 Task: Compose an email with the signature Julia Brown with the subject Request for a job offer acceptance and the message Can you please provide me with the contact information for the IT department? from softage.8@softage.net to softage.7@softage.net Select the bulleted list and change the font typography to strikethroughSelect the bulleted list and remove the font typography strikethrough Send the email. Finally, move the email from Sent Items to the label Cloud computing
Action: Mouse moved to (1129, 69)
Screenshot: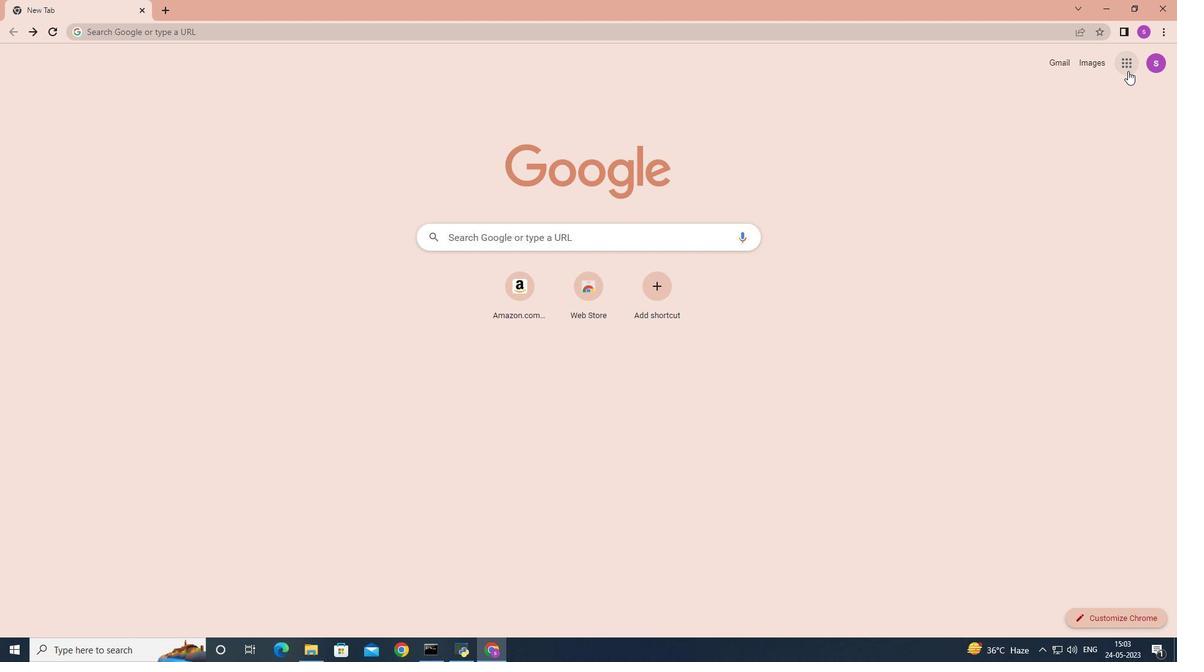 
Action: Mouse pressed left at (1128, 69)
Screenshot: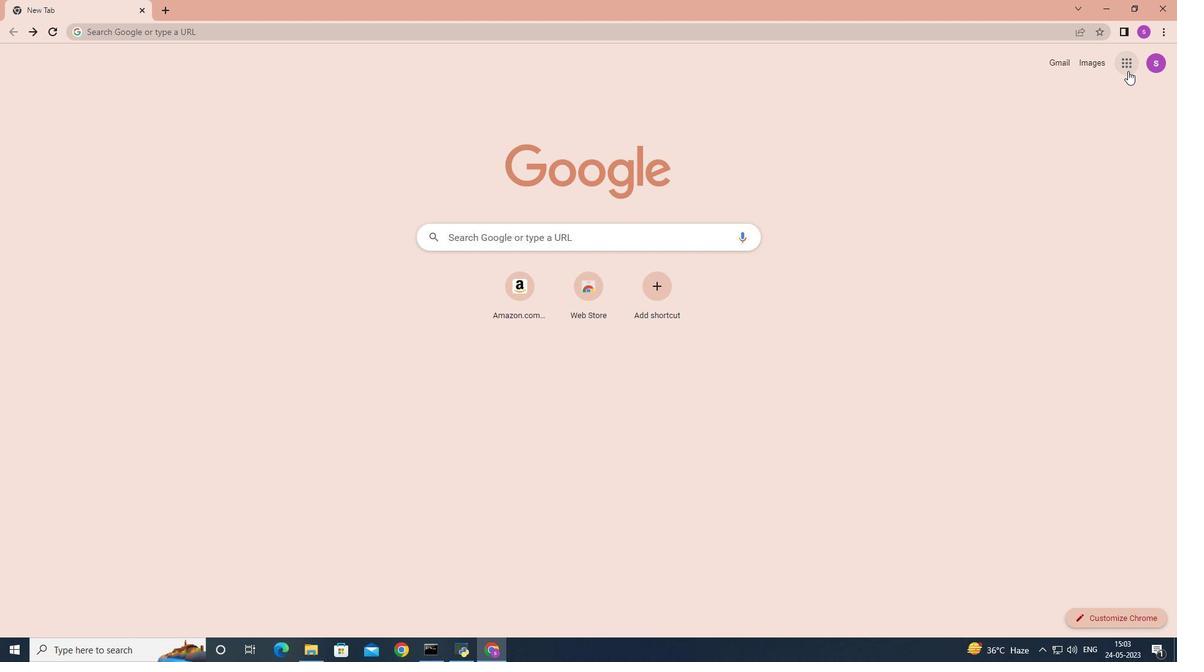
Action: Mouse moved to (1090, 111)
Screenshot: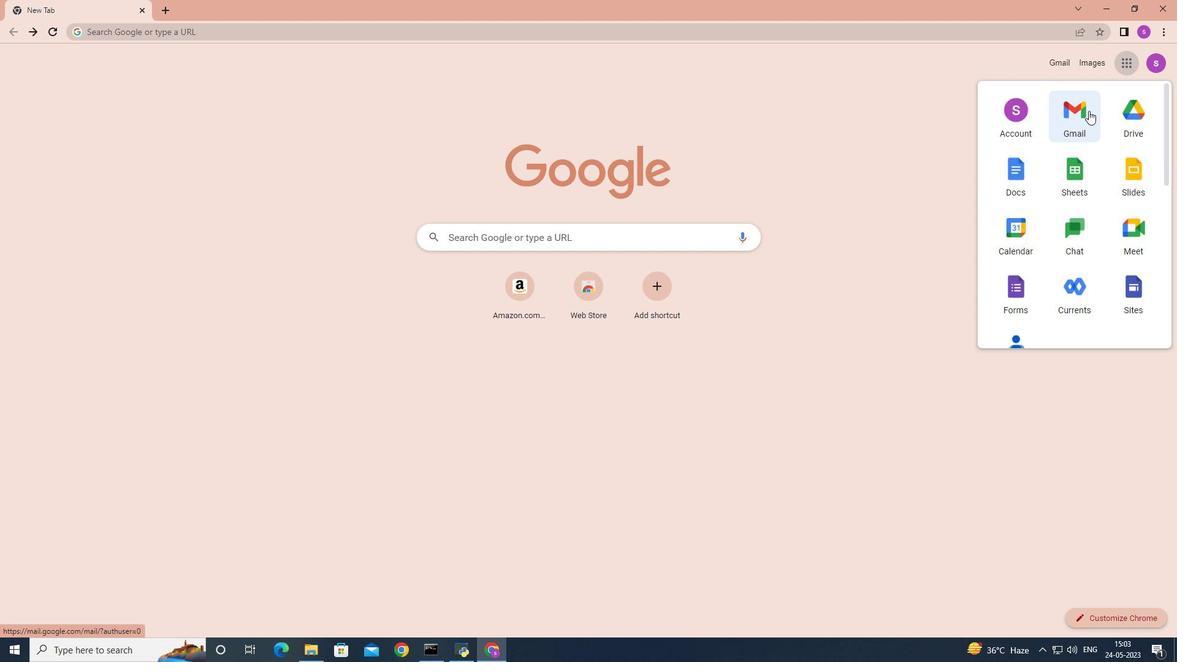 
Action: Mouse pressed left at (1090, 111)
Screenshot: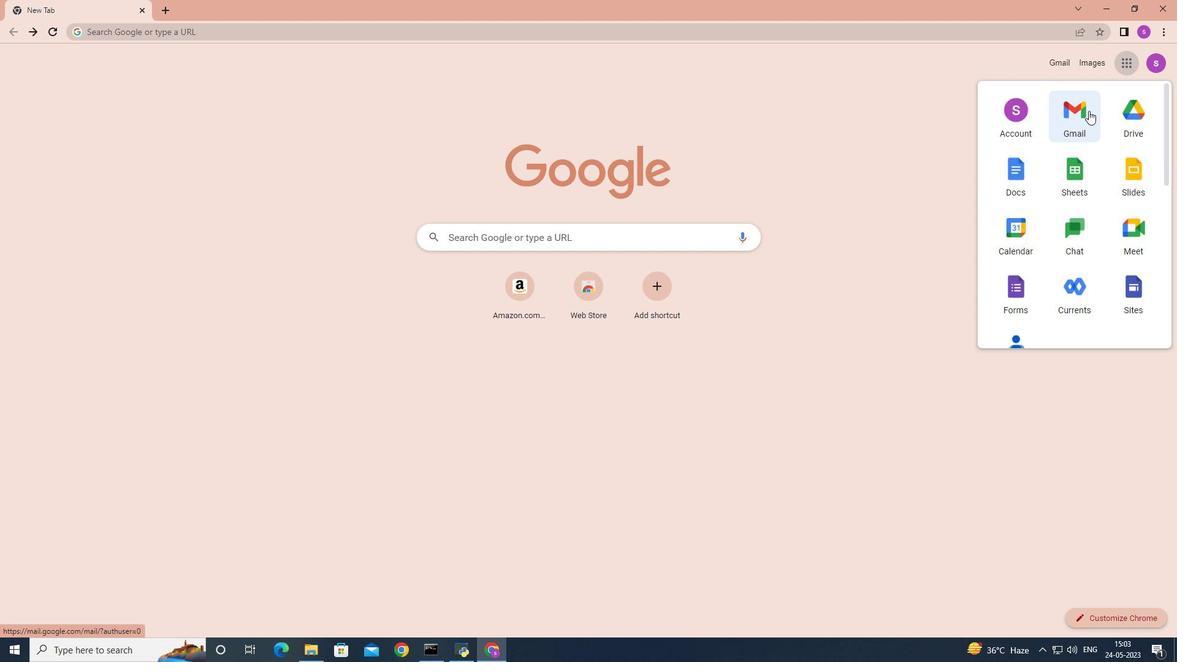 
Action: Mouse moved to (1041, 69)
Screenshot: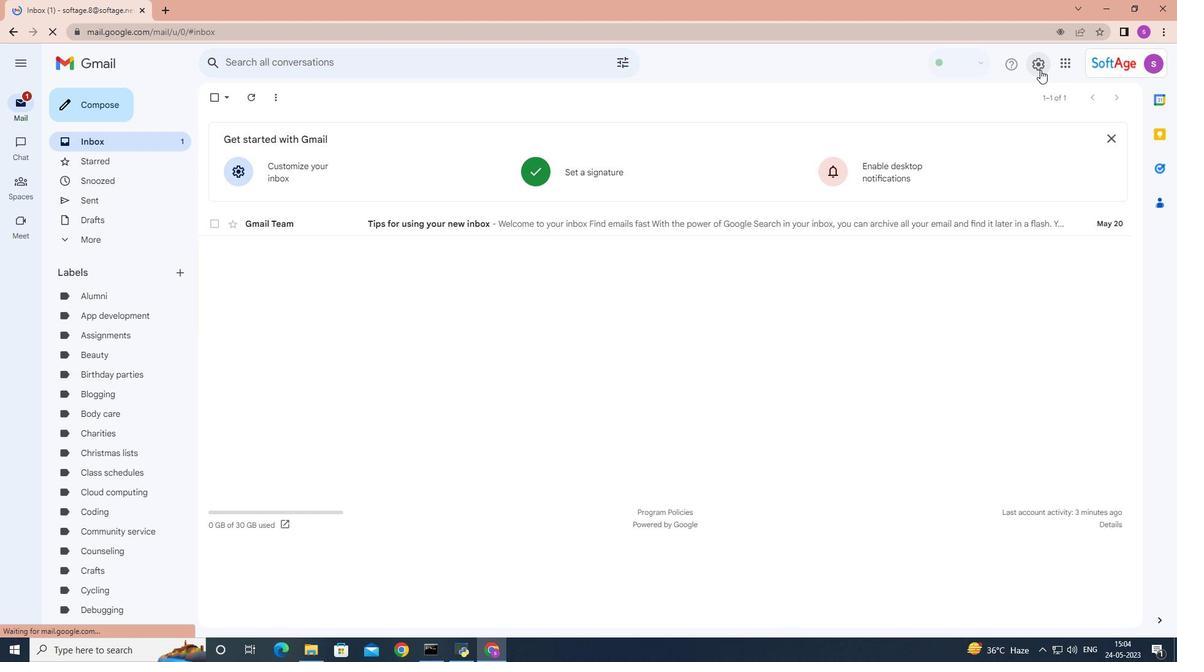 
Action: Mouse pressed left at (1041, 69)
Screenshot: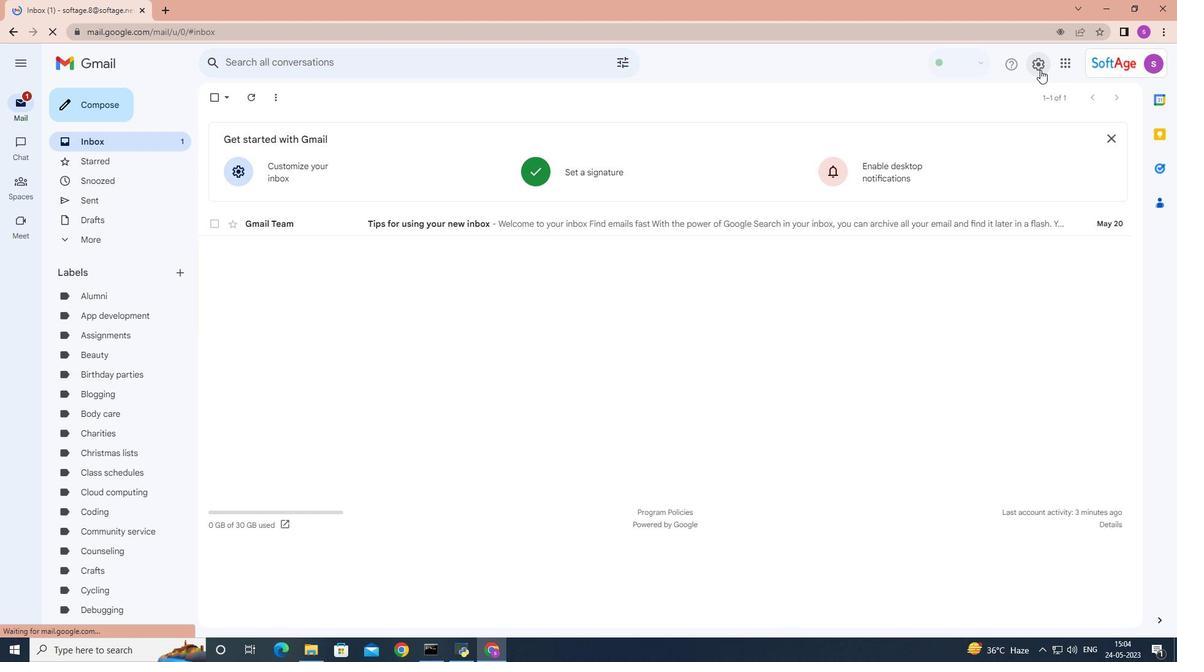 
Action: Mouse moved to (1028, 126)
Screenshot: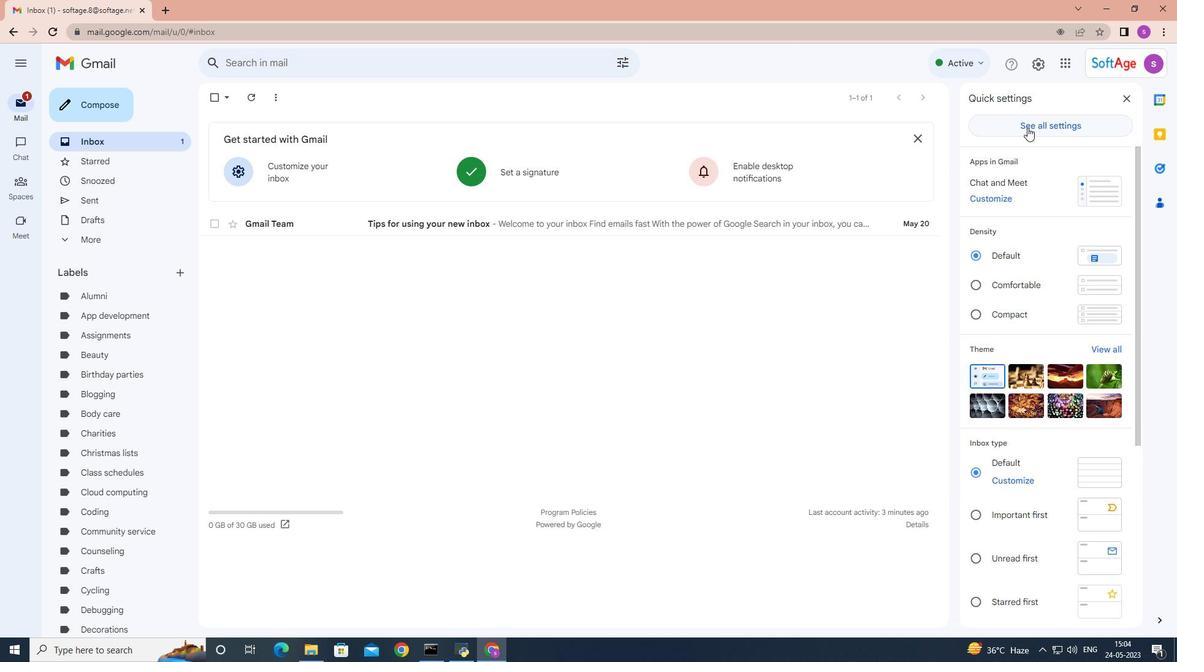 
Action: Mouse pressed left at (1028, 126)
Screenshot: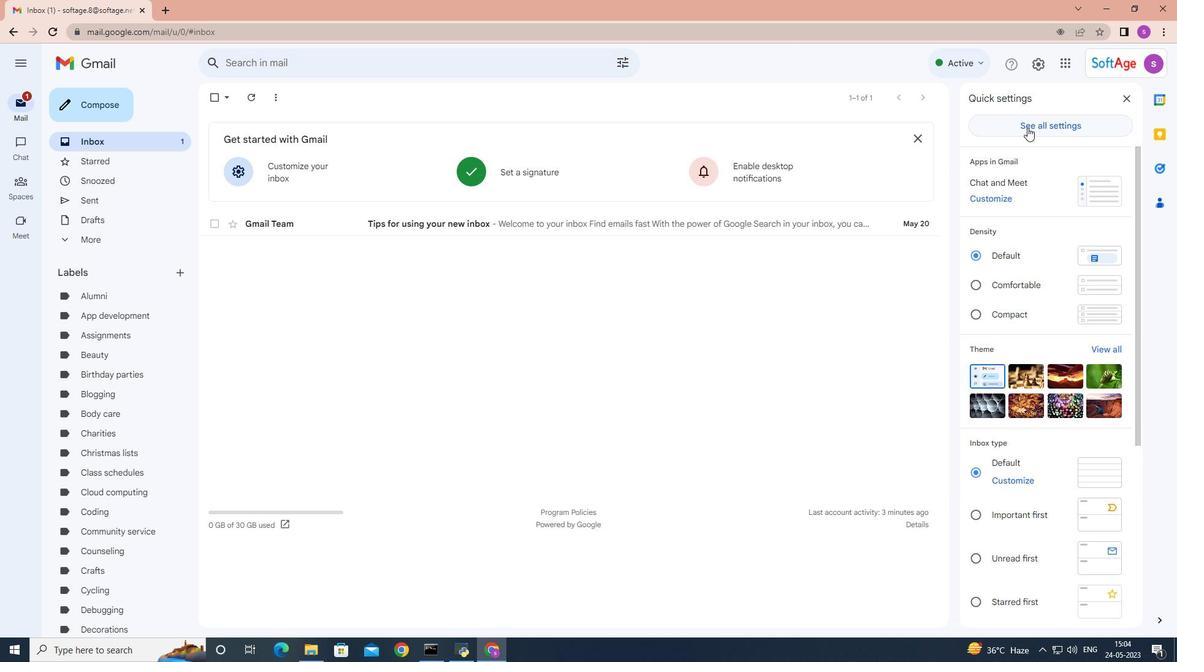 
Action: Mouse moved to (809, 258)
Screenshot: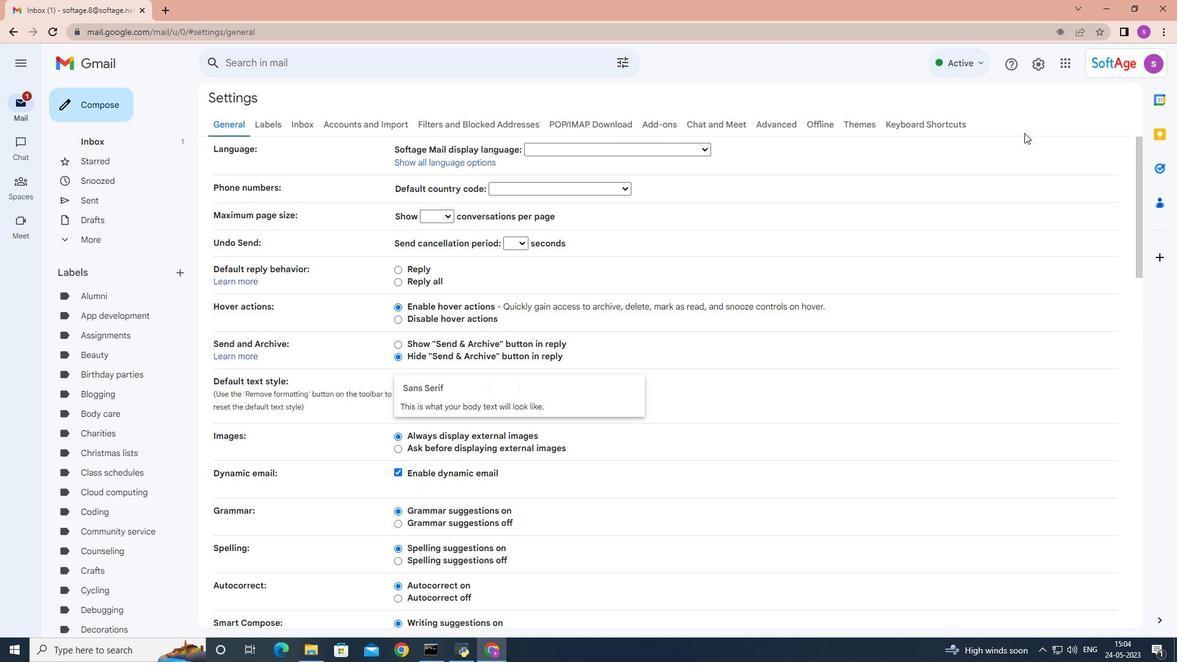 
Action: Mouse scrolled (809, 258) with delta (0, 0)
Screenshot: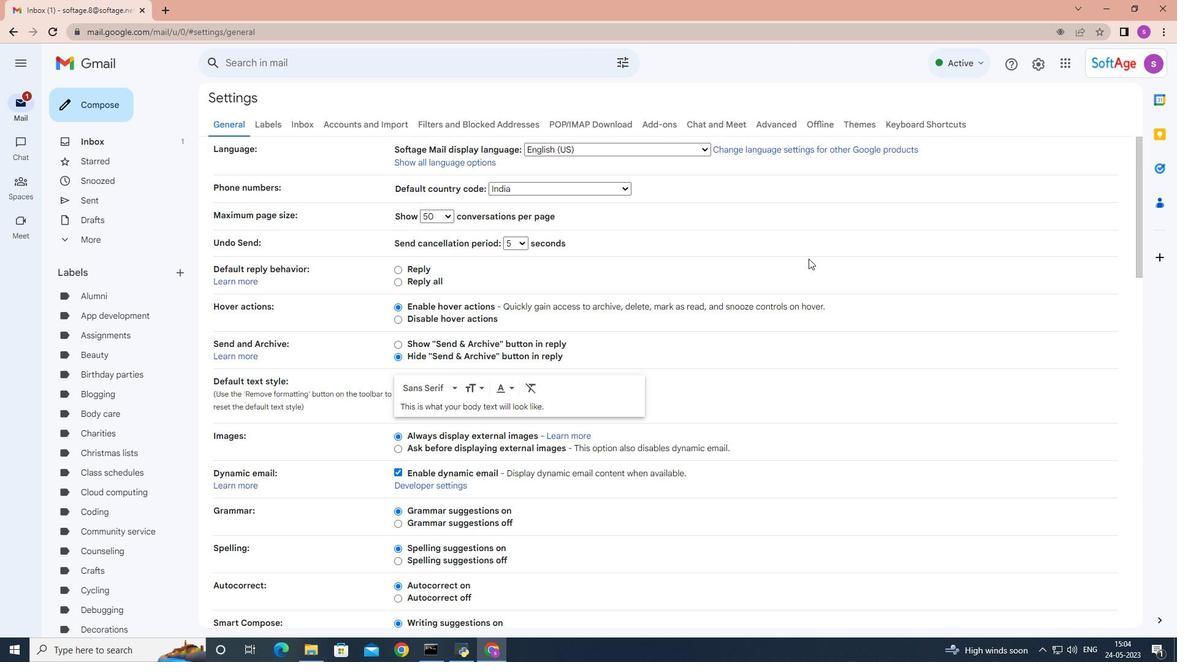 
Action: Mouse moved to (809, 258)
Screenshot: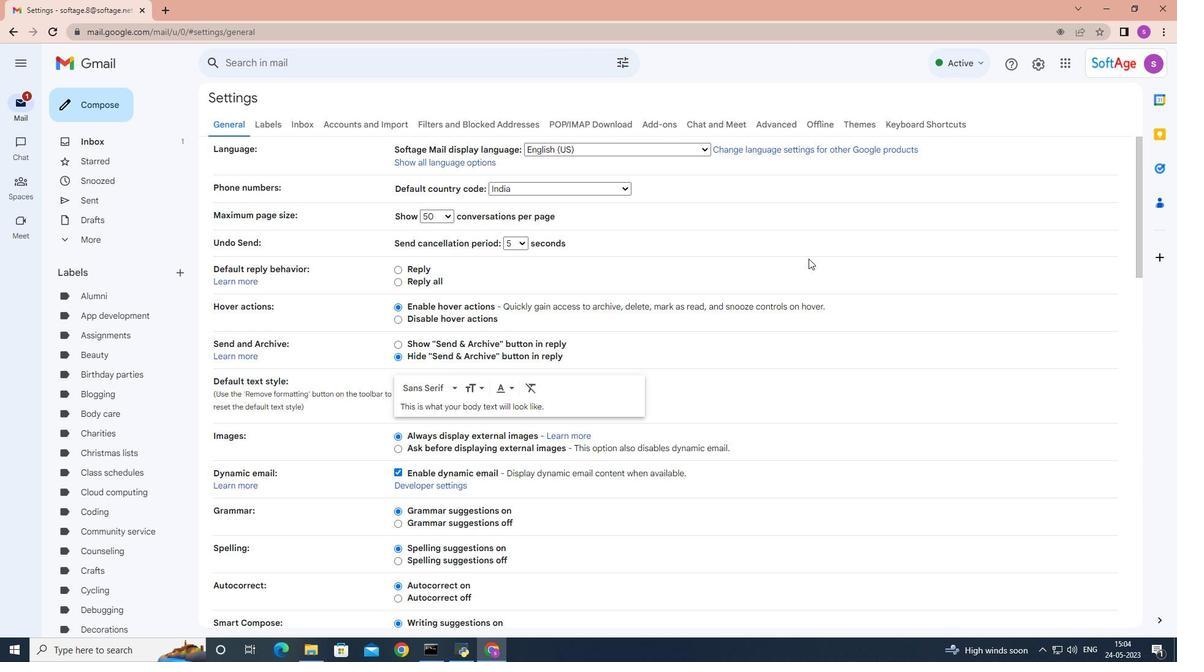 
Action: Mouse scrolled (809, 258) with delta (0, 0)
Screenshot: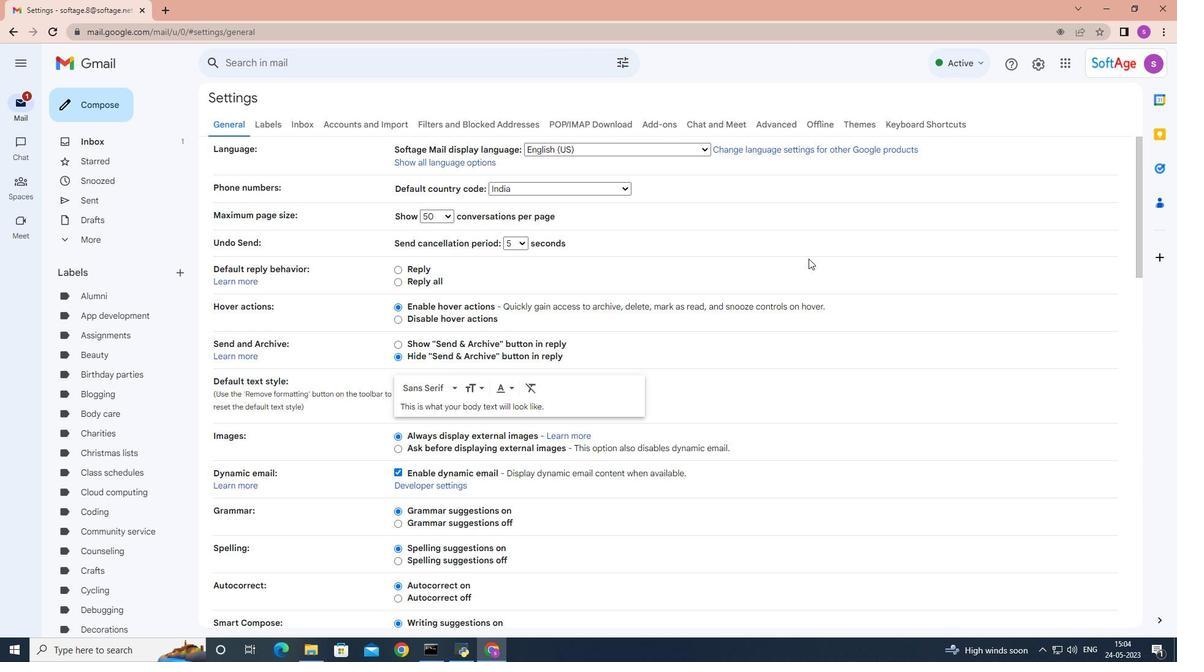 
Action: Mouse moved to (809, 258)
Screenshot: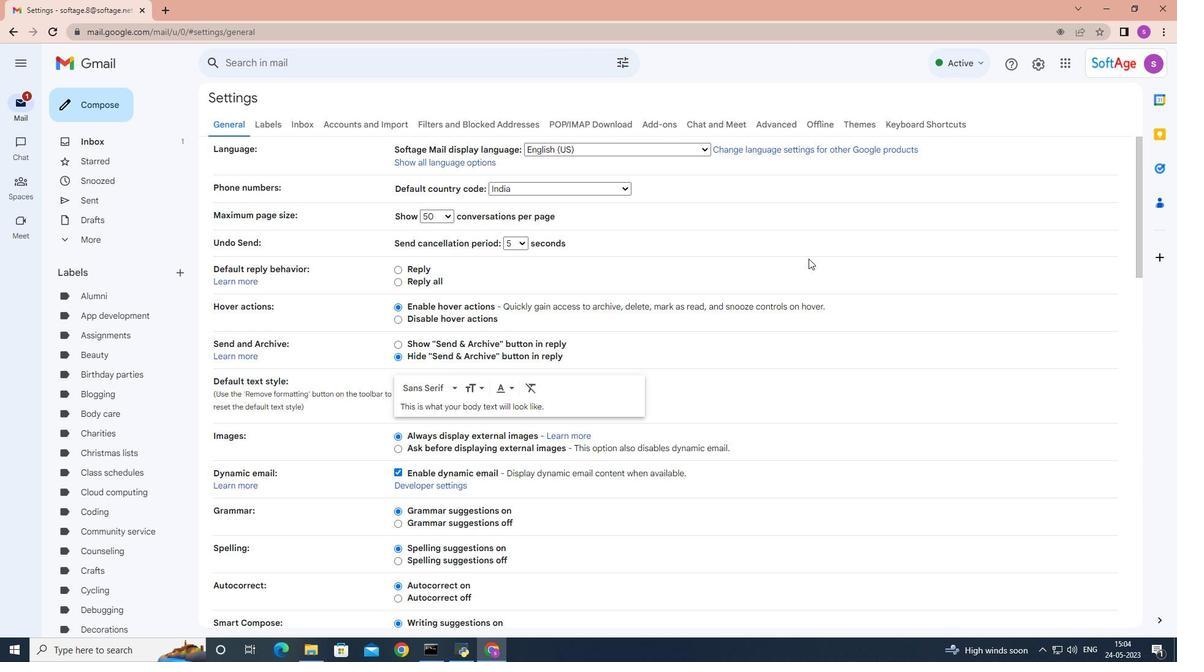 
Action: Mouse scrolled (809, 258) with delta (0, 0)
Screenshot: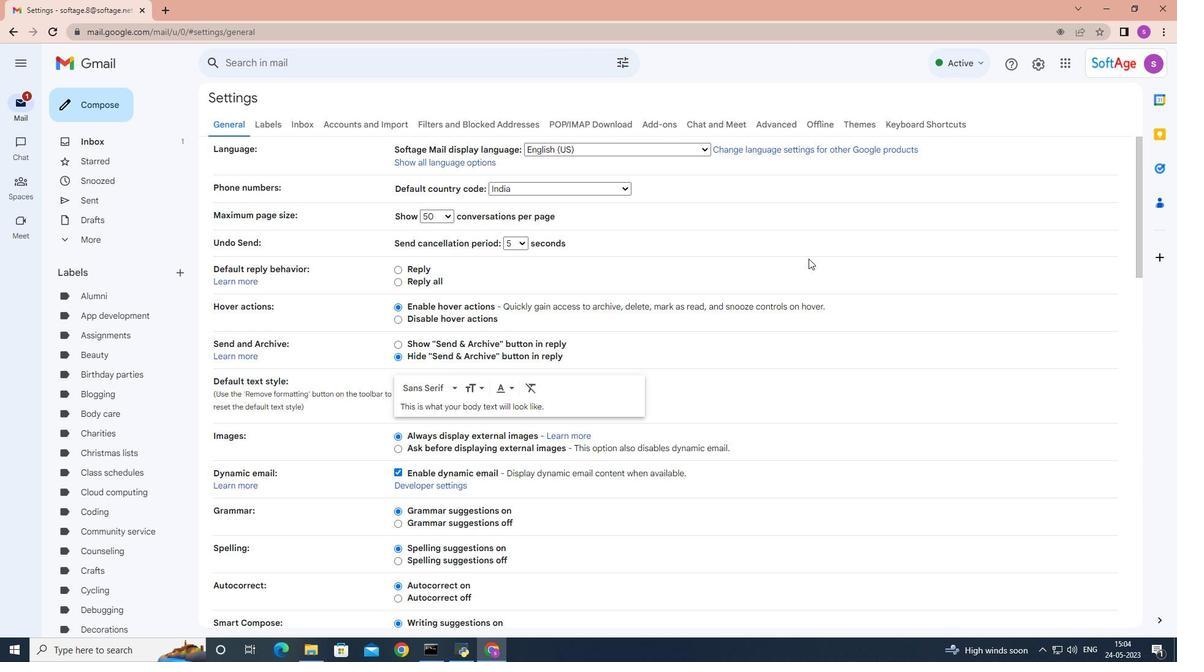 
Action: Mouse moved to (808, 258)
Screenshot: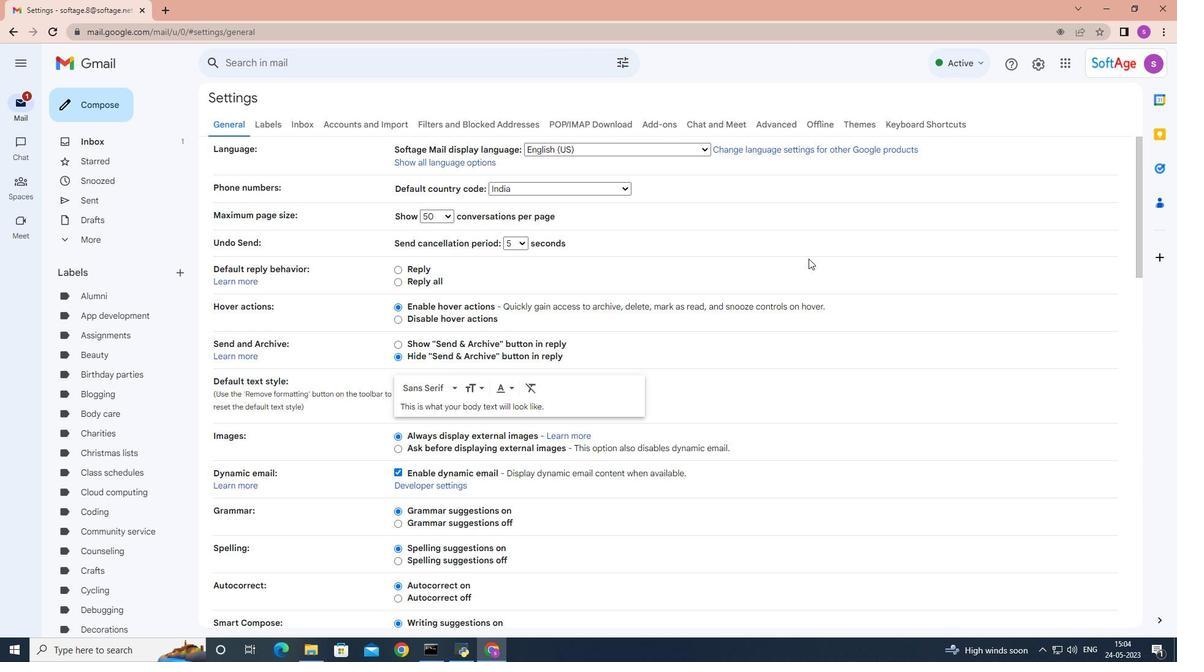 
Action: Mouse scrolled (809, 258) with delta (0, 0)
Screenshot: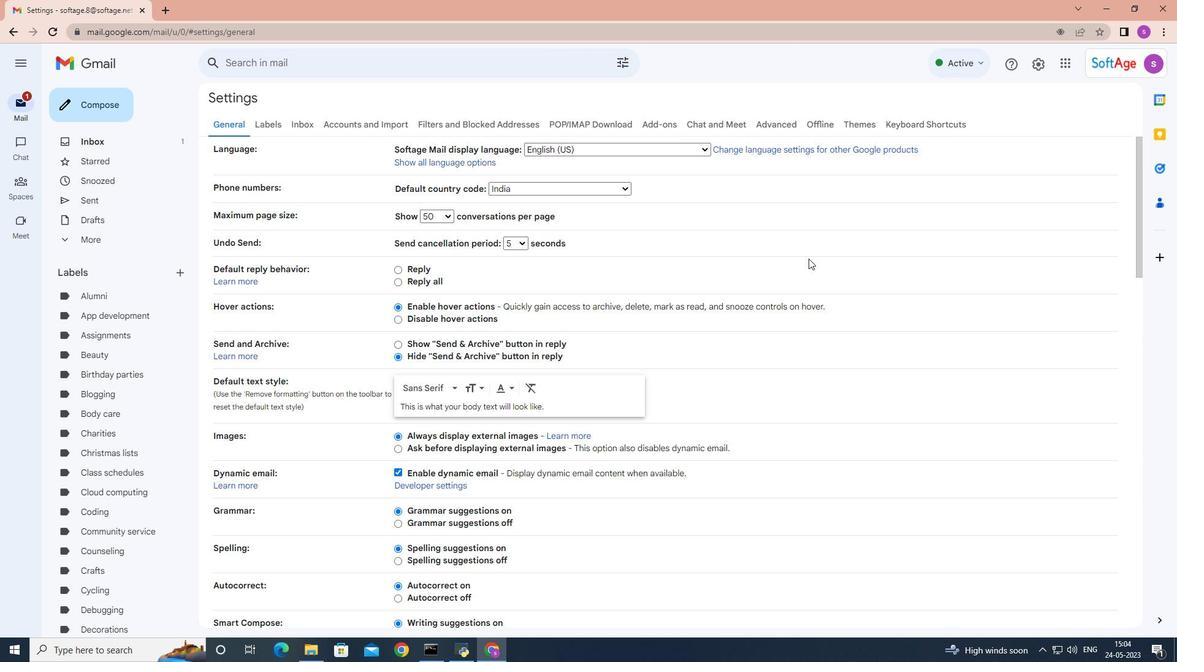 
Action: Mouse moved to (808, 257)
Screenshot: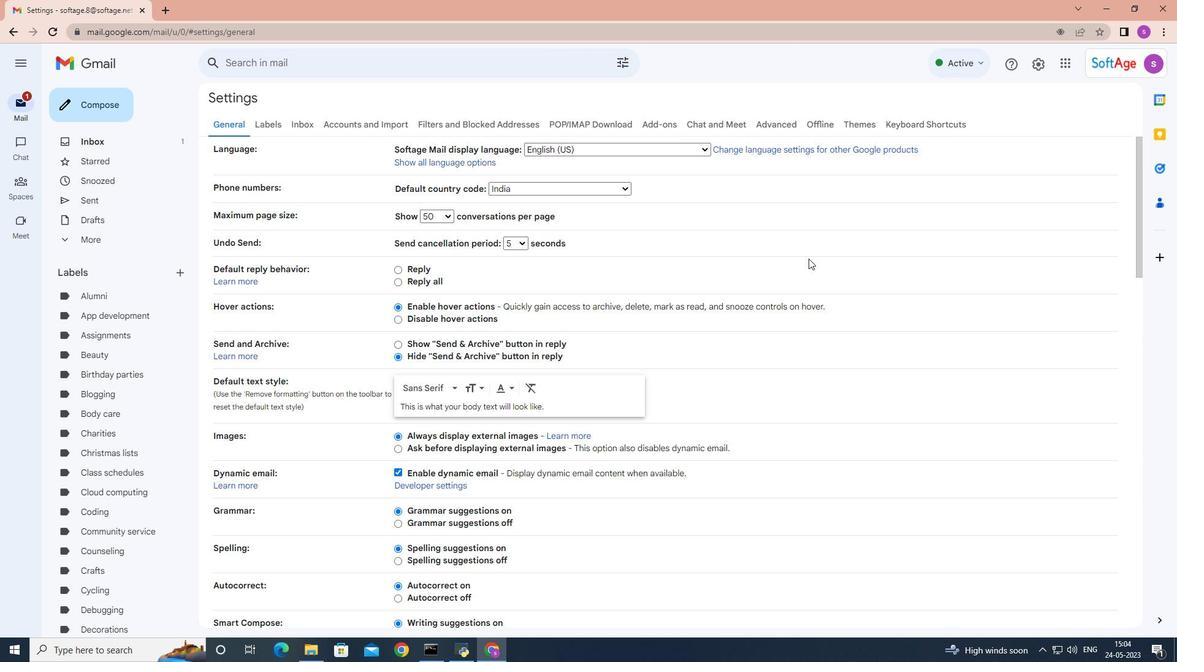 
Action: Mouse scrolled (809, 257) with delta (0, 0)
Screenshot: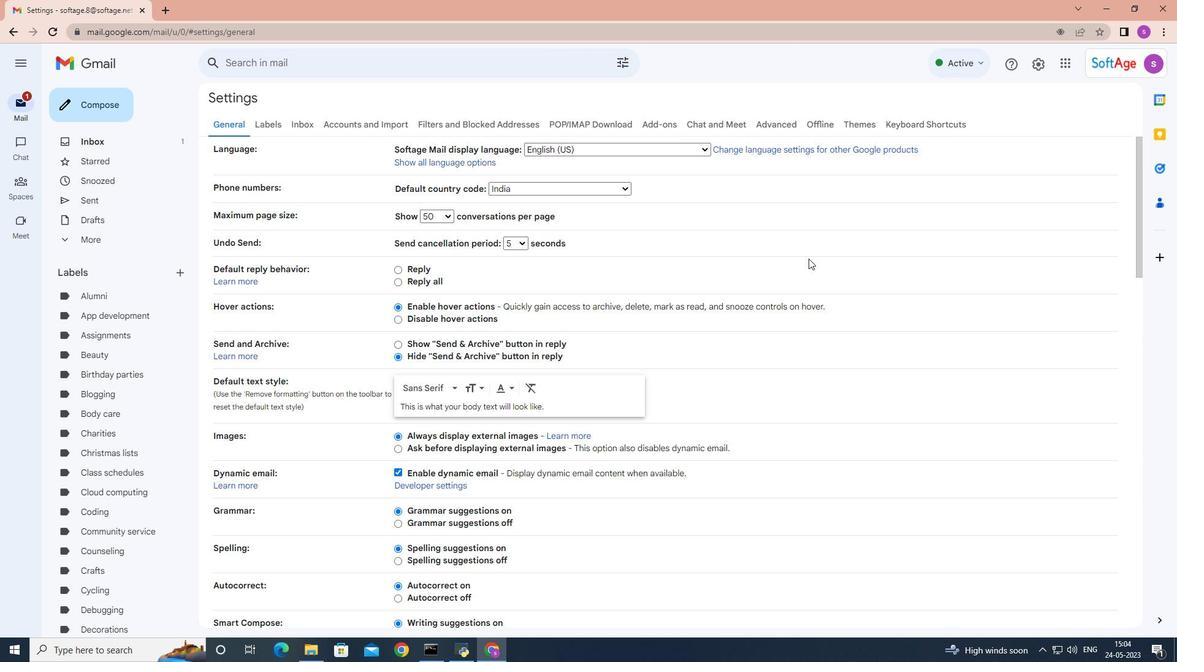 
Action: Mouse moved to (808, 257)
Screenshot: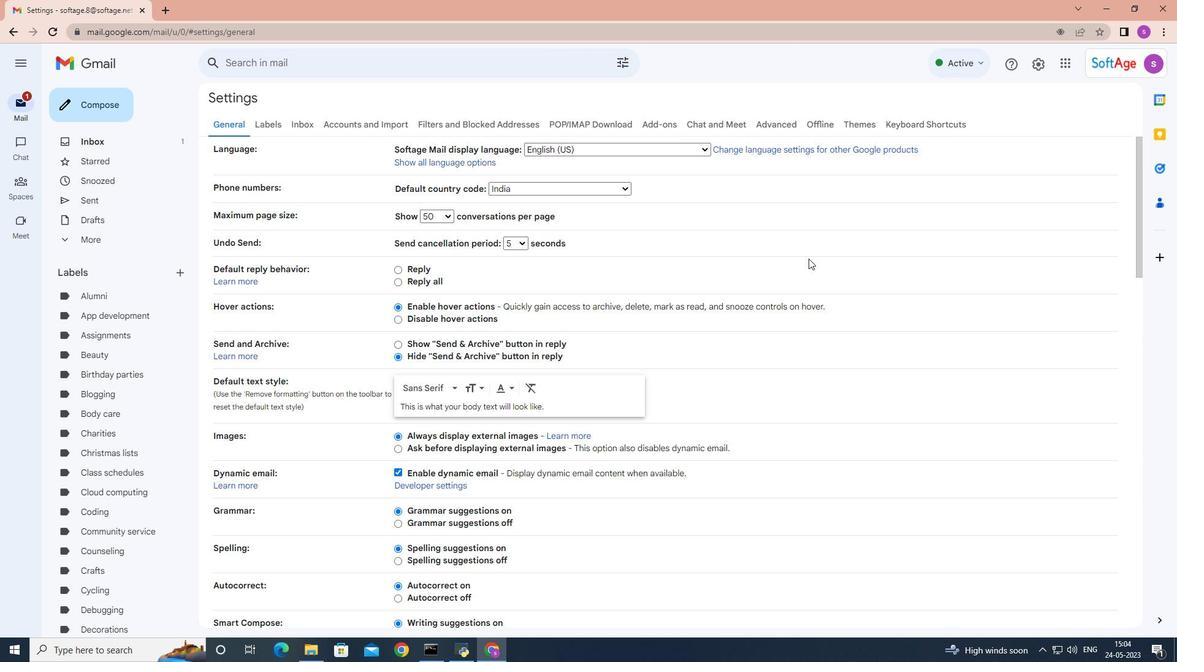 
Action: Mouse scrolled (808, 257) with delta (0, 0)
Screenshot: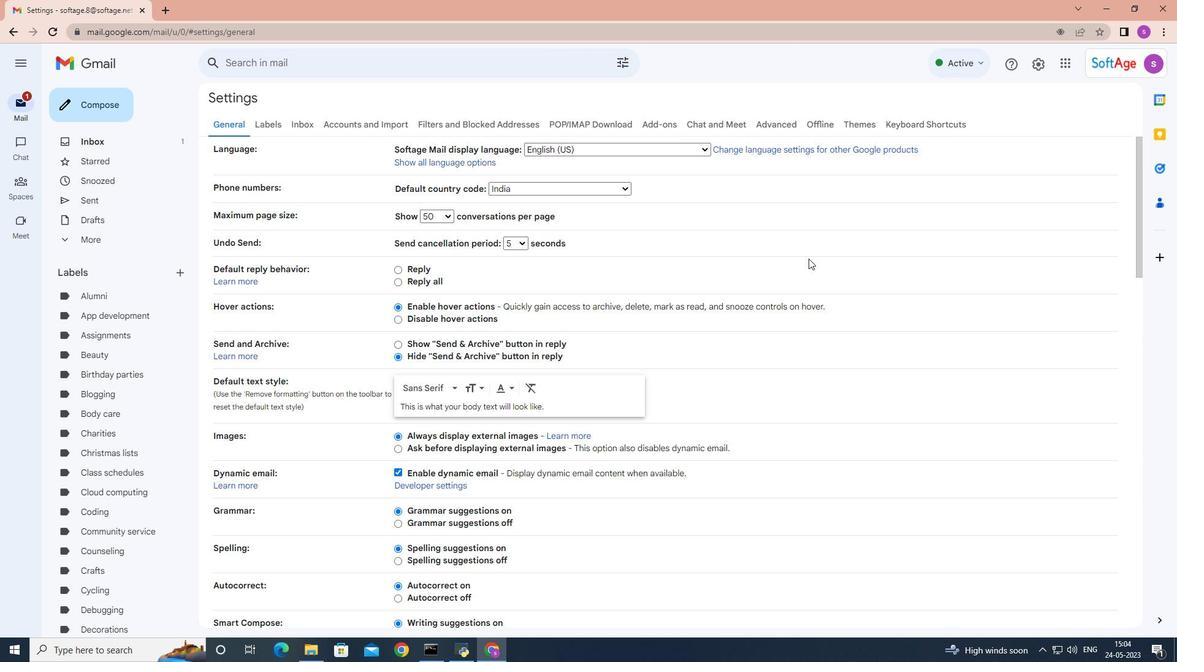 
Action: Mouse moved to (797, 252)
Screenshot: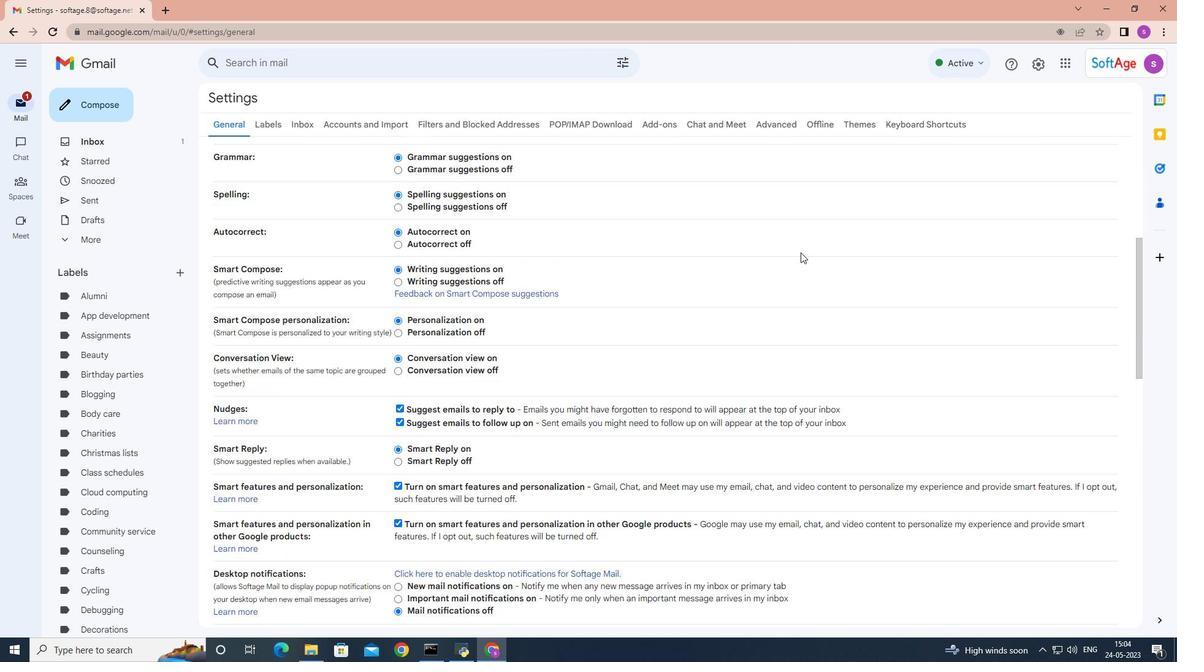 
Action: Mouse scrolled (797, 252) with delta (0, 0)
Screenshot: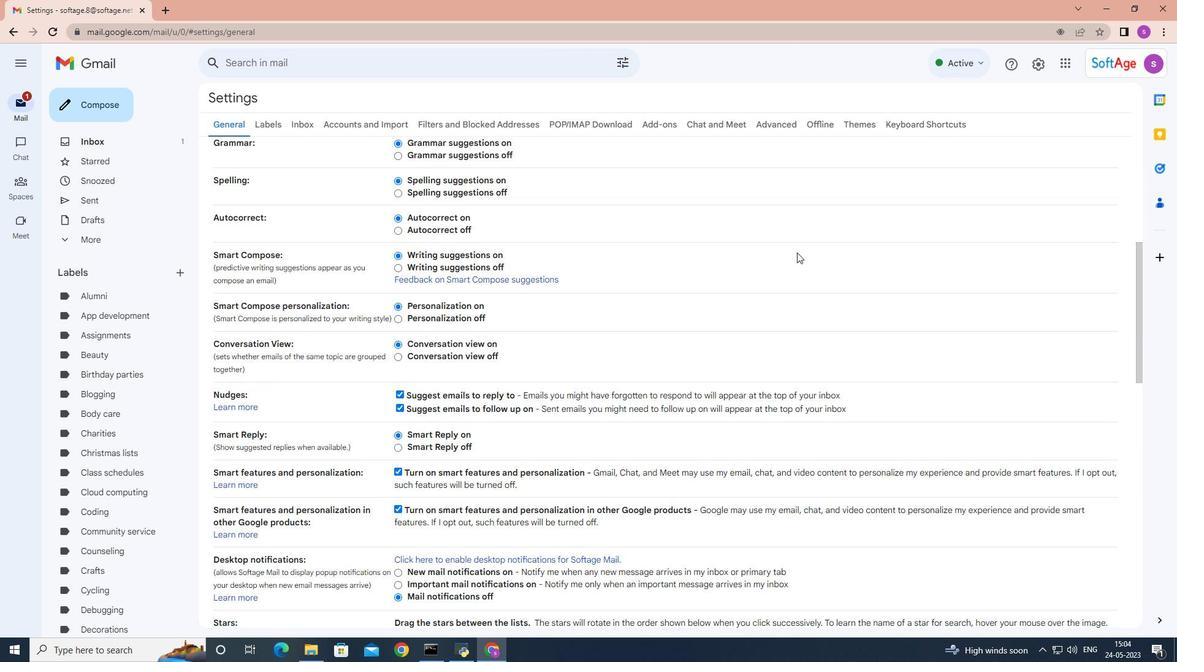 
Action: Mouse scrolled (797, 252) with delta (0, 0)
Screenshot: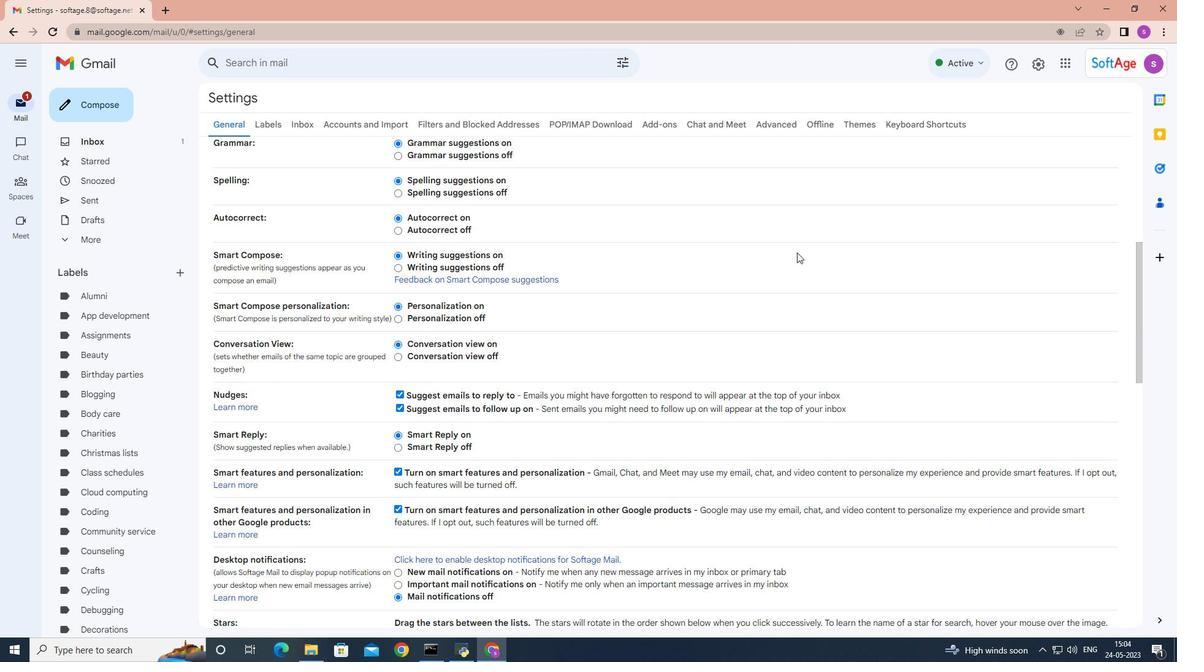 
Action: Mouse moved to (797, 253)
Screenshot: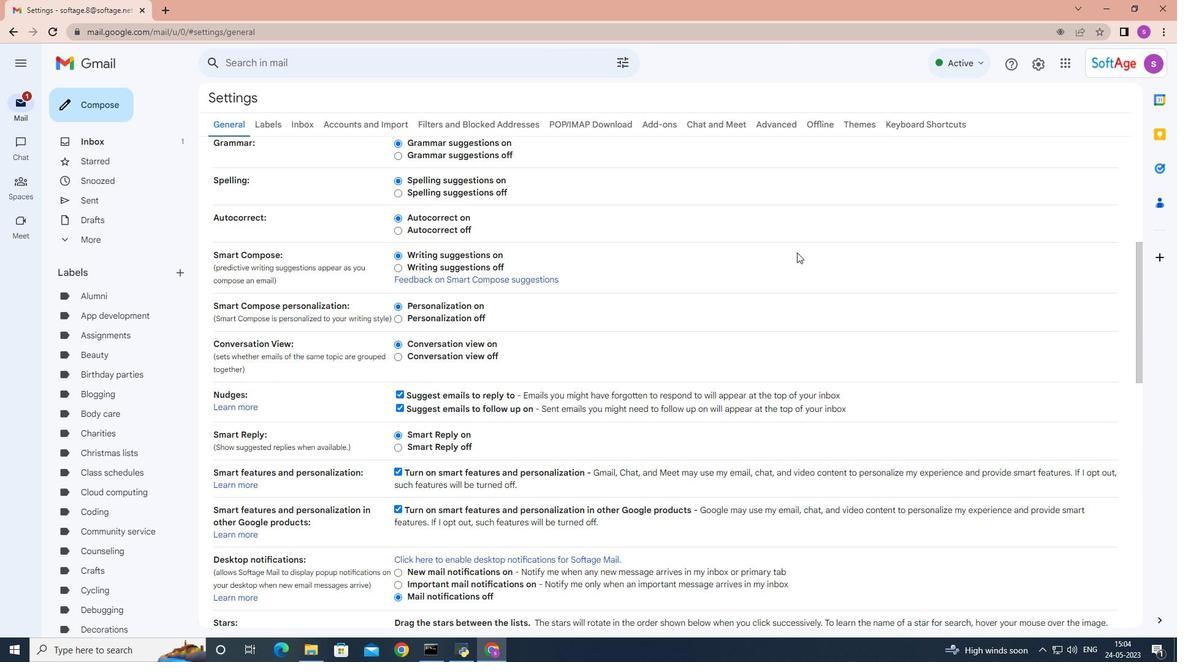 
Action: Mouse scrolled (797, 252) with delta (0, 0)
Screenshot: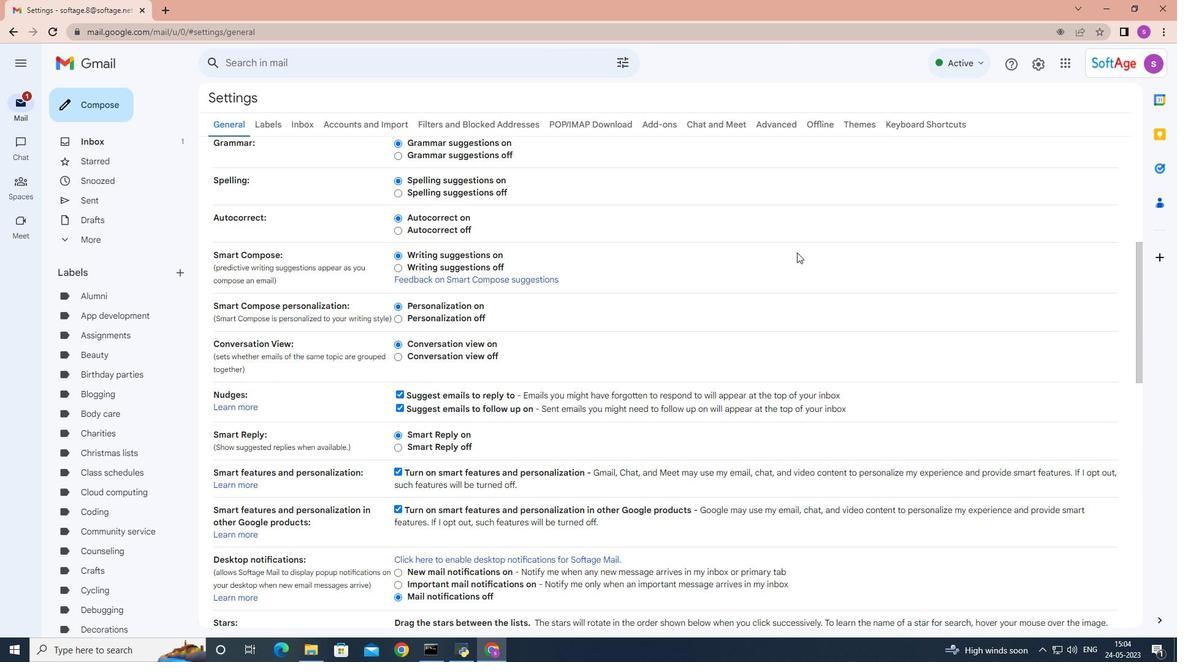 
Action: Mouse scrolled (797, 252) with delta (0, 0)
Screenshot: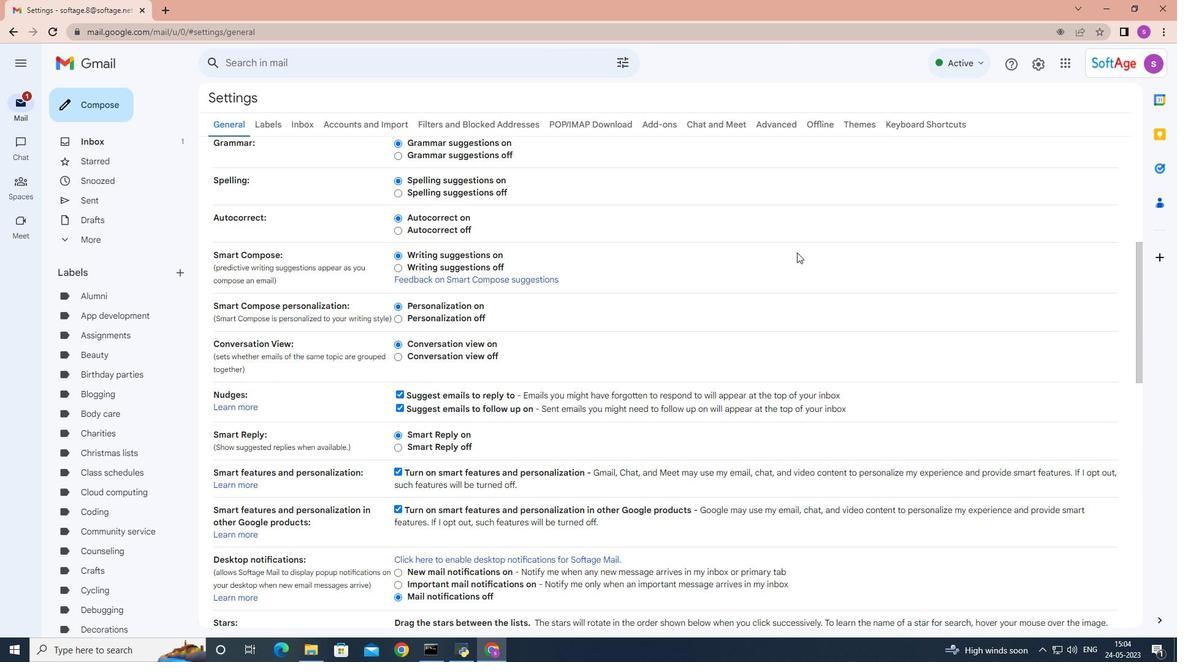 
Action: Mouse scrolled (797, 252) with delta (0, 0)
Screenshot: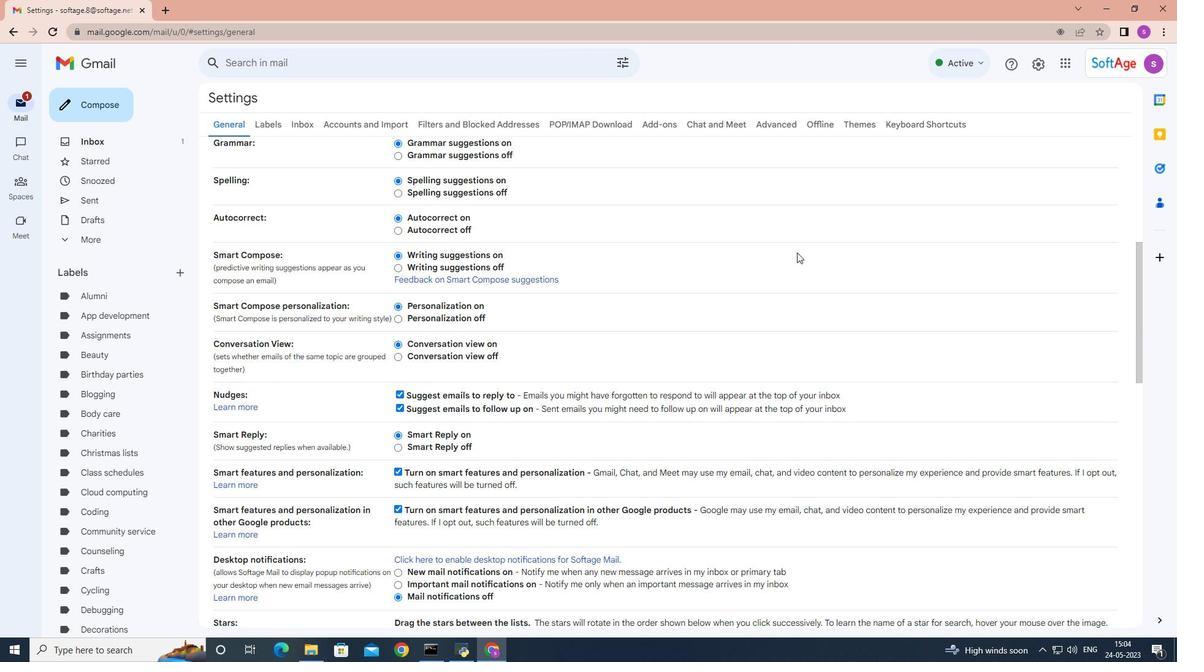 
Action: Mouse scrolled (797, 252) with delta (0, 0)
Screenshot: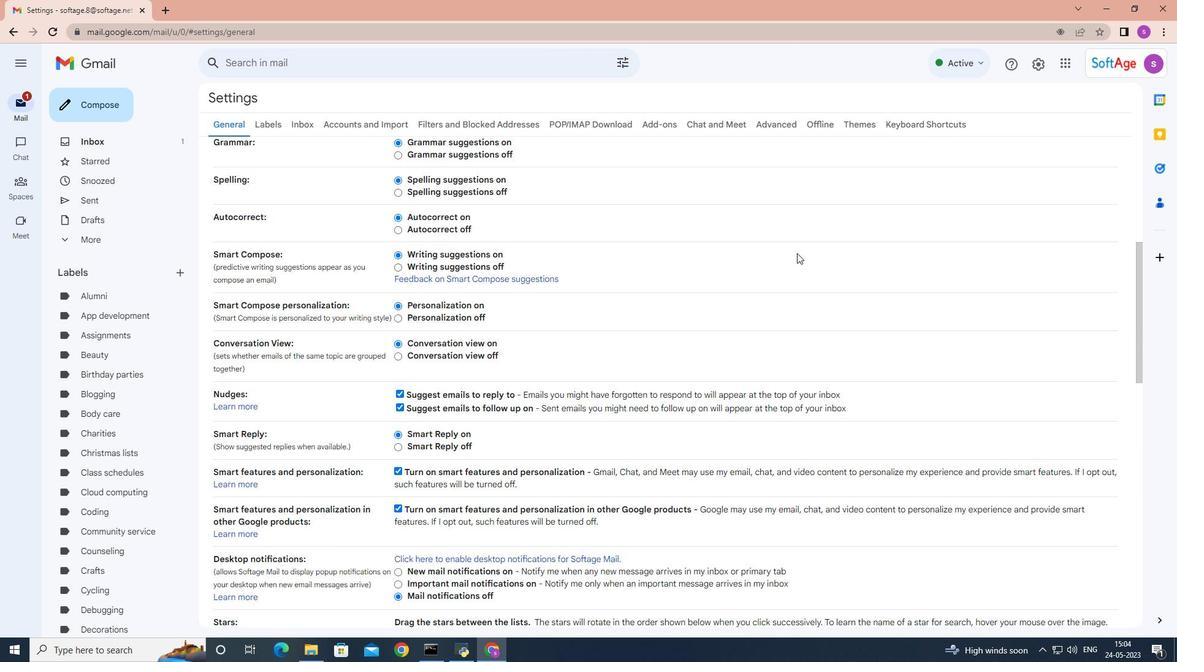 
Action: Mouse moved to (768, 243)
Screenshot: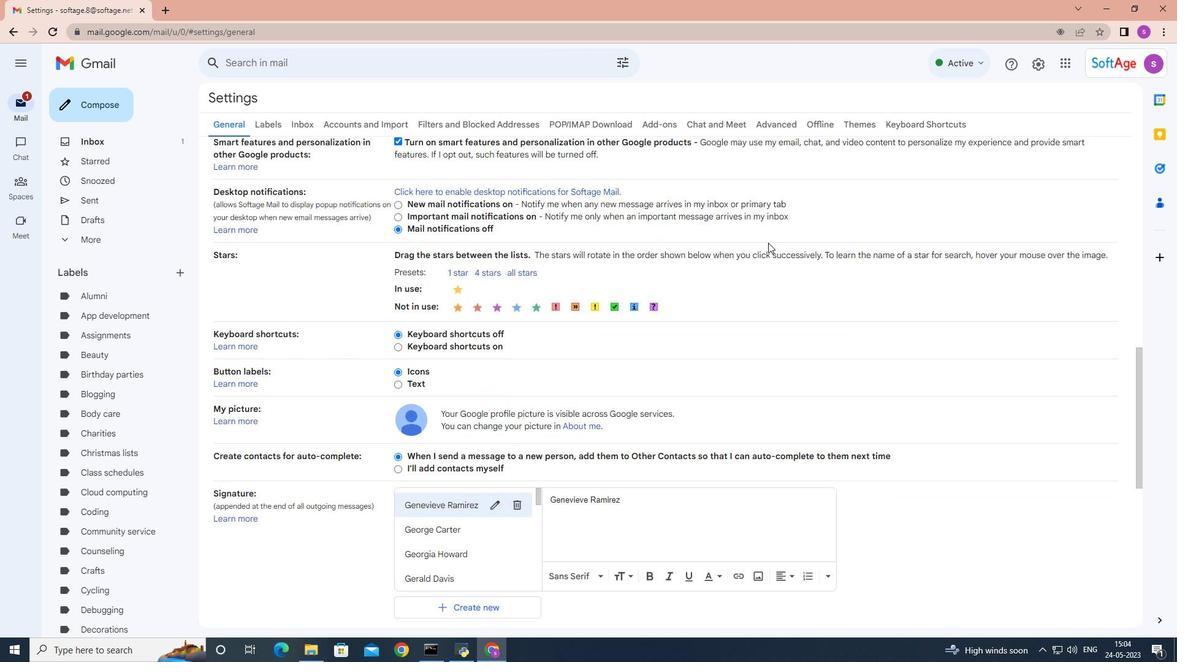 
Action: Mouse scrolled (768, 242) with delta (0, 0)
Screenshot: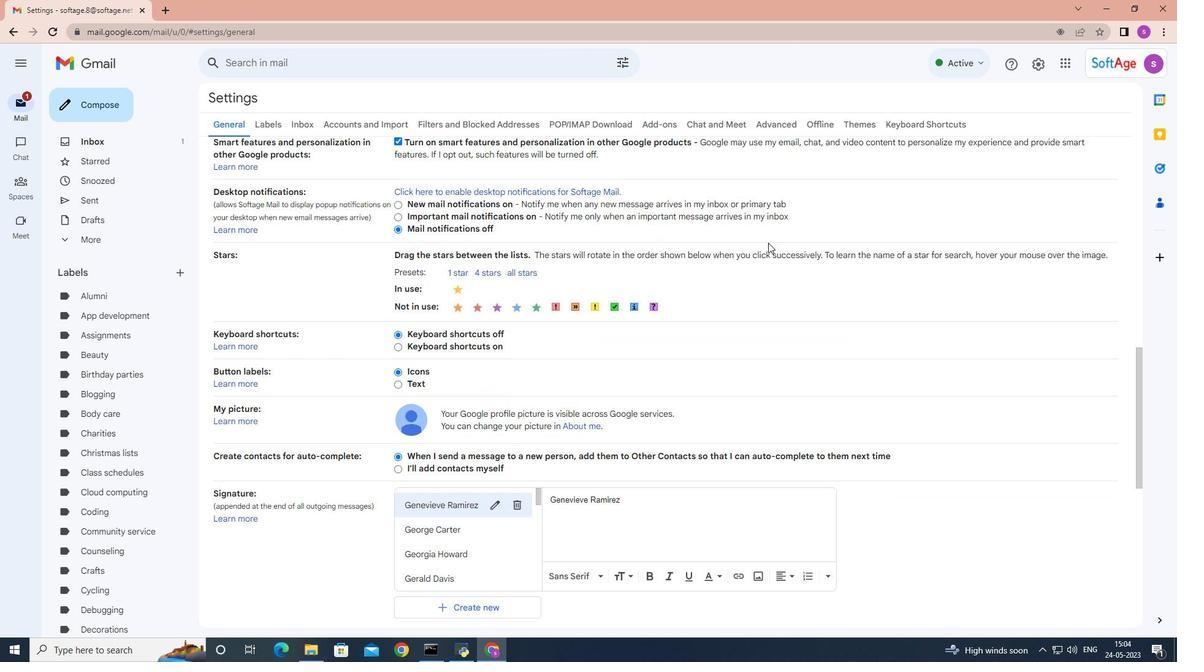 
Action: Mouse scrolled (768, 242) with delta (0, 0)
Screenshot: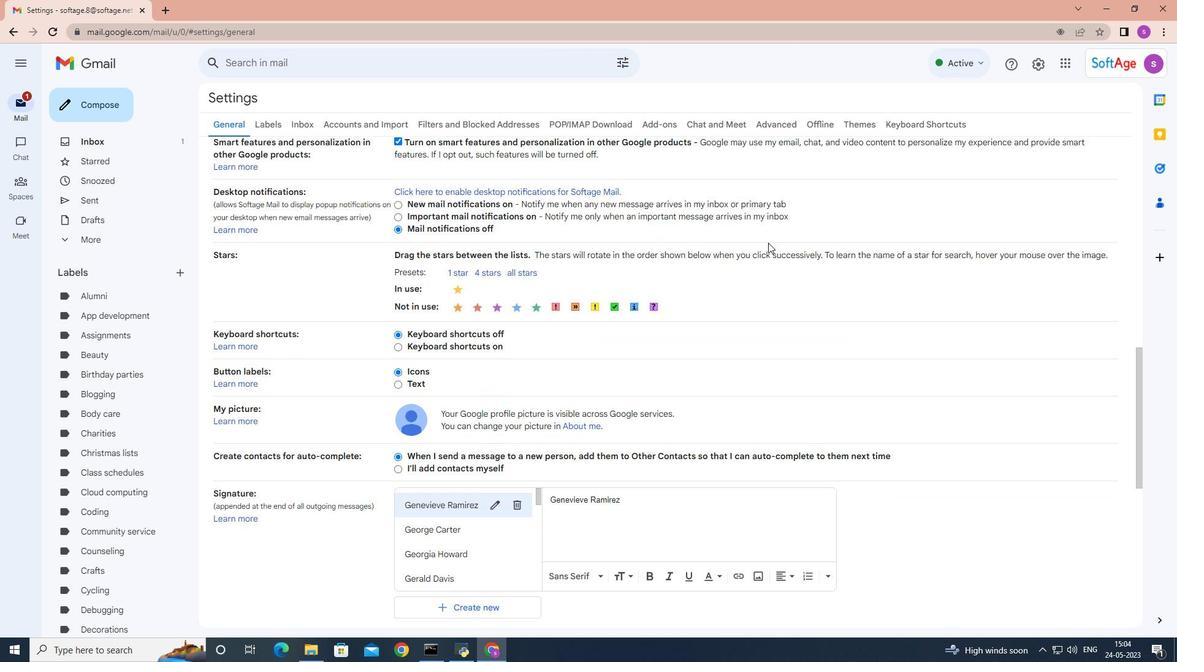 
Action: Mouse scrolled (768, 242) with delta (0, 0)
Screenshot: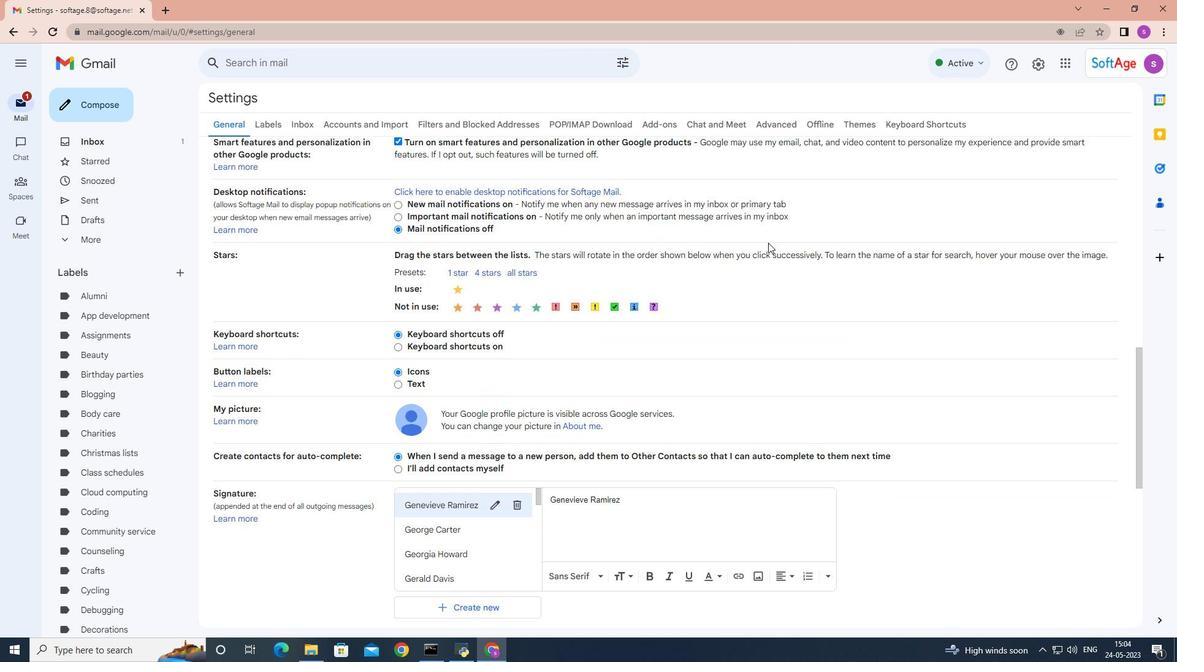 
Action: Mouse scrolled (768, 242) with delta (0, 0)
Screenshot: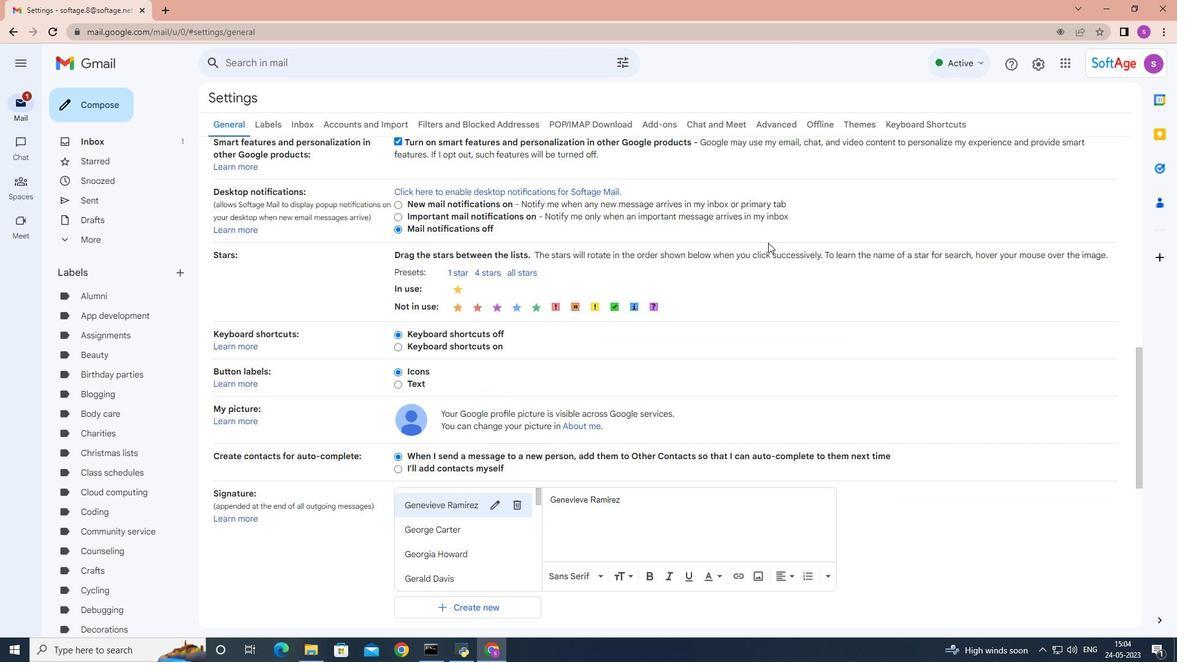 
Action: Mouse scrolled (768, 242) with delta (0, 0)
Screenshot: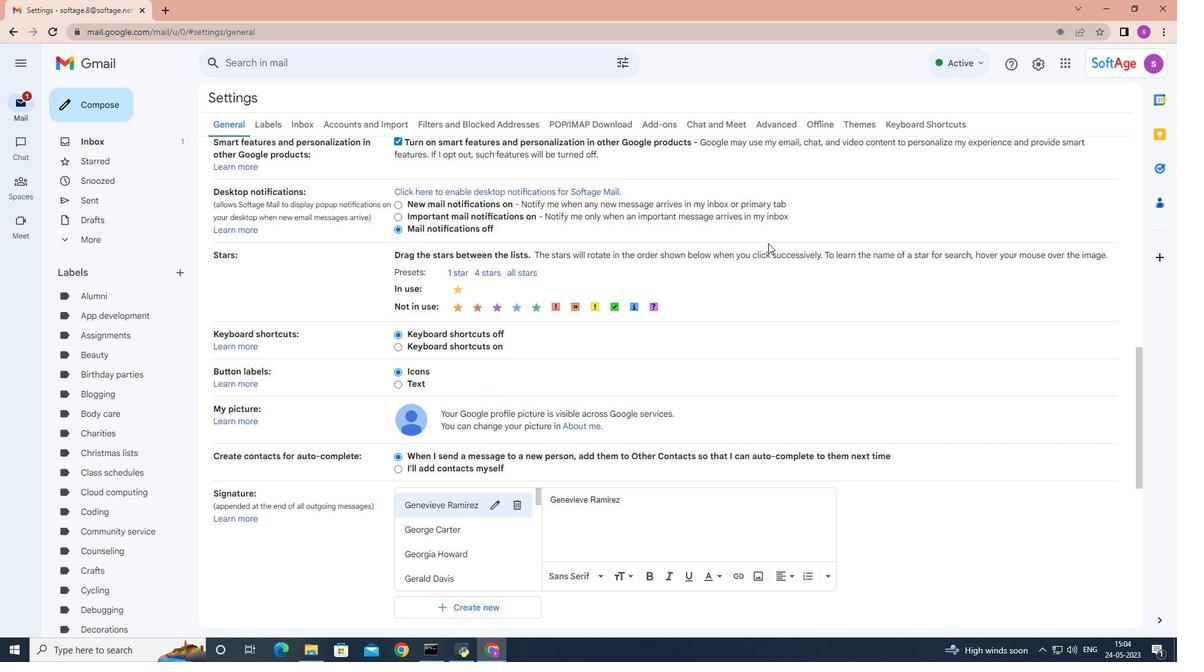 
Action: Mouse moved to (523, 296)
Screenshot: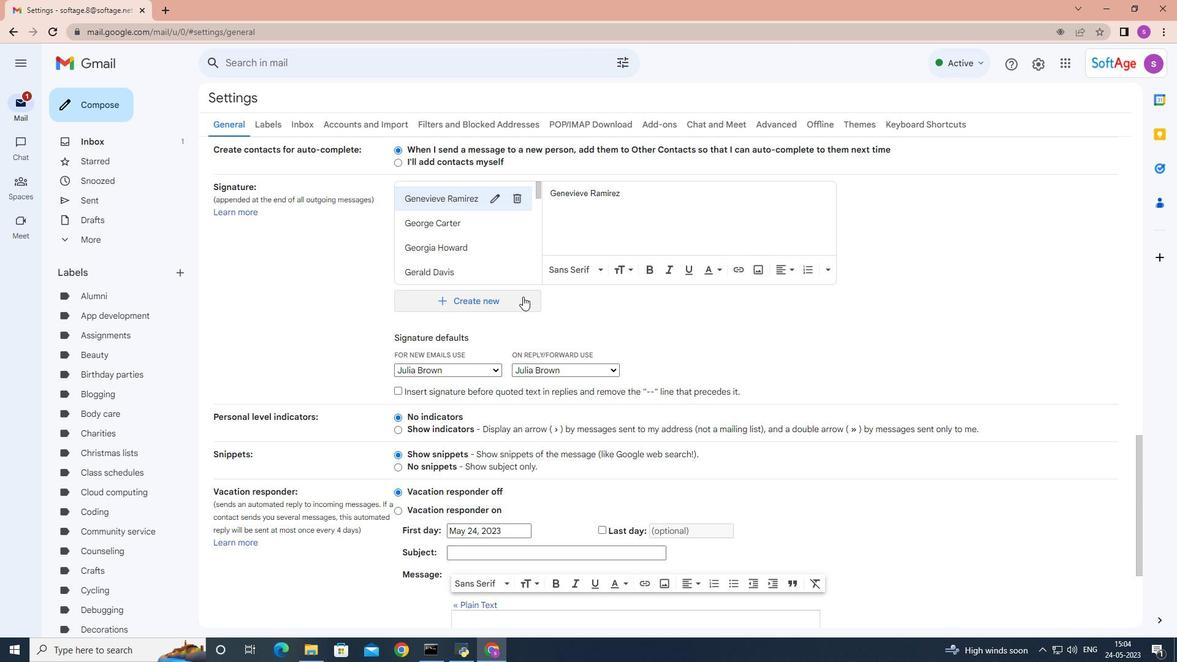 
Action: Mouse pressed left at (523, 296)
Screenshot: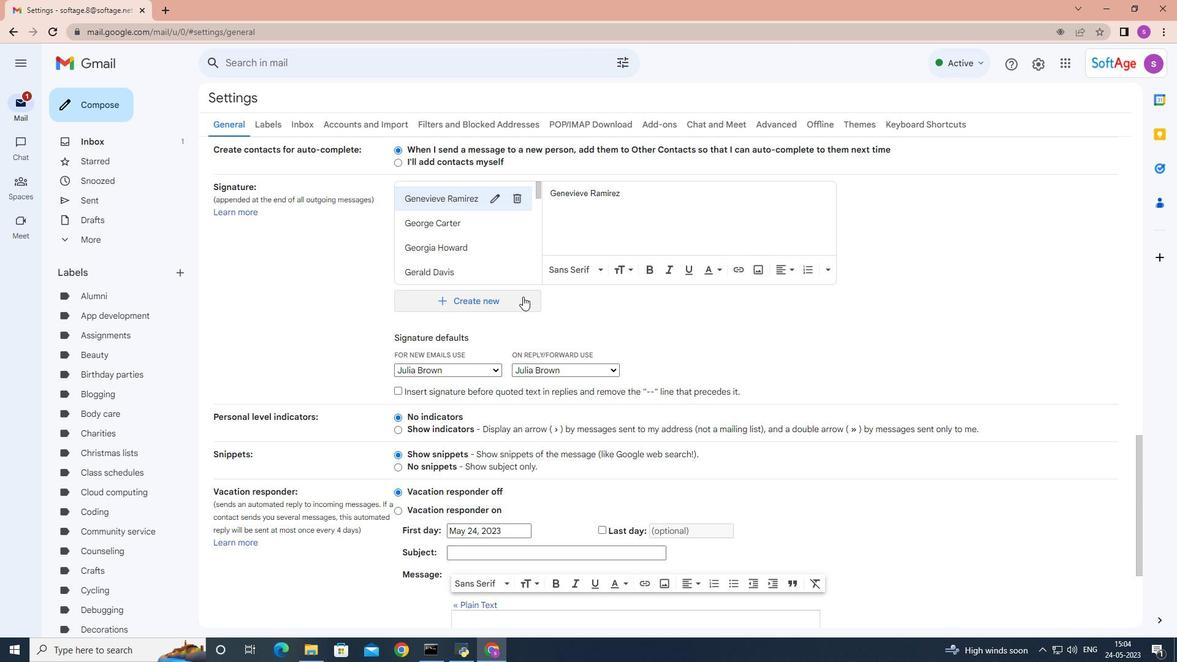
Action: Mouse moved to (522, 295)
Screenshot: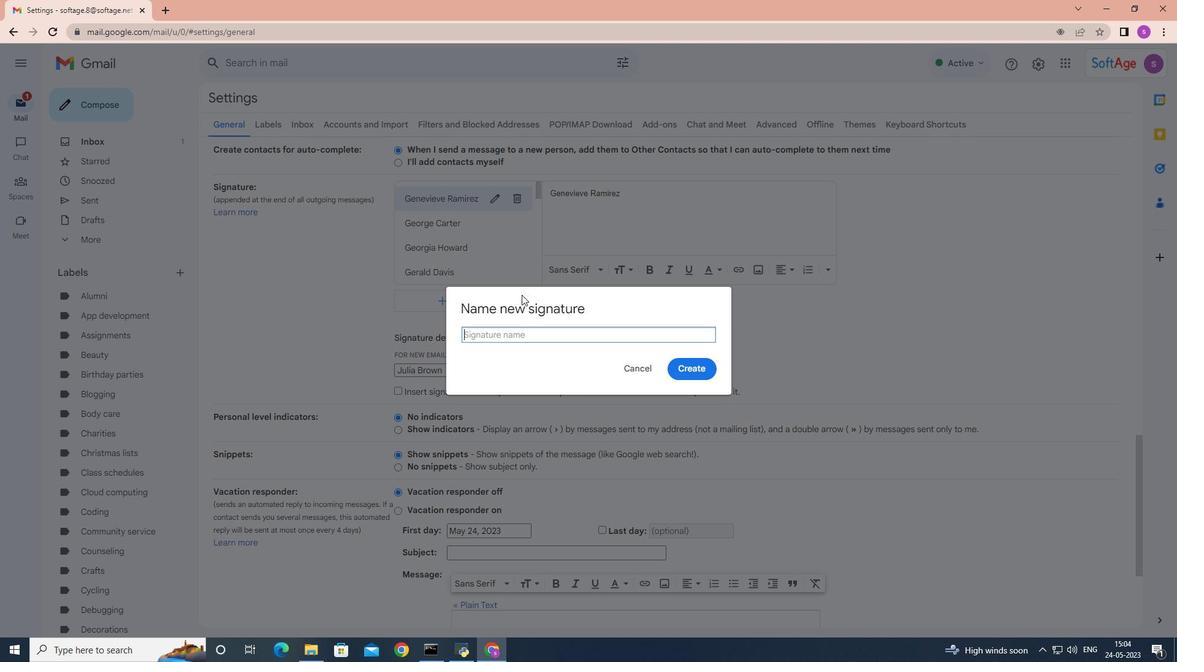 
Action: Key pressed <Key.shift>Julia<Key.space><Key.shift><Key.shift>Brown<Key.space>
Screenshot: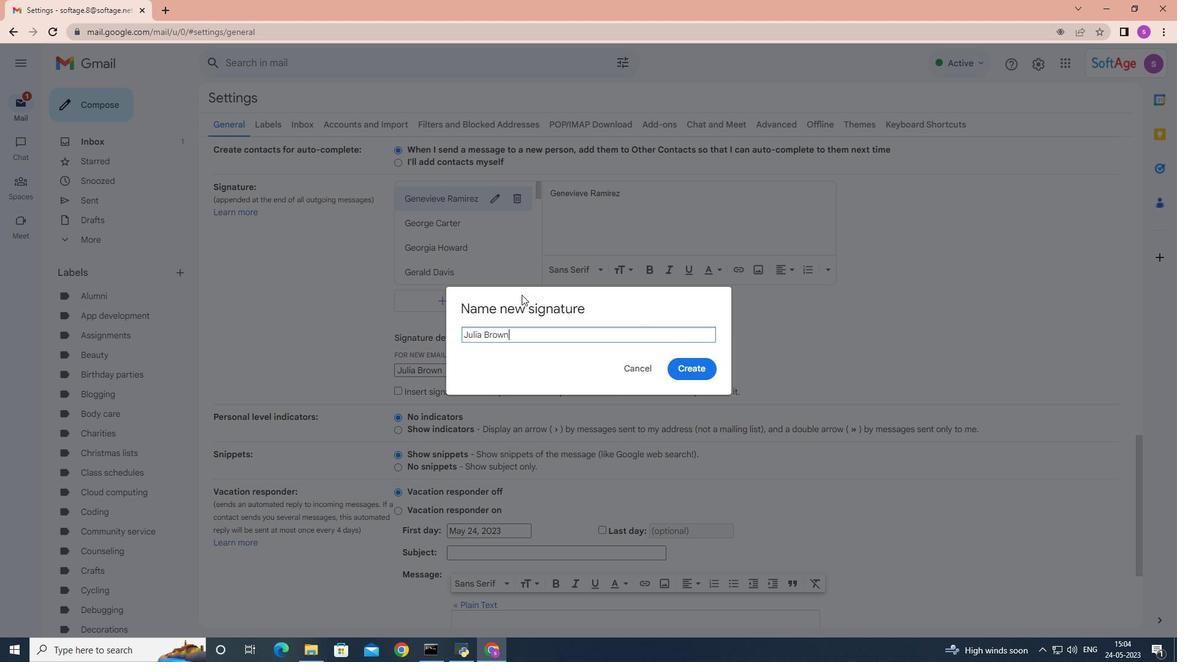 
Action: Mouse moved to (680, 374)
Screenshot: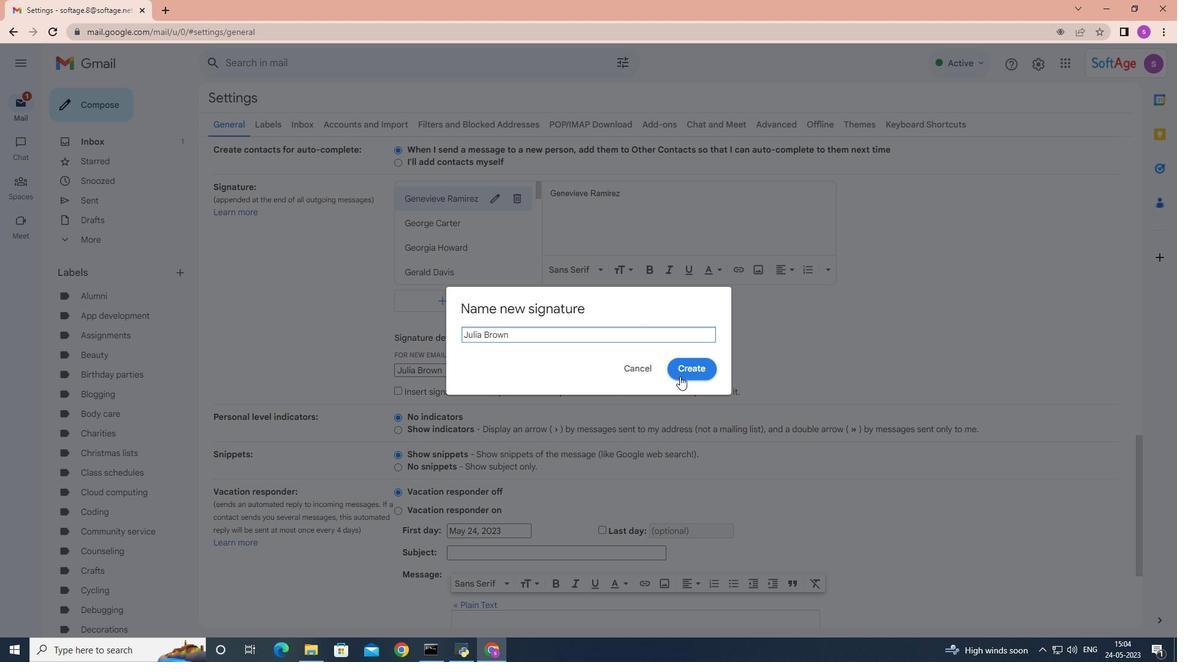 
Action: Mouse pressed left at (680, 374)
Screenshot: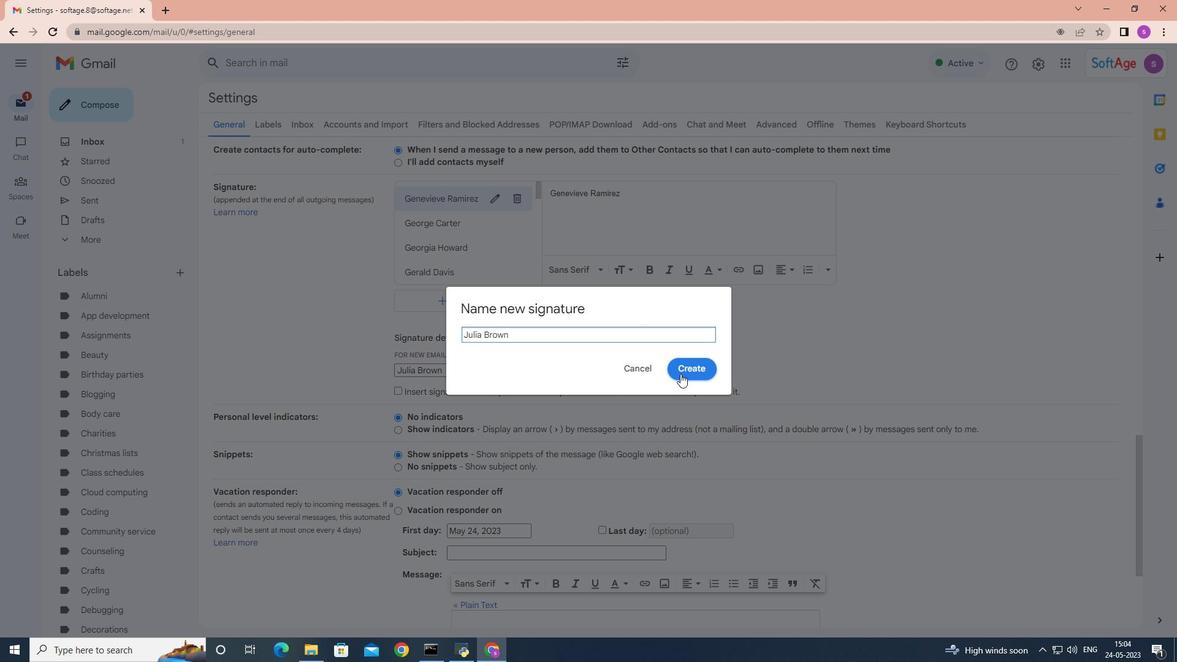 
Action: Mouse moved to (679, 375)
Screenshot: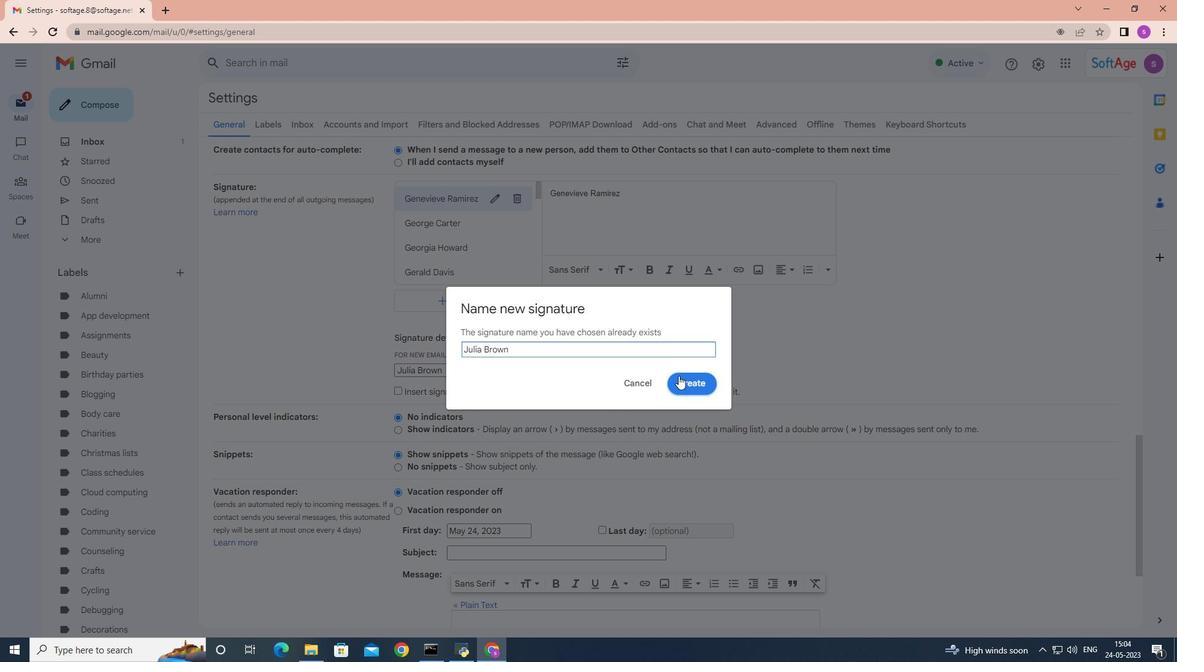 
Action: Mouse pressed left at (679, 375)
Screenshot: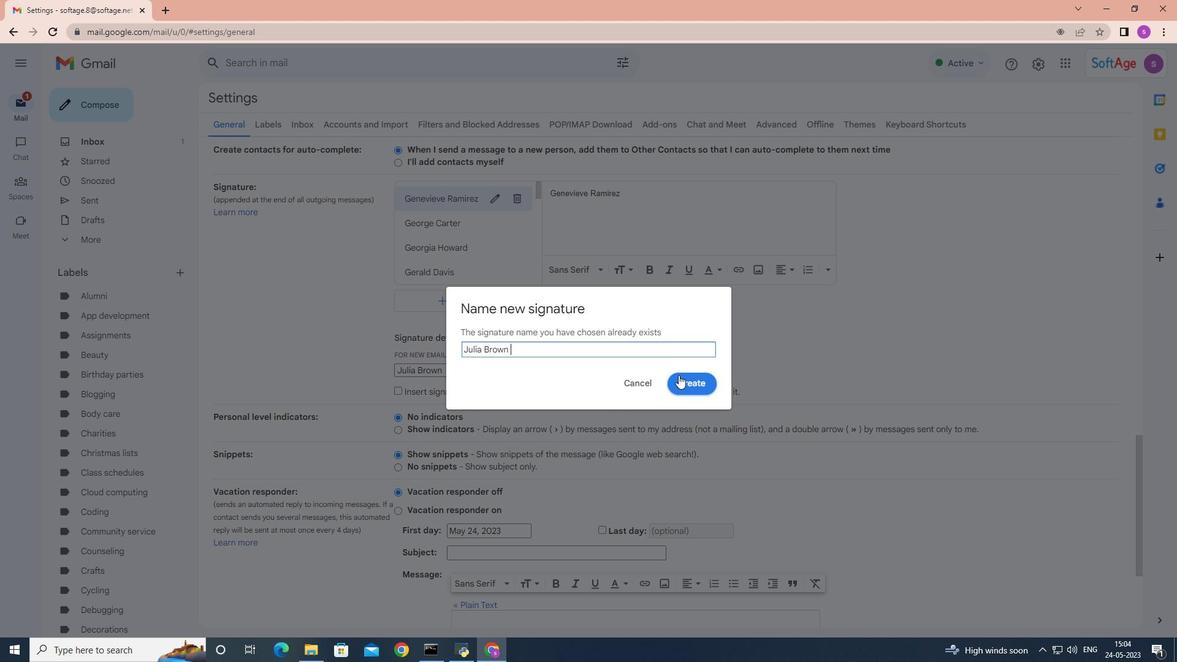 
Action: Mouse moved to (648, 382)
Screenshot: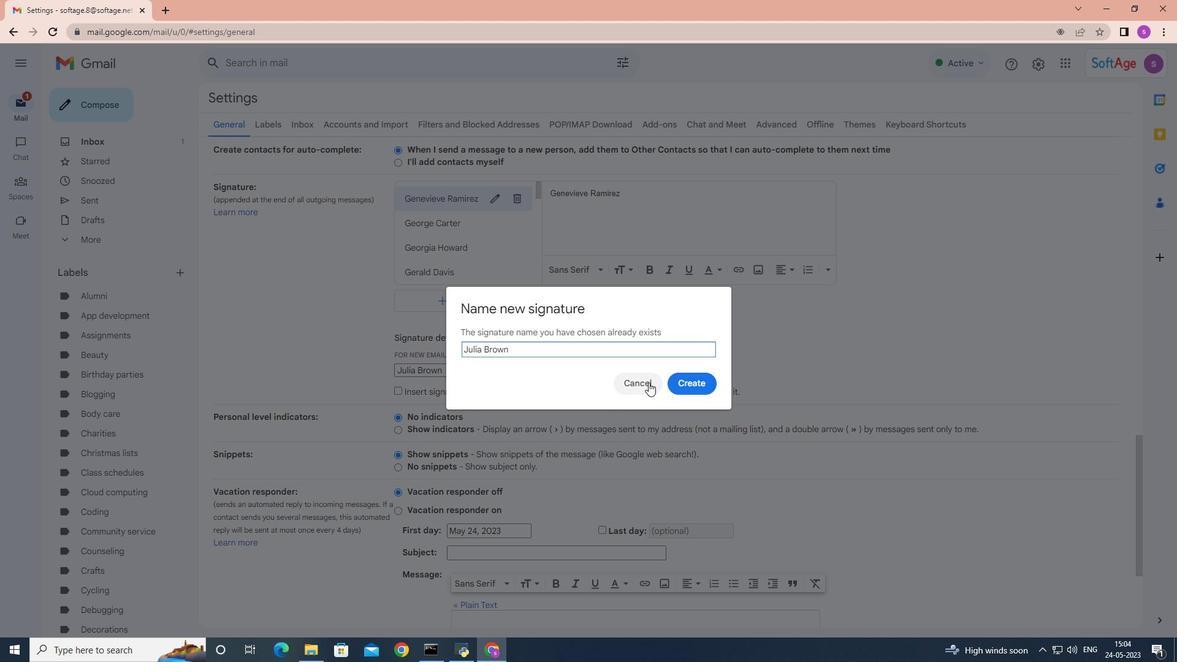 
Action: Mouse pressed left at (648, 382)
Screenshot: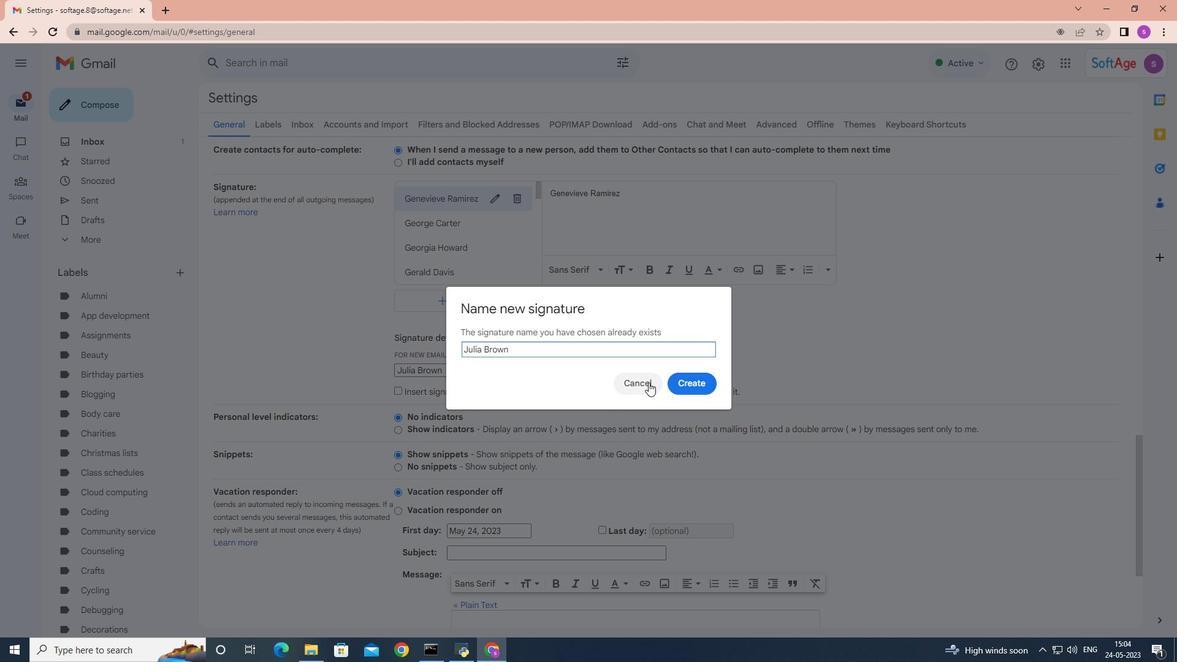 
Action: Mouse moved to (642, 200)
Screenshot: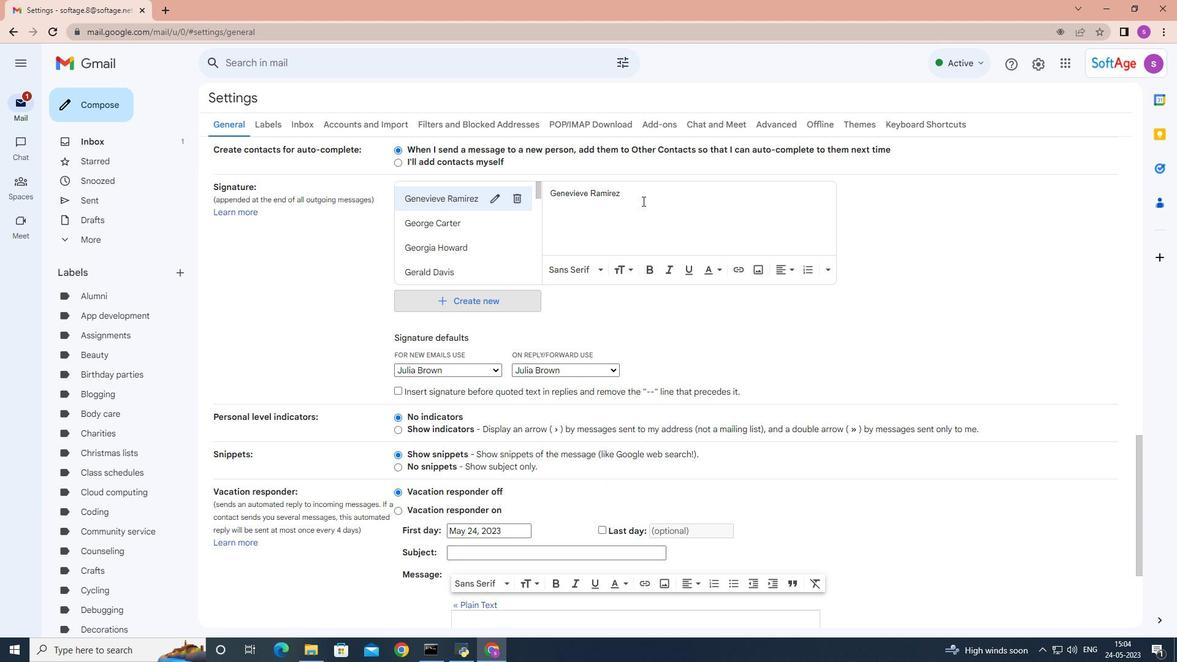 
Action: Mouse pressed left at (642, 200)
Screenshot: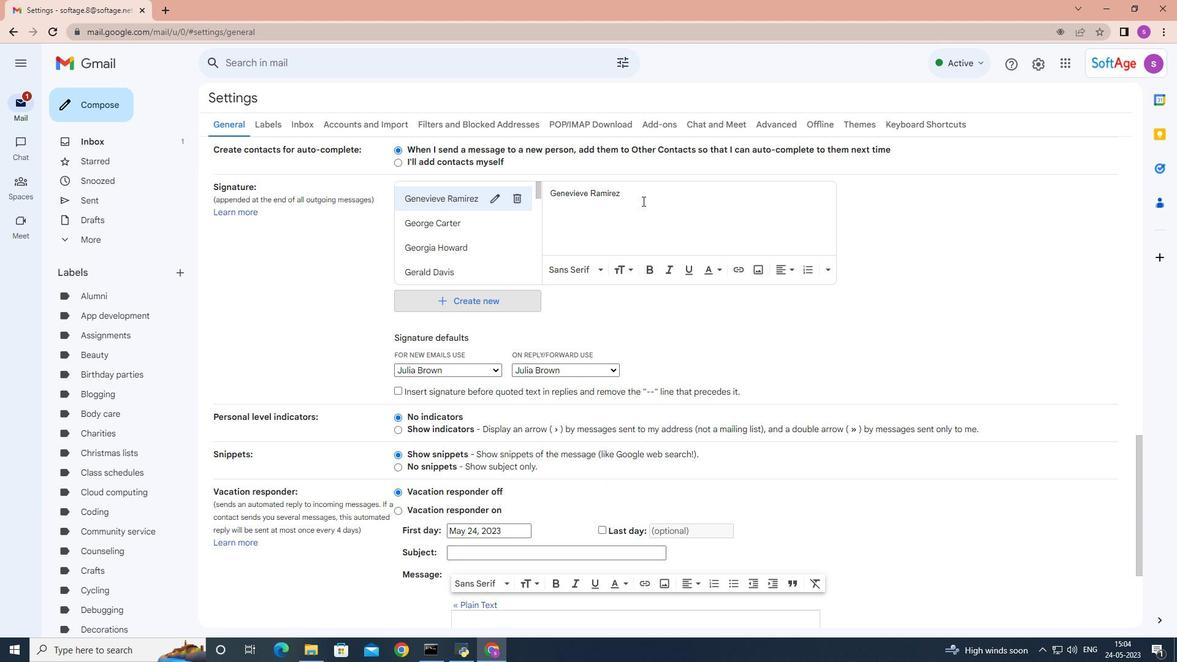 
Action: Mouse moved to (644, 199)
Screenshot: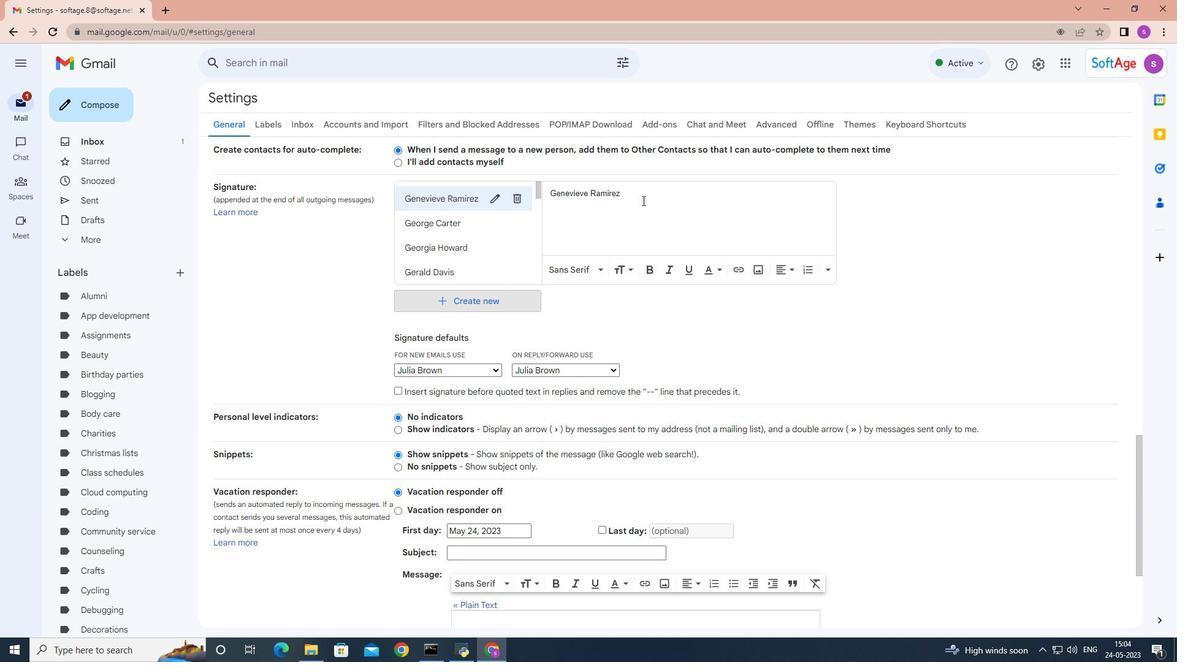 
Action: Key pressed <Key.backspace><Key.backspace><Key.backspace><Key.backspace><Key.backspace><Key.backspace><Key.backspace><Key.backspace><Key.backspace><Key.backspace><Key.backspace><Key.backspace><Key.backspace><Key.backspace><Key.backspace><Key.backspace><Key.backspace><Key.backspace><Key.backspace><Key.backspace><Key.backspace><Key.backspace><Key.backspace><Key.backspace><Key.backspace><Key.backspace><Key.shift>Julia<Key.space><Key.shift><Key.shift><Key.shift><Key.shift><Key.shift>Brown
Screenshot: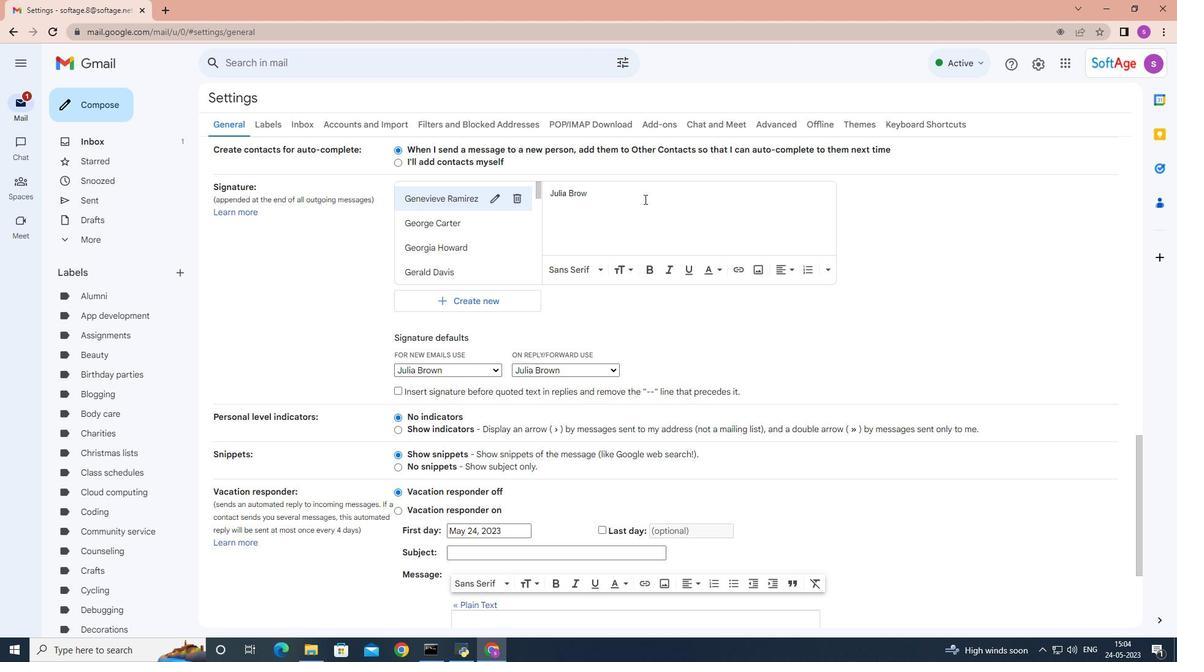 
Action: Mouse moved to (484, 373)
Screenshot: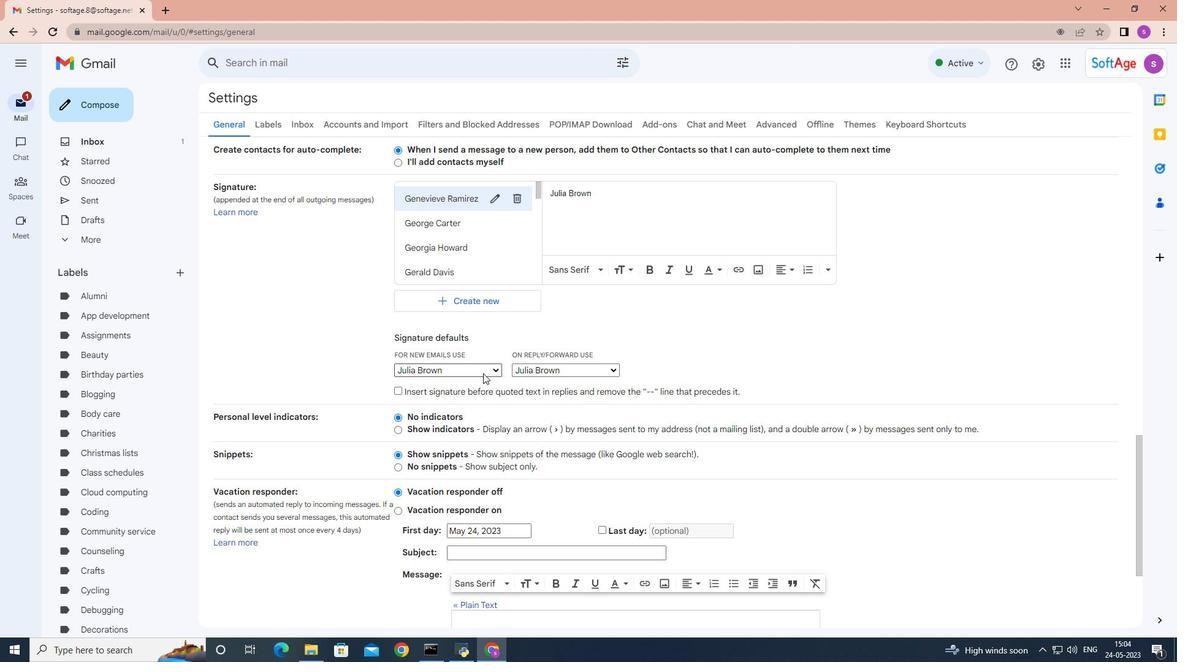 
Action: Mouse pressed left at (484, 373)
Screenshot: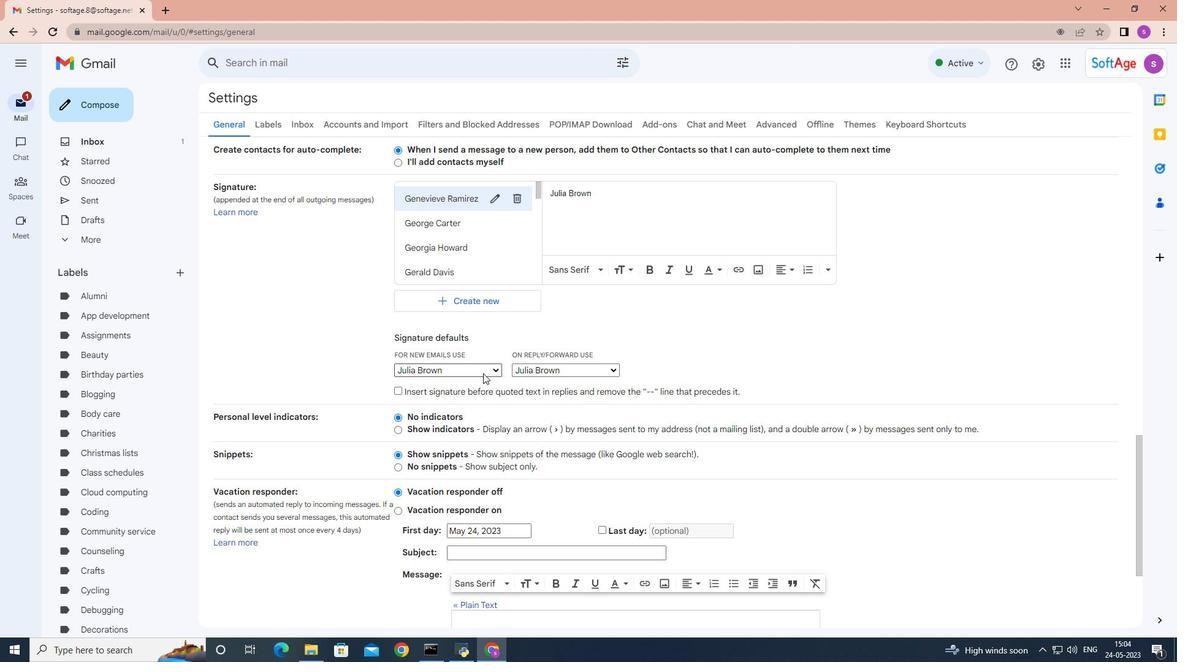 
Action: Mouse moved to (468, 435)
Screenshot: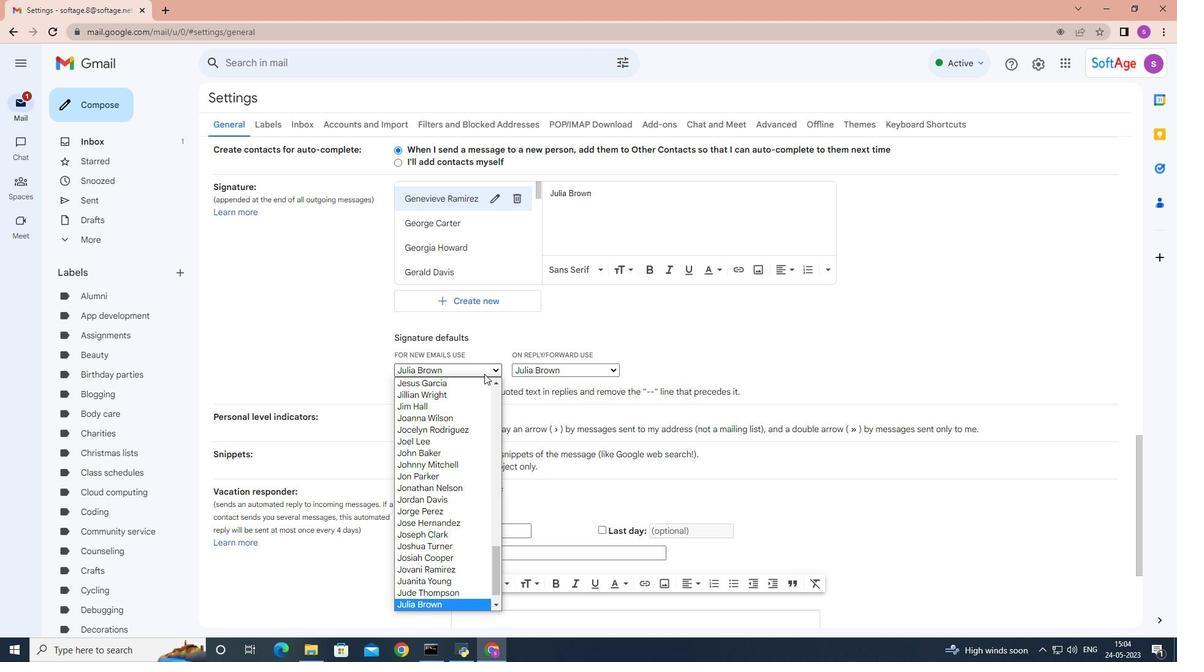 
Action: Mouse scrolled (468, 434) with delta (0, 0)
Screenshot: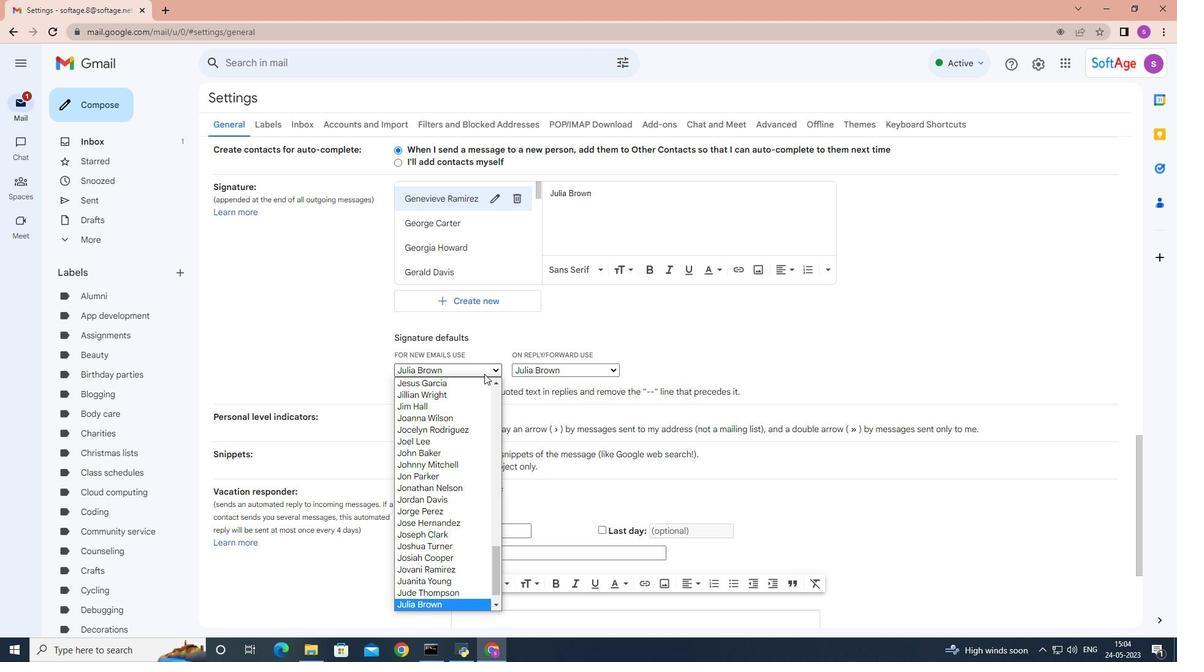 
Action: Mouse moved to (466, 443)
Screenshot: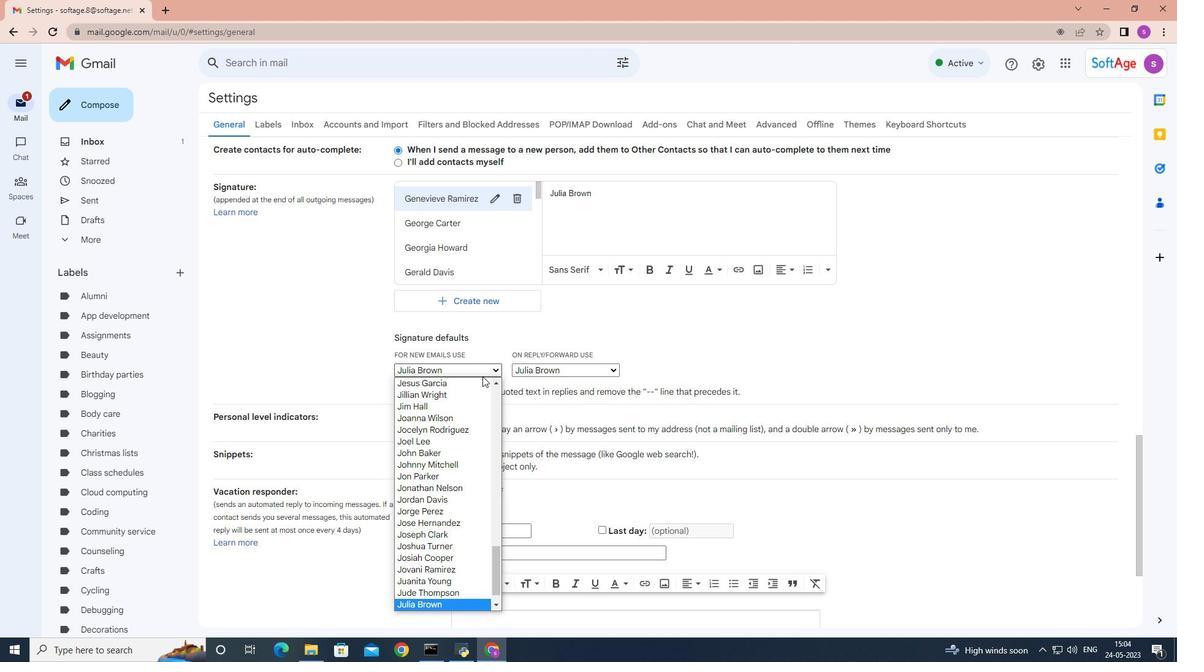 
Action: Mouse scrolled (466, 442) with delta (0, 0)
Screenshot: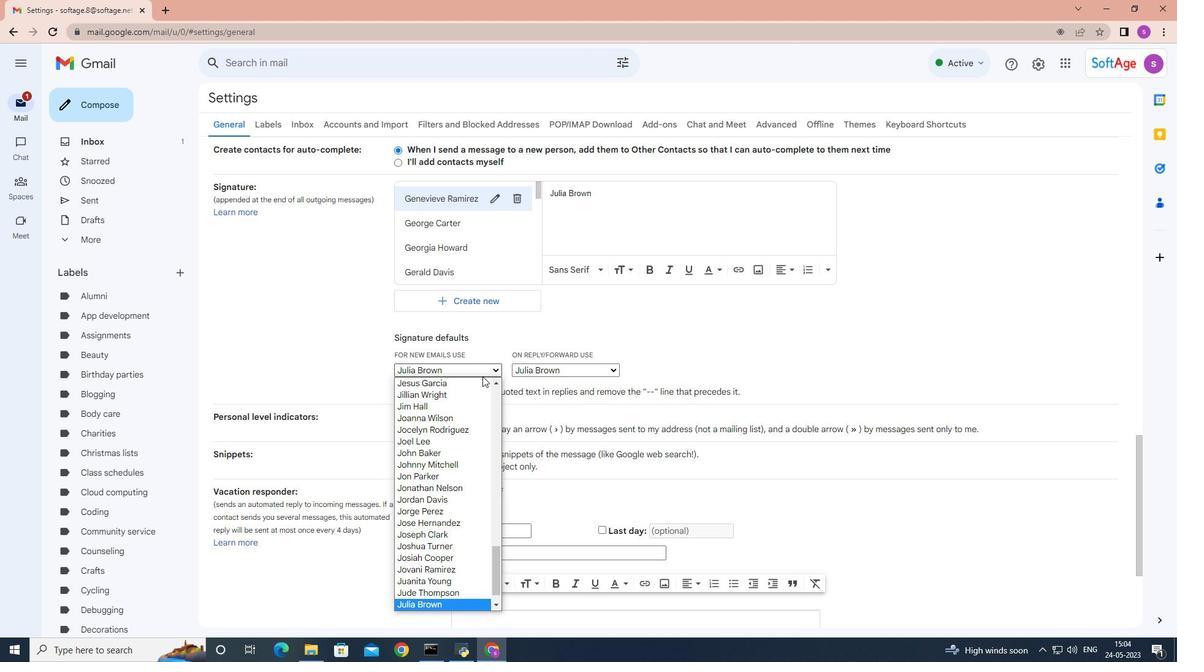 
Action: Mouse moved to (466, 443)
Screenshot: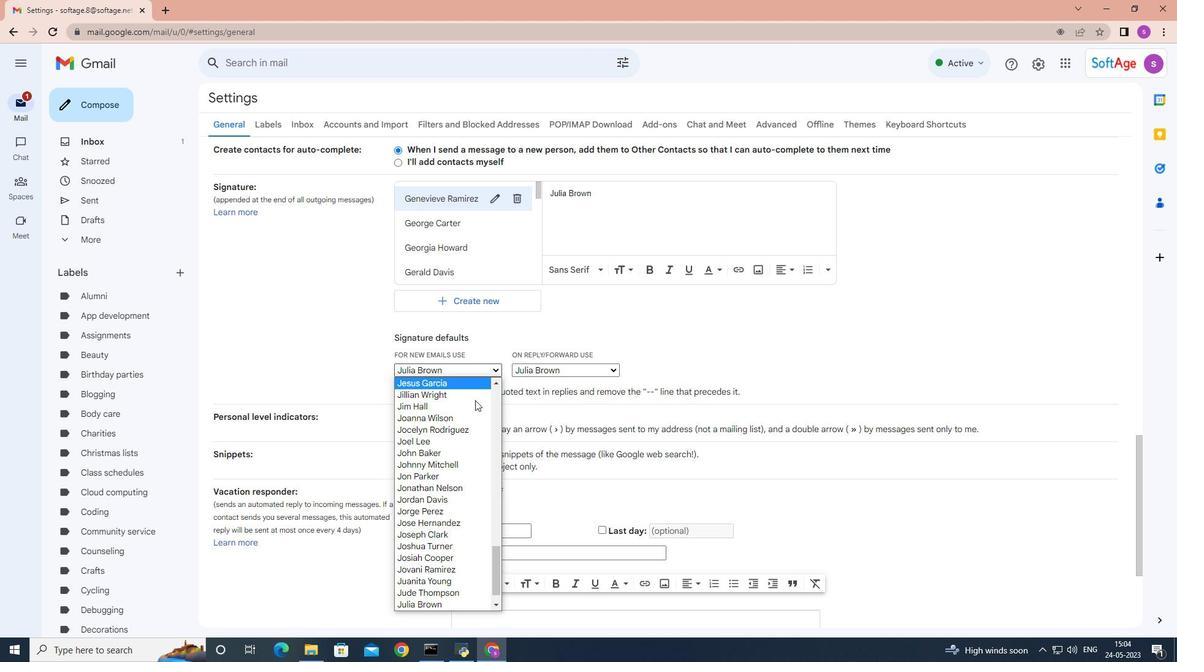 
Action: Mouse scrolled (466, 442) with delta (0, 0)
Screenshot: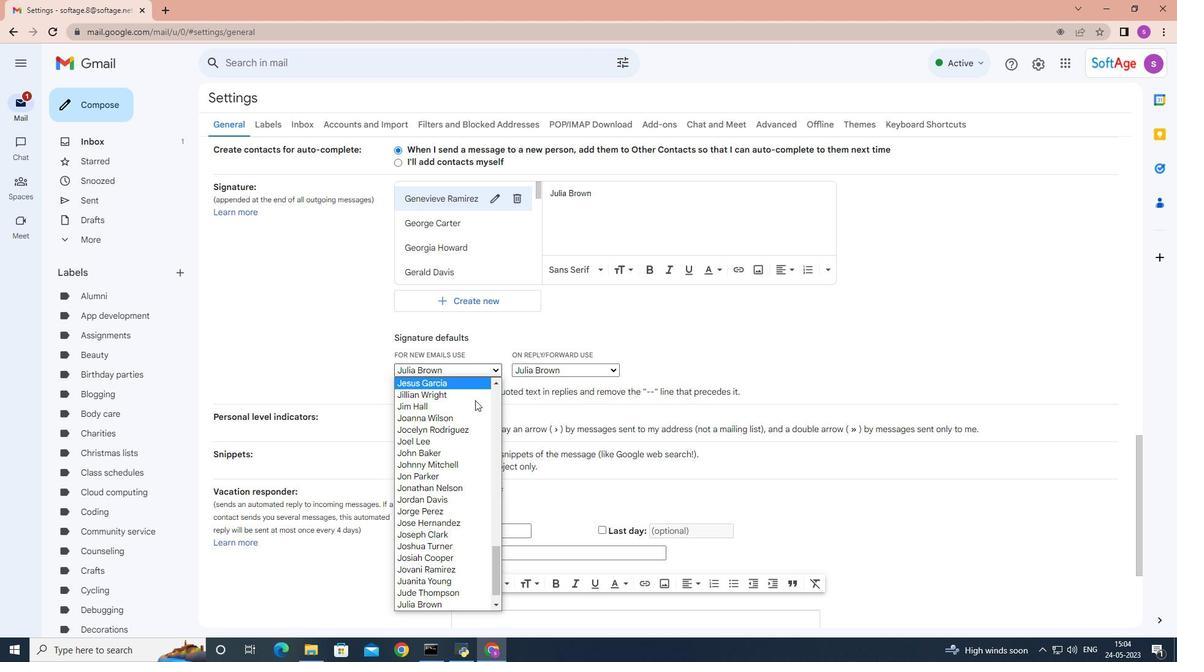 
Action: Mouse moved to (465, 444)
Screenshot: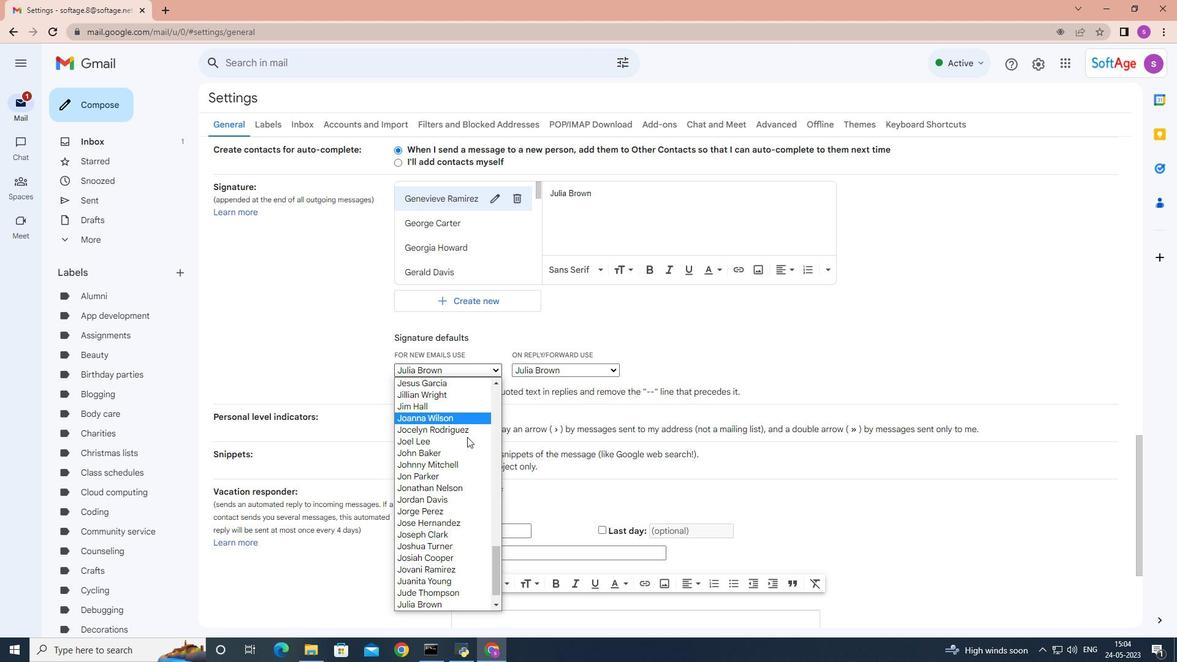 
Action: Mouse scrolled (465, 443) with delta (0, 0)
Screenshot: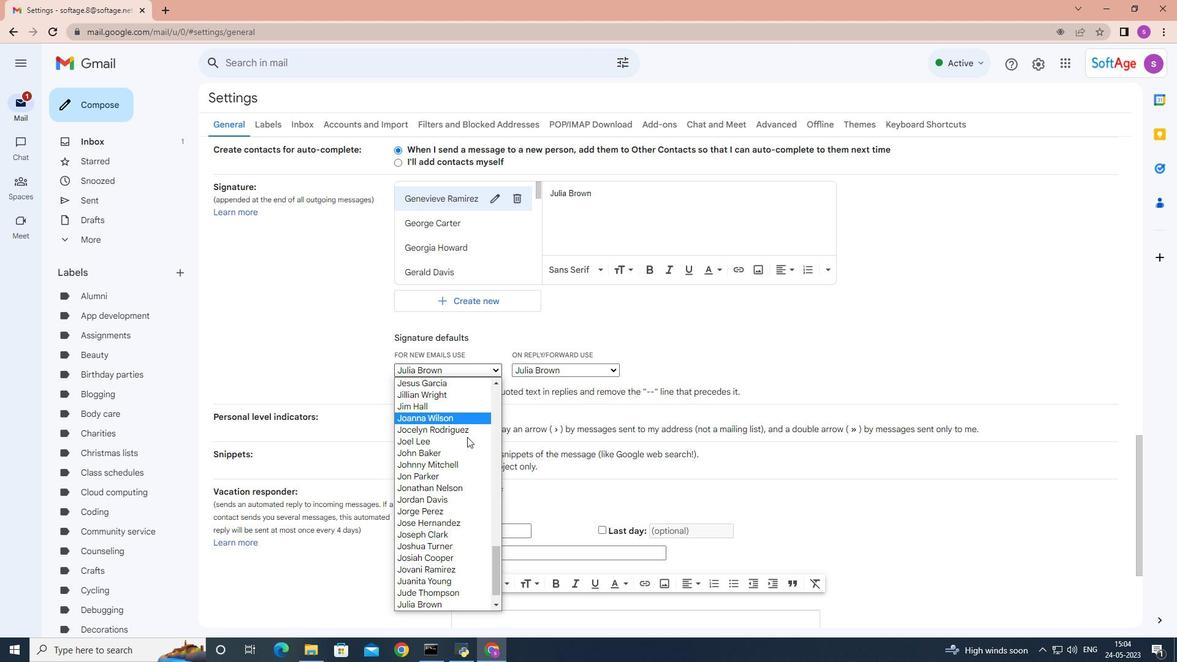 
Action: Mouse moved to (464, 448)
Screenshot: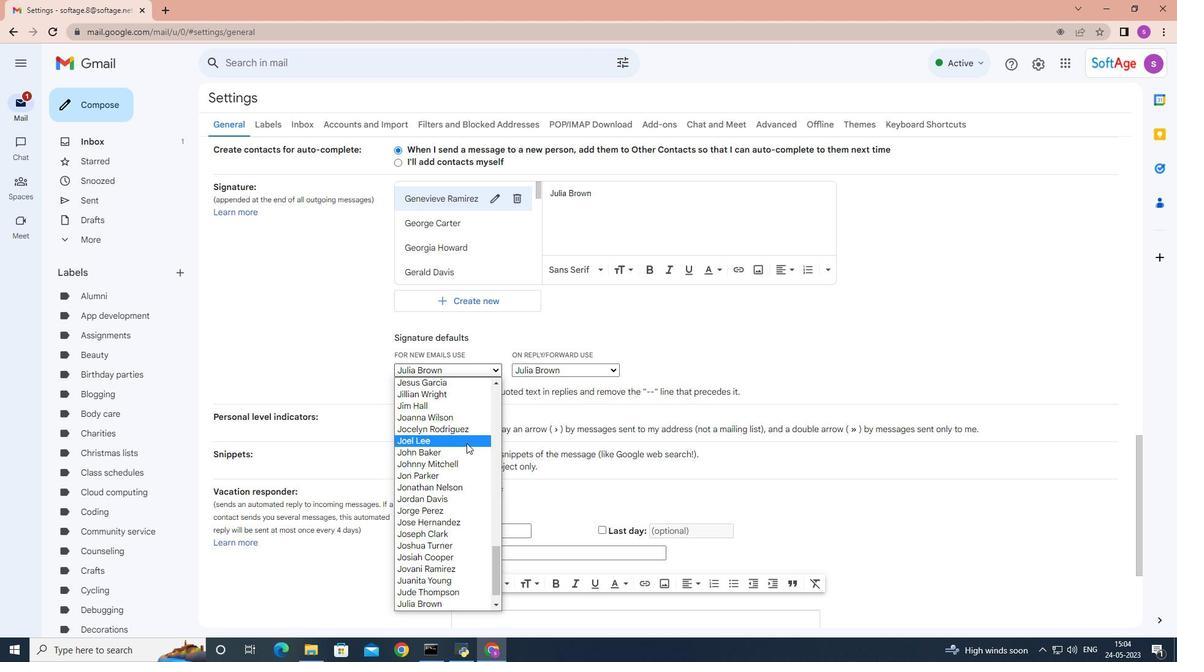 
Action: Mouse scrolled (464, 447) with delta (0, 0)
Screenshot: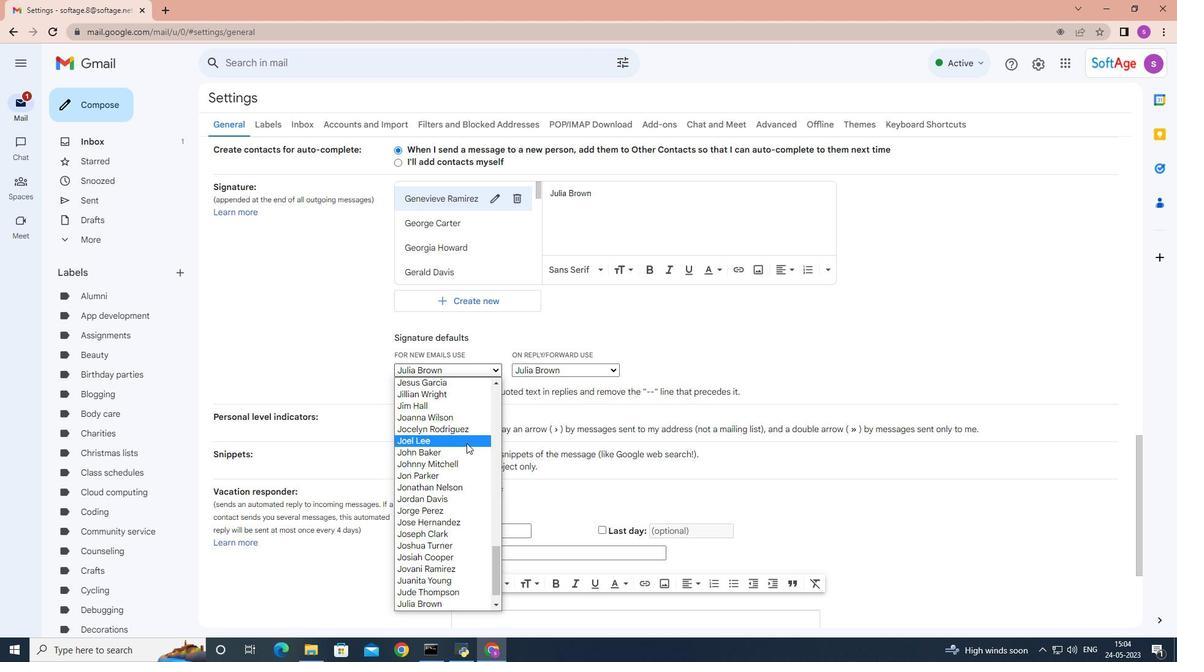 
Action: Mouse moved to (463, 450)
Screenshot: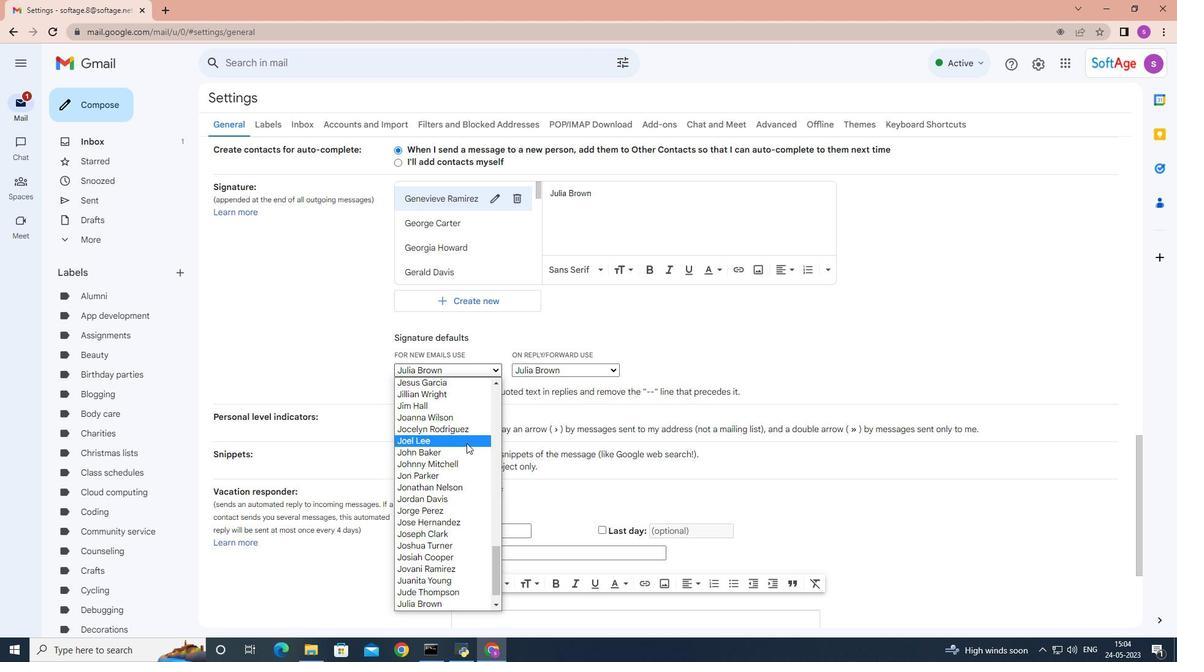 
Action: Mouse scrolled (463, 449) with delta (0, 0)
Screenshot: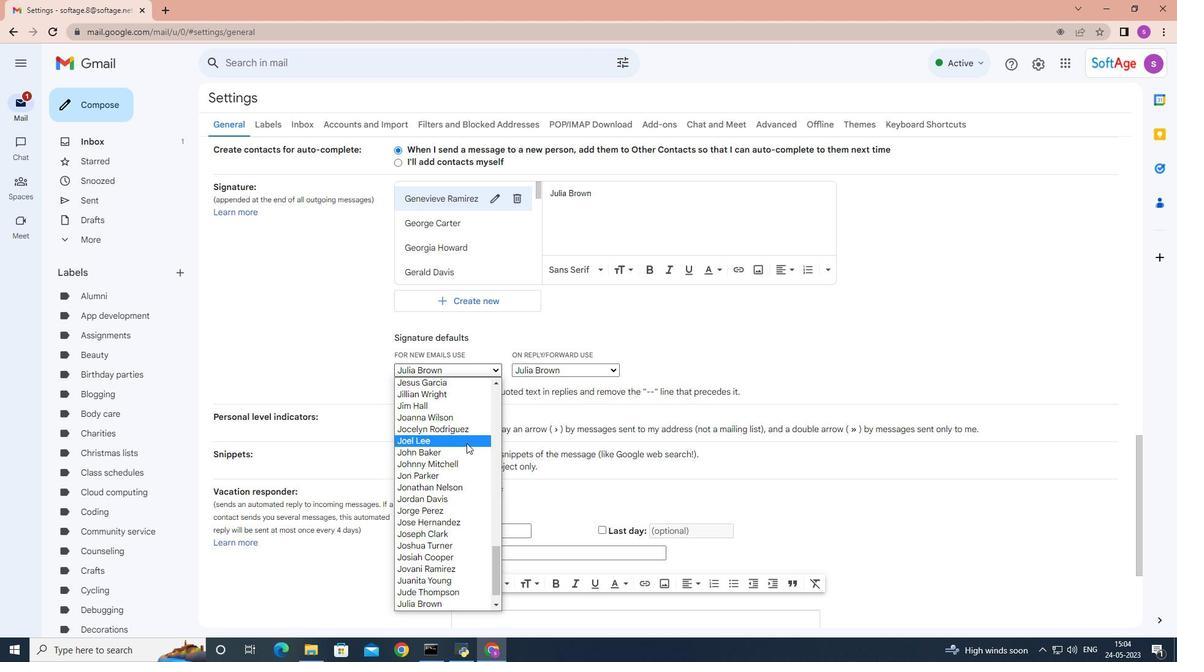 
Action: Mouse moved to (460, 456)
Screenshot: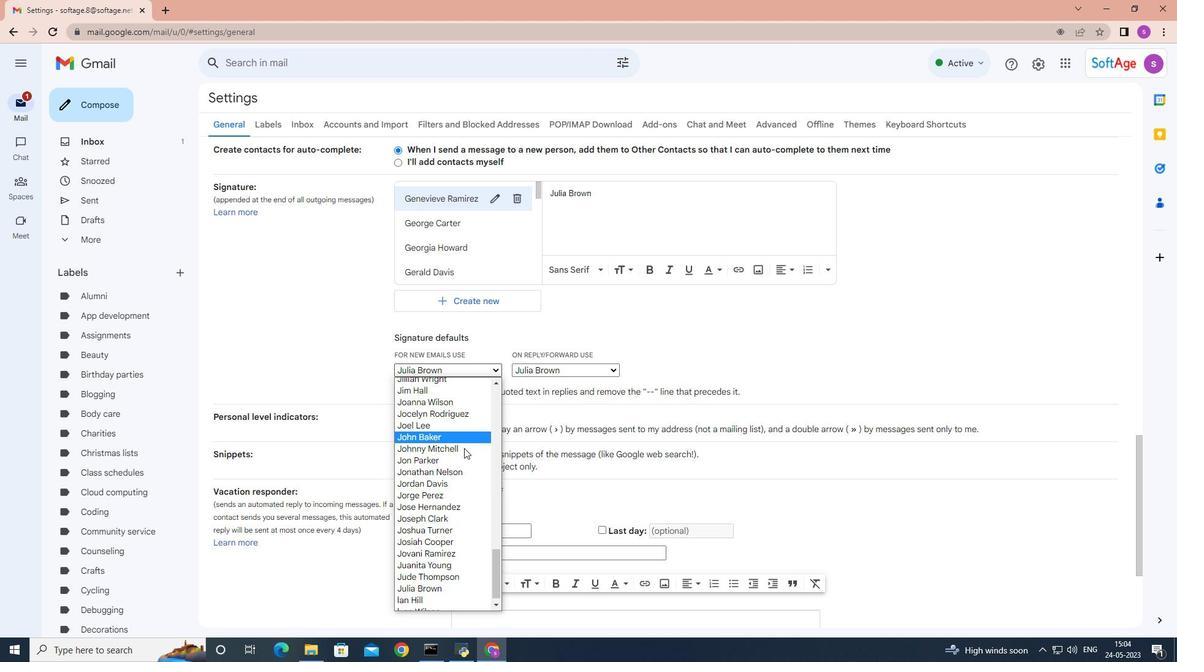 
Action: Mouse scrolled (460, 455) with delta (0, 0)
Screenshot: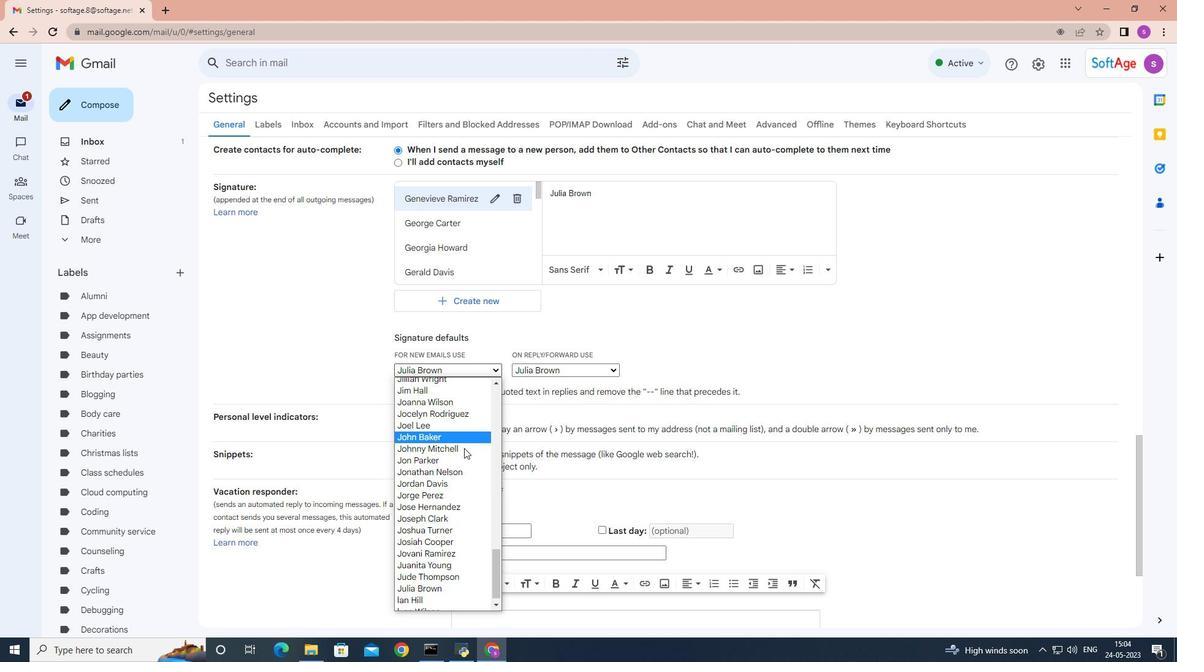 
Action: Mouse moved to (441, 577)
Screenshot: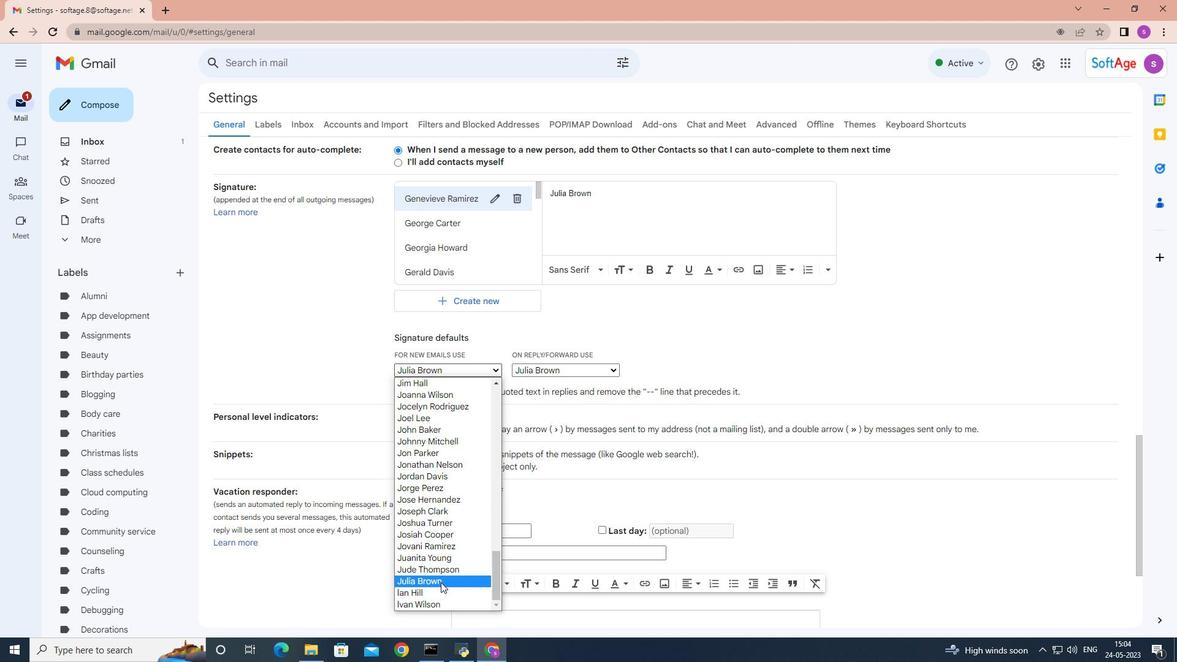 
Action: Mouse pressed left at (441, 577)
Screenshot: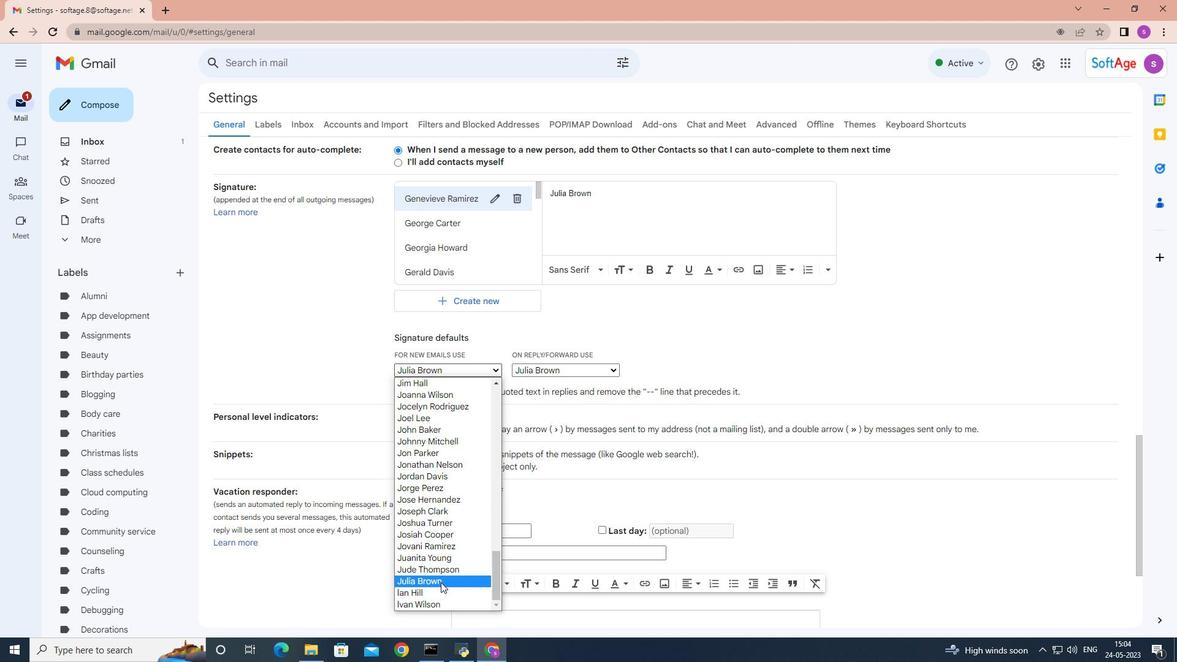 
Action: Mouse moved to (603, 369)
Screenshot: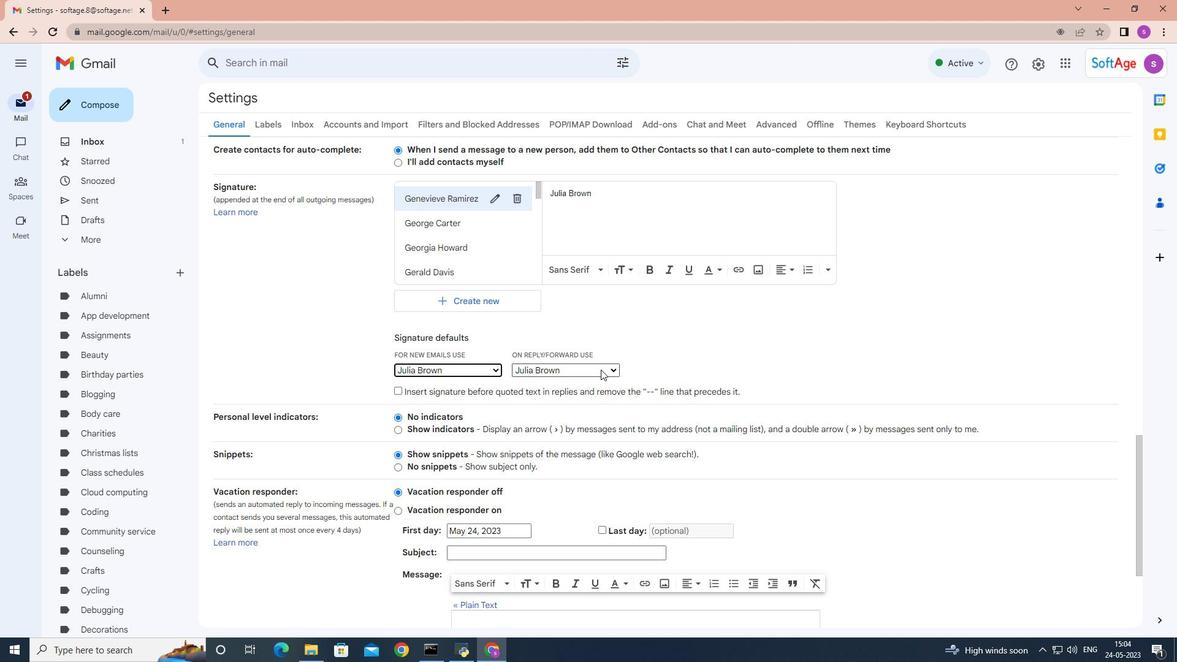 
Action: Mouse pressed left at (603, 369)
Screenshot: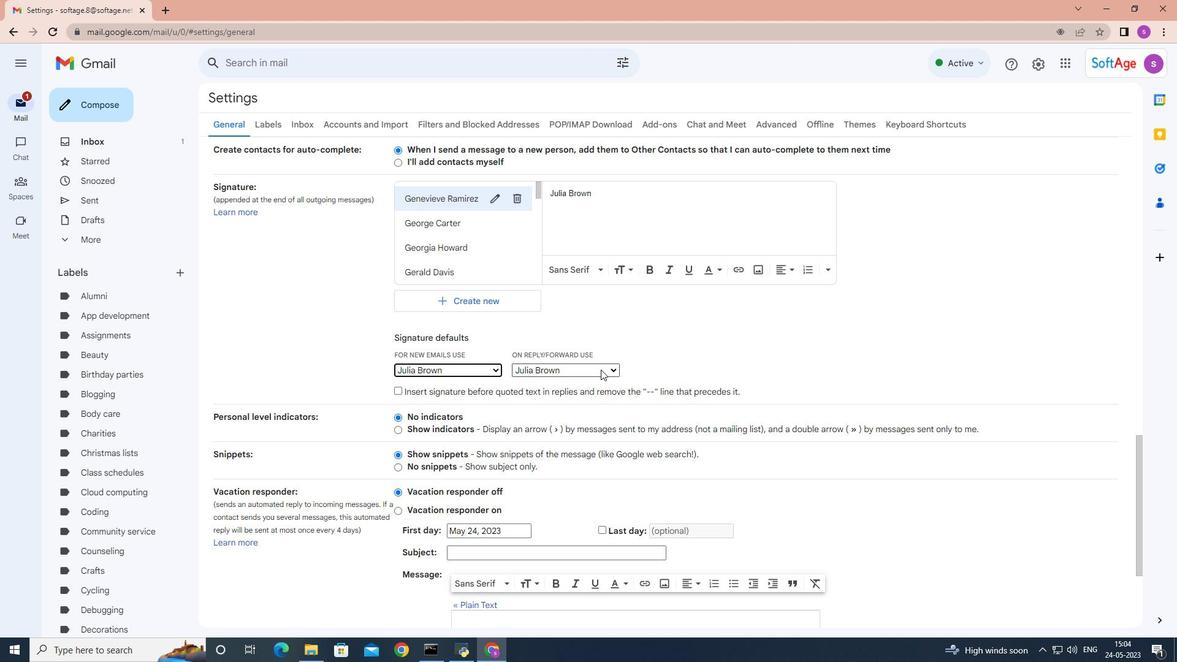 
Action: Mouse moved to (561, 523)
Screenshot: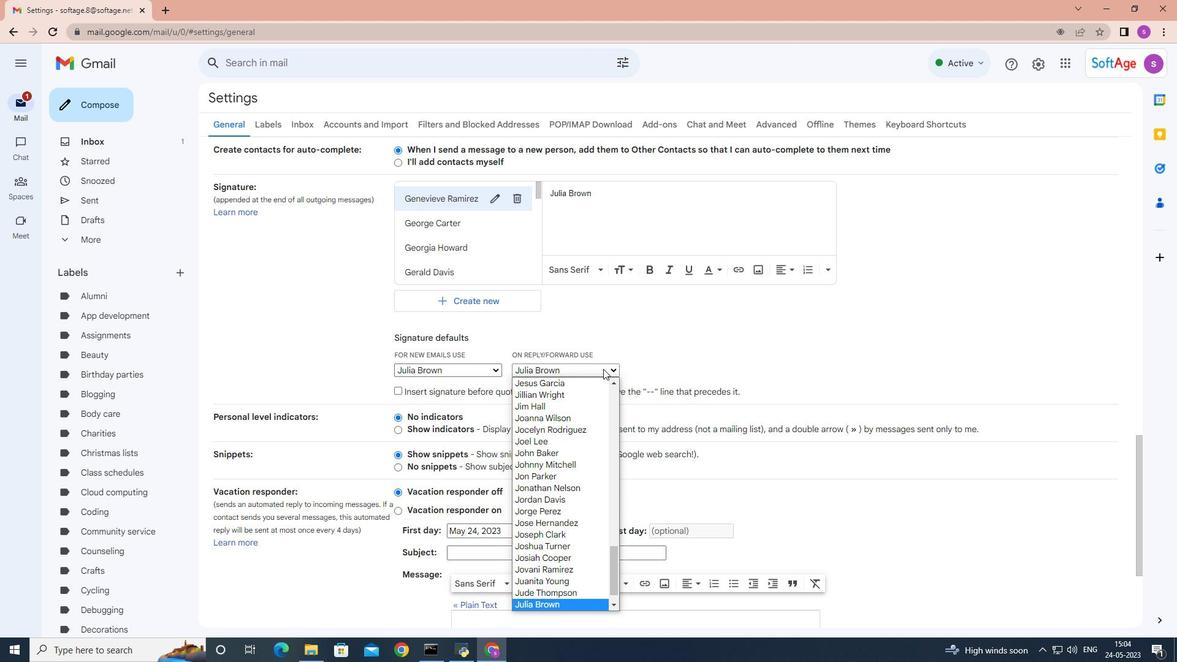 
Action: Mouse scrolled (561, 522) with delta (0, 0)
Screenshot: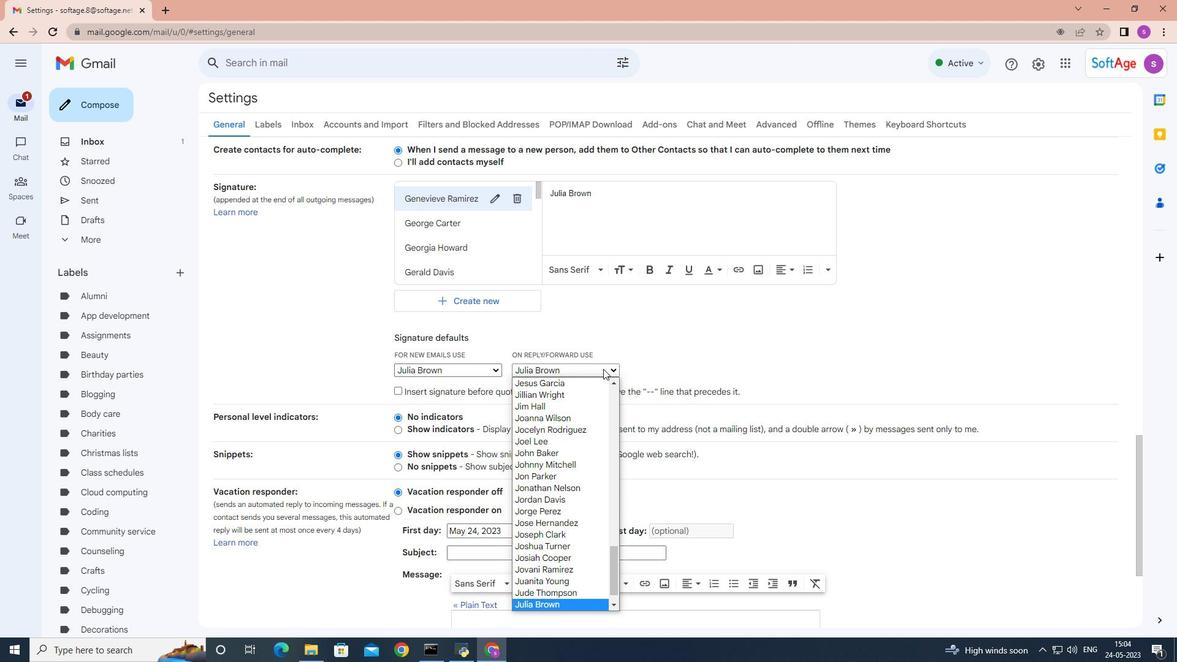 
Action: Mouse moved to (561, 526)
Screenshot: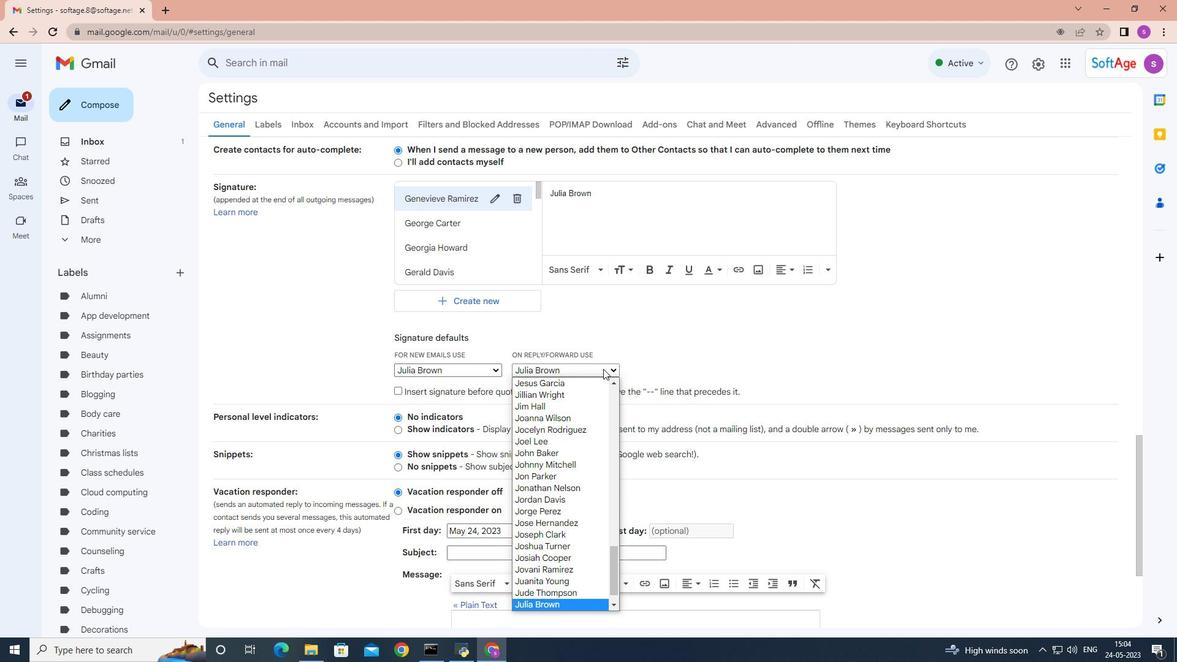
Action: Mouse scrolled (561, 526) with delta (0, 0)
Screenshot: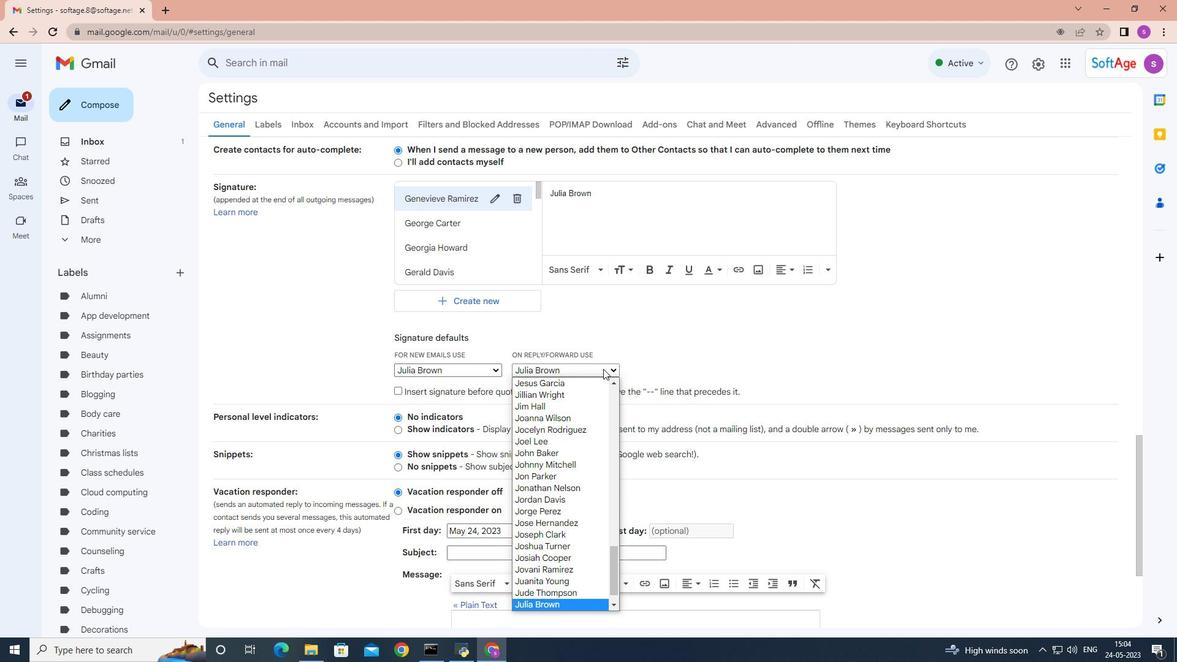 
Action: Mouse moved to (561, 527)
Screenshot: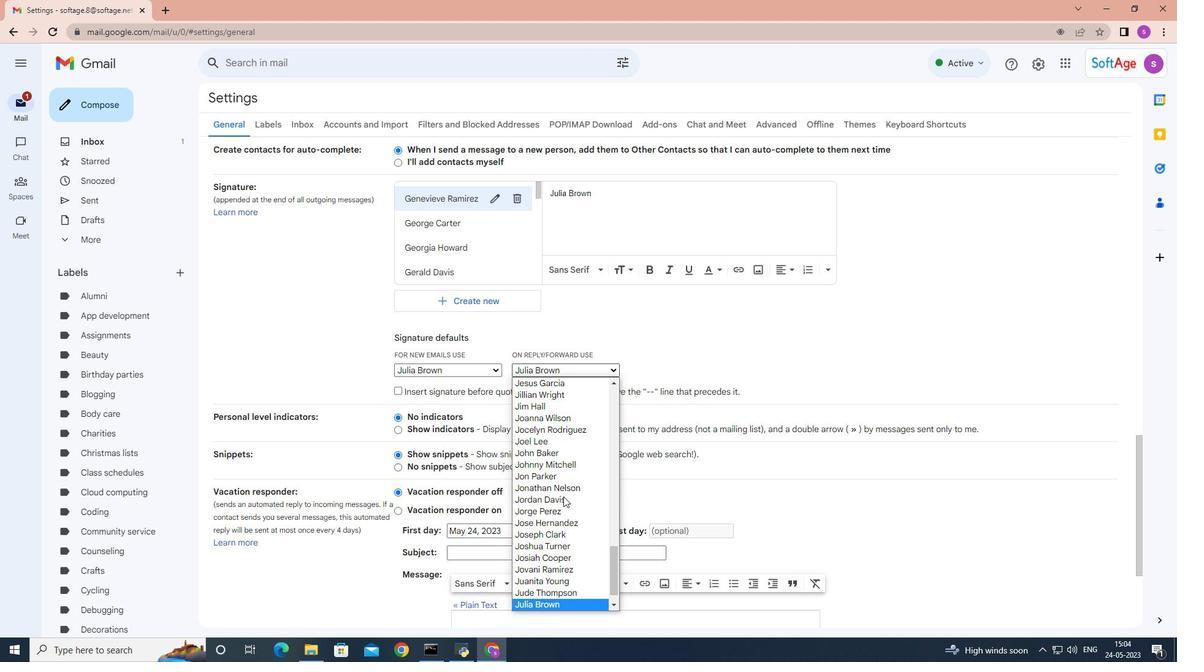 
Action: Mouse scrolled (561, 526) with delta (0, 0)
Screenshot: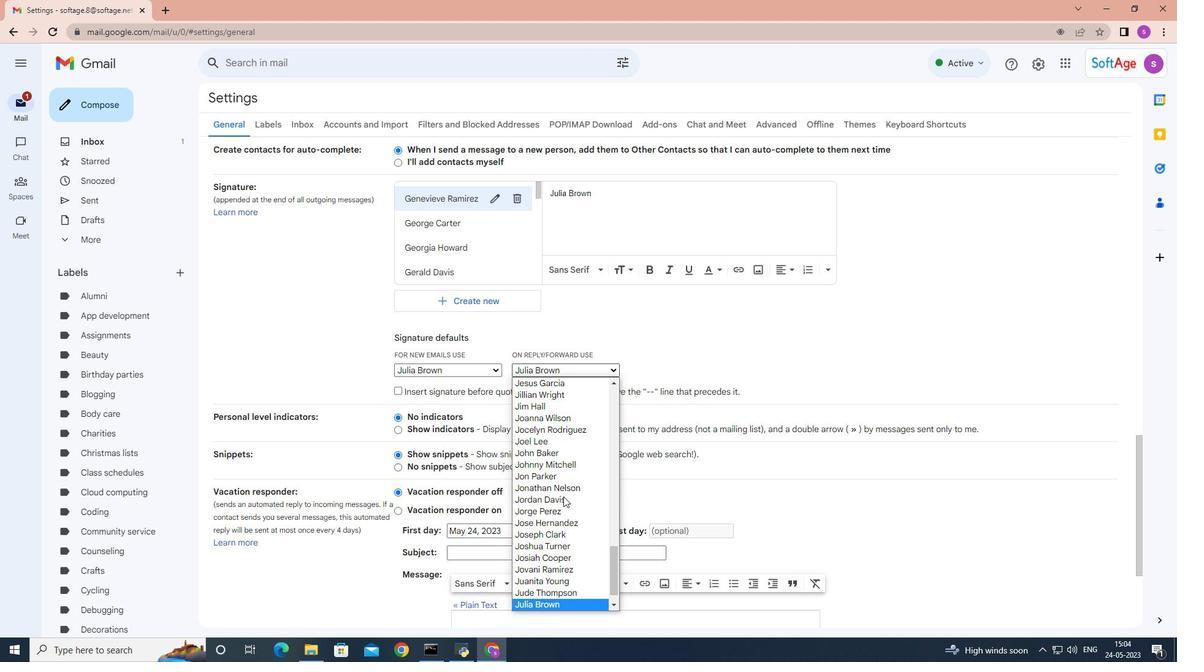 
Action: Mouse scrolled (561, 526) with delta (0, 0)
Screenshot: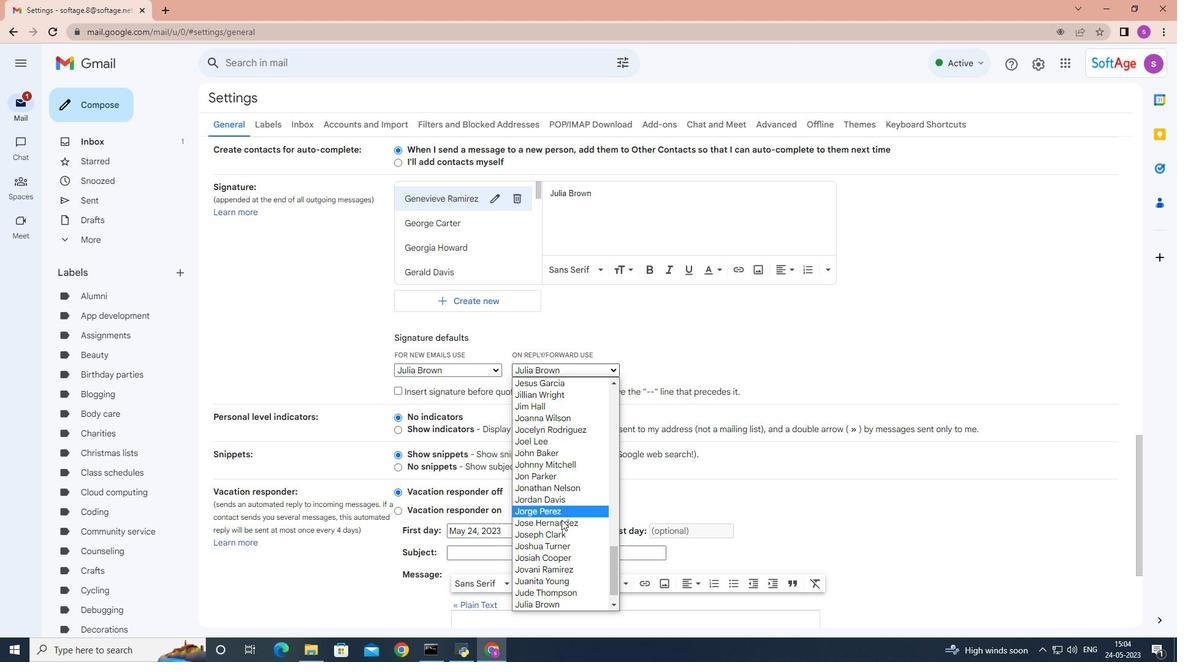 
Action: Mouse scrolled (561, 526) with delta (0, 0)
Screenshot: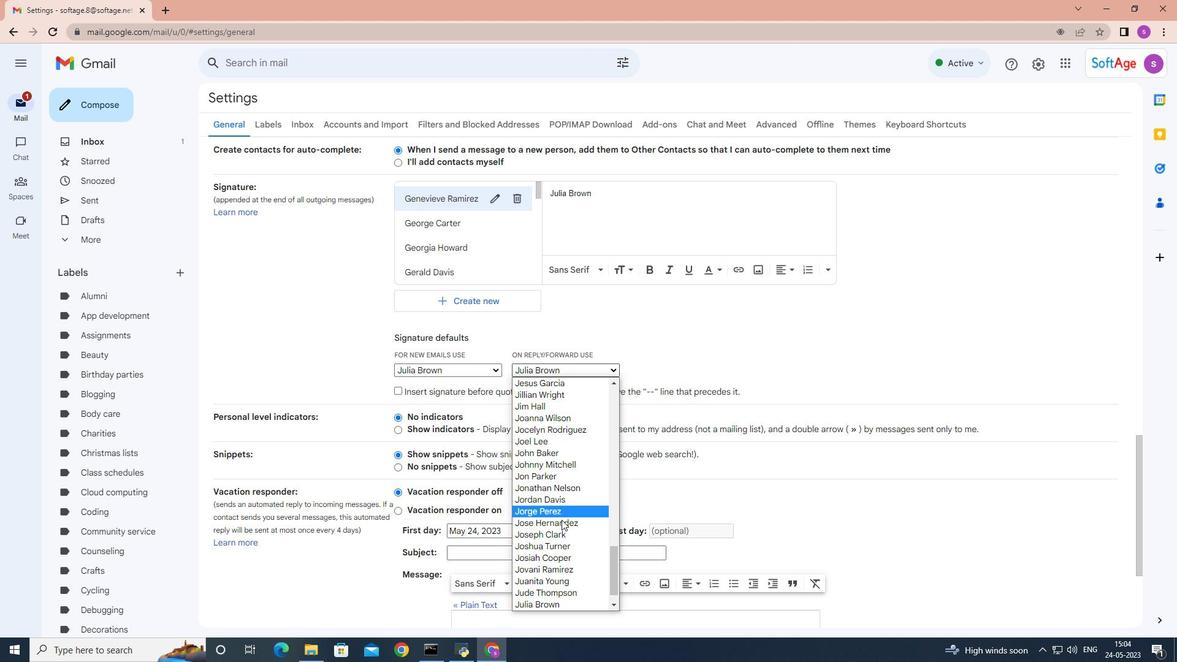 
Action: Mouse scrolled (561, 526) with delta (0, 0)
Screenshot: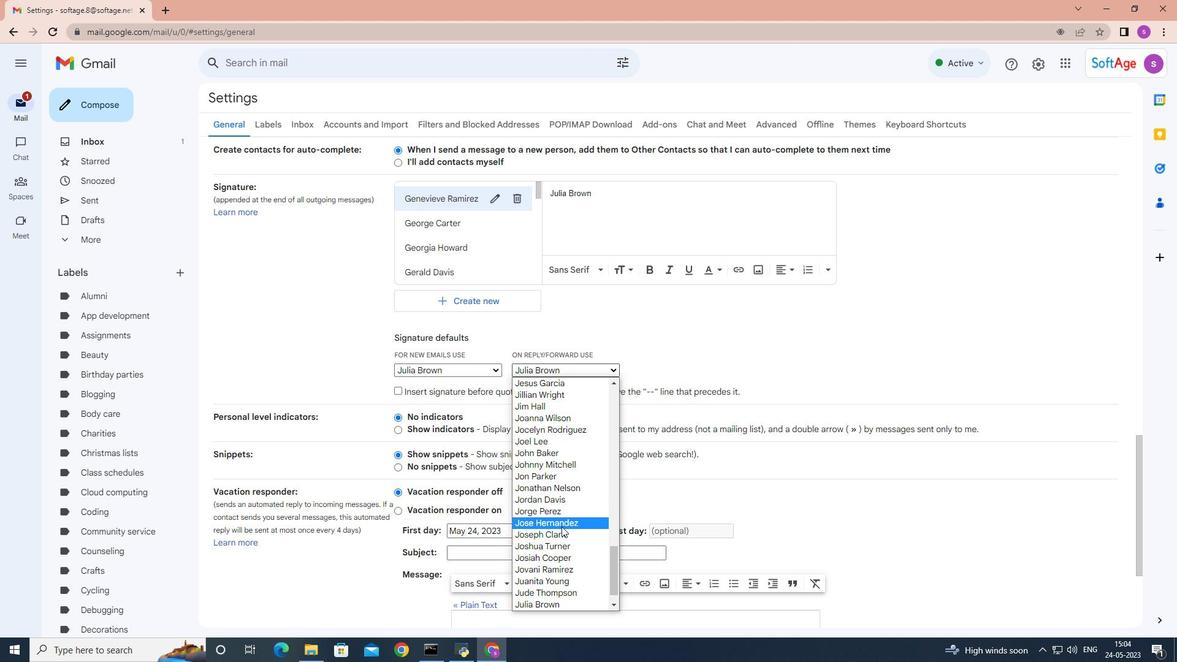 
Action: Mouse moved to (576, 580)
Screenshot: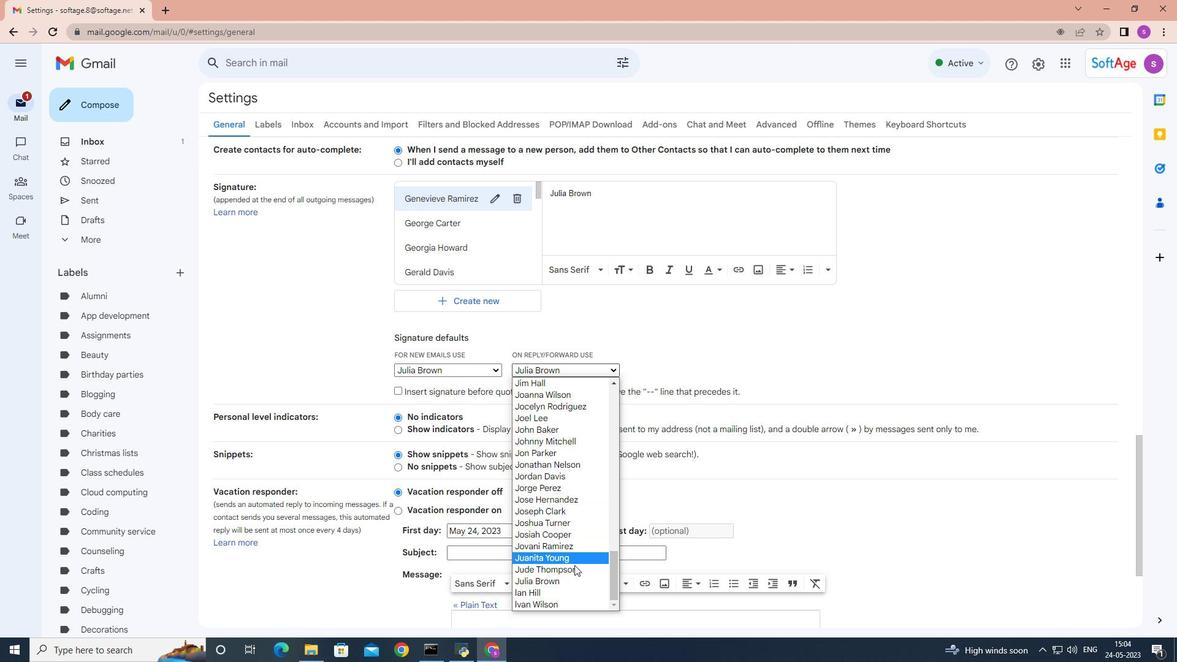 
Action: Mouse pressed left at (576, 580)
Screenshot: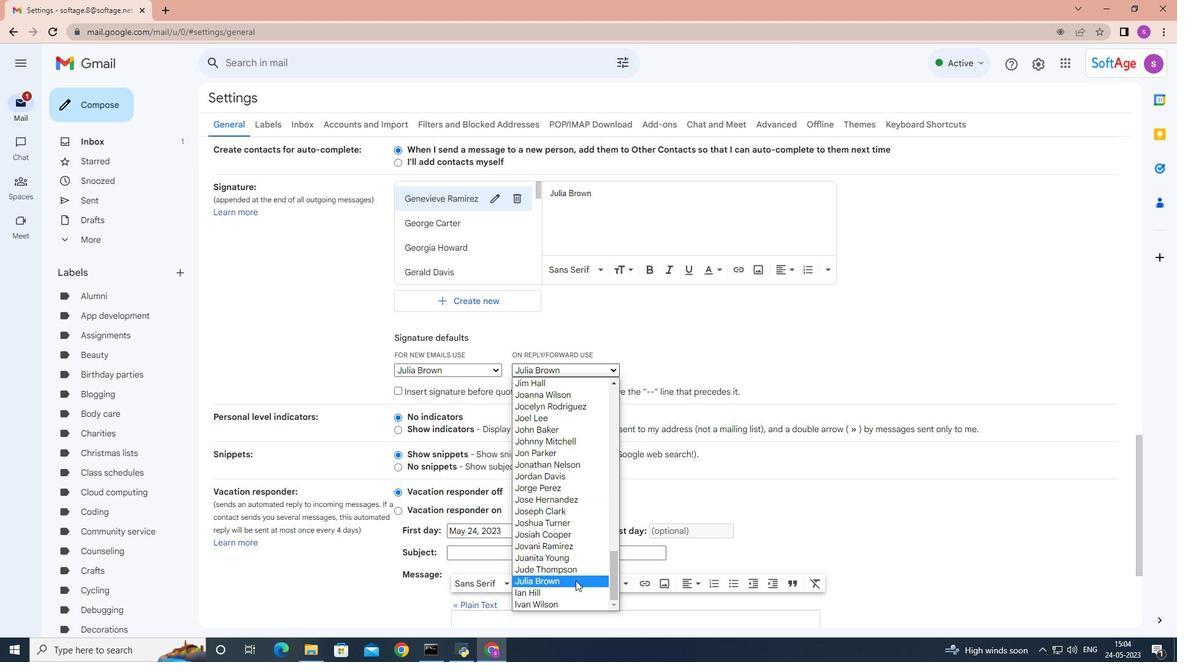 
Action: Mouse moved to (743, 434)
Screenshot: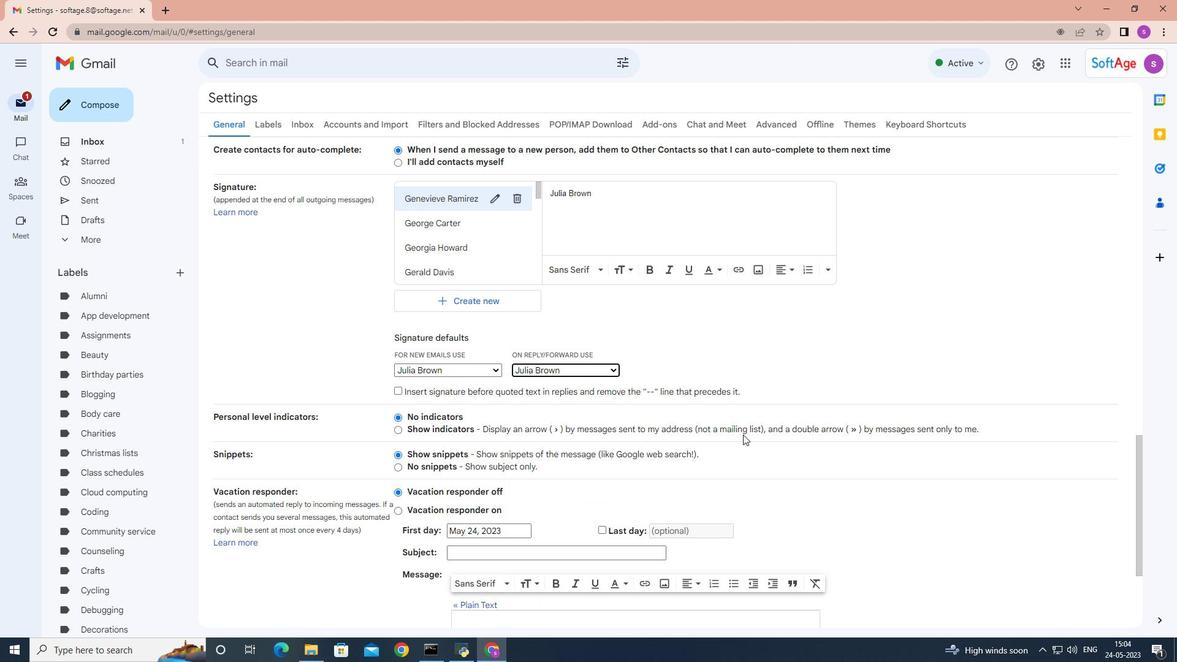 
Action: Mouse scrolled (743, 433) with delta (0, 0)
Screenshot: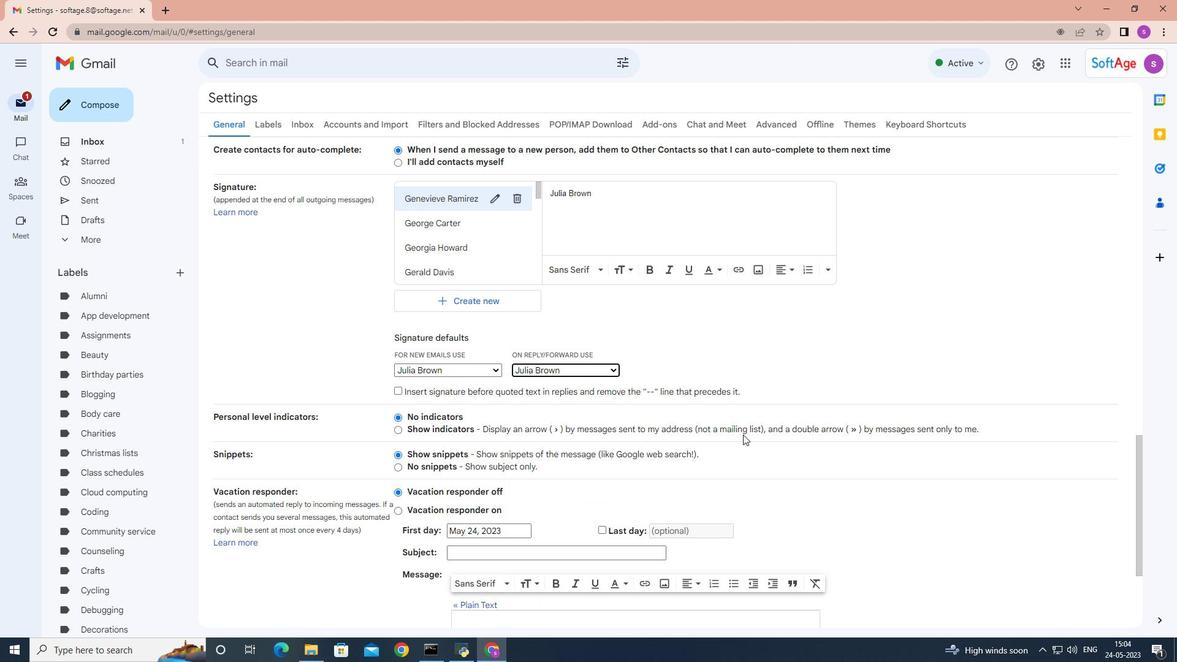 
Action: Mouse moved to (743, 434)
Screenshot: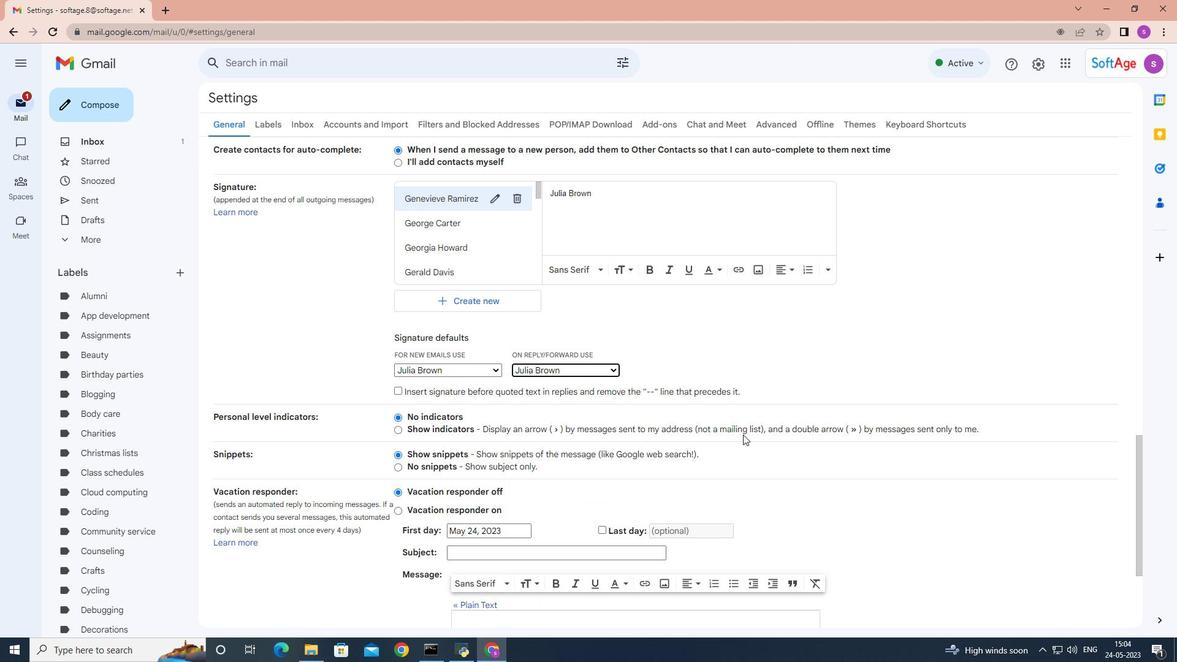 
Action: Mouse scrolled (743, 433) with delta (0, 0)
Screenshot: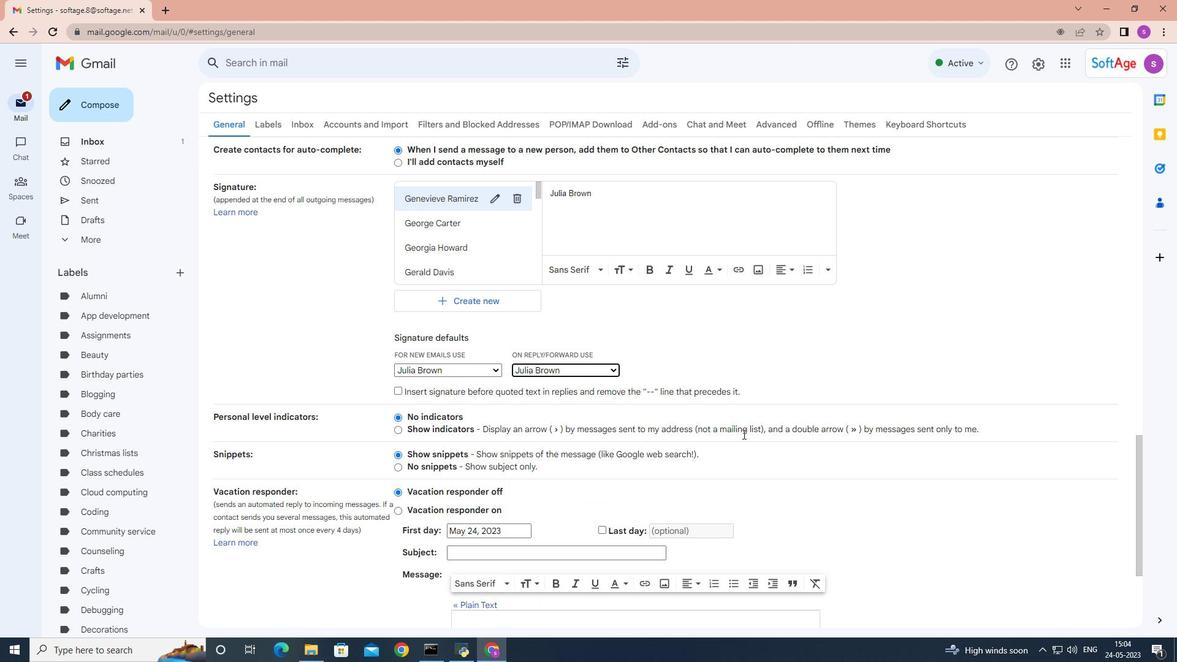 
Action: Mouse scrolled (743, 433) with delta (0, 0)
Screenshot: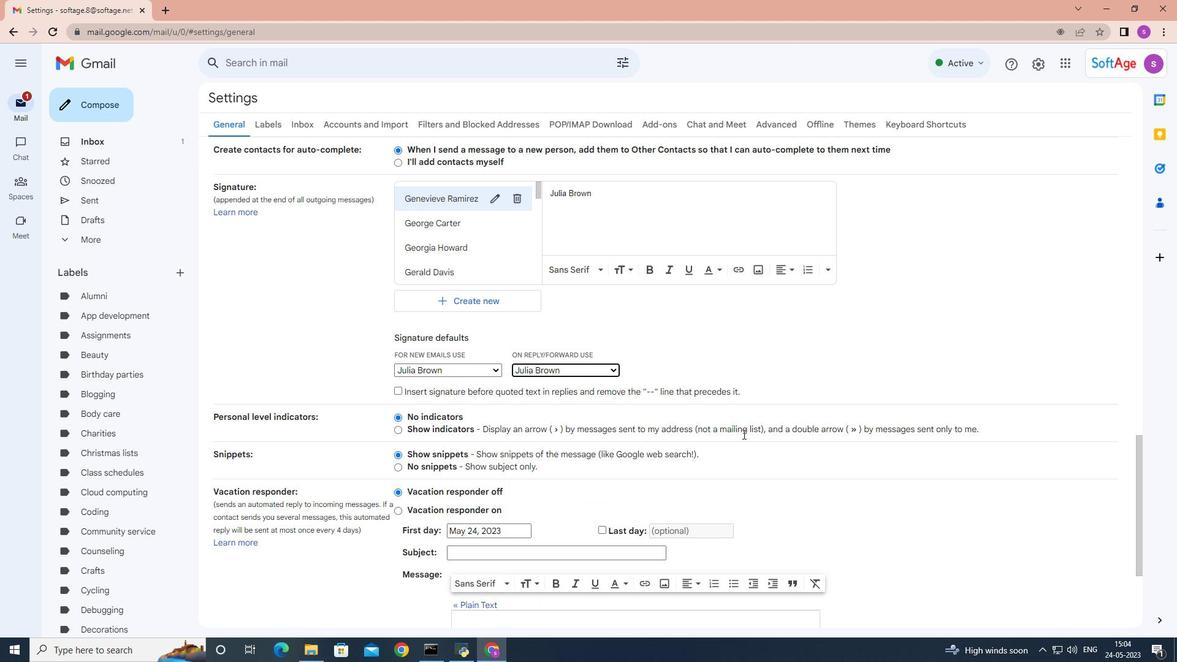 
Action: Mouse scrolled (743, 433) with delta (0, 0)
Screenshot: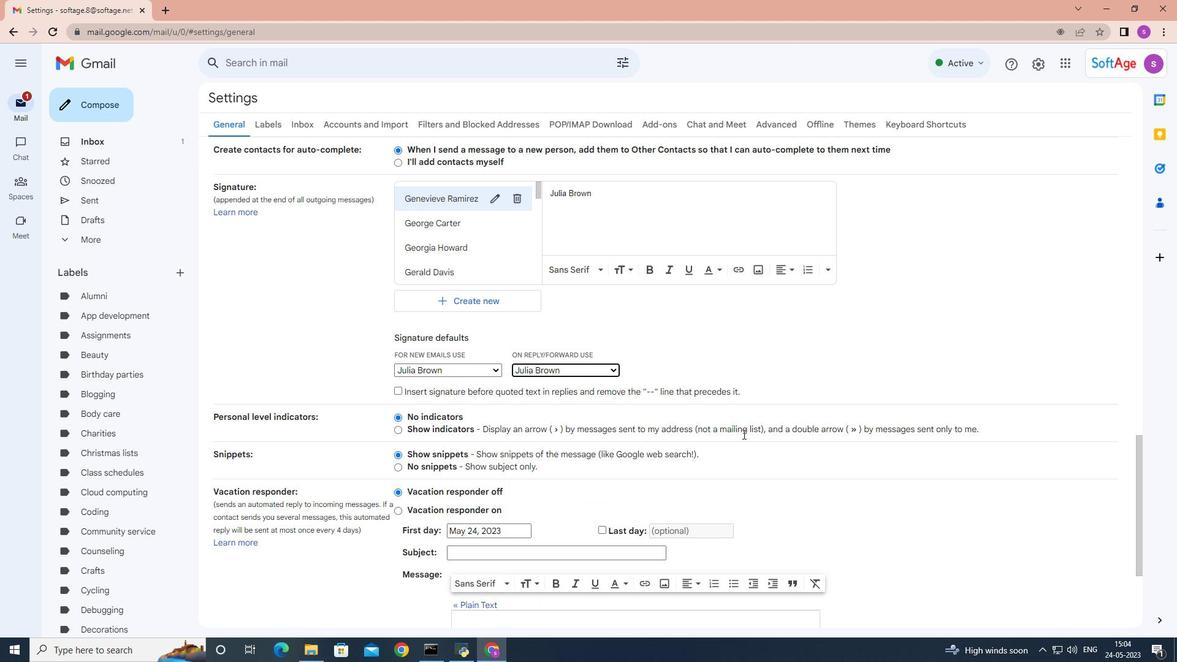 
Action: Mouse moved to (743, 433)
Screenshot: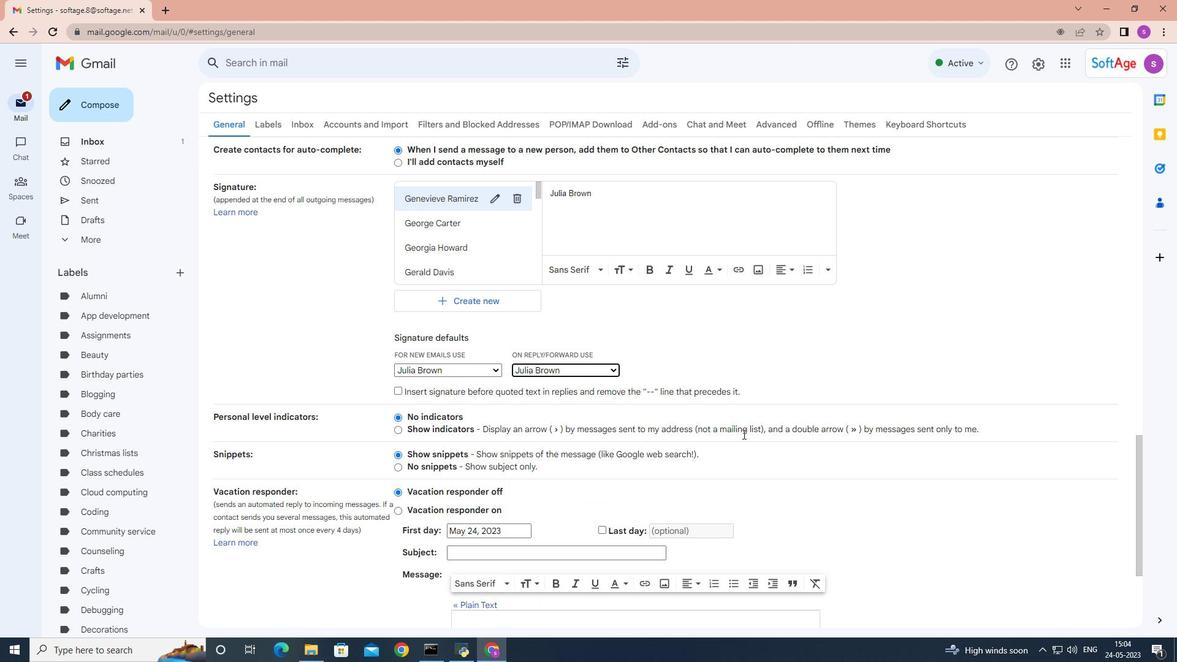 
Action: Mouse scrolled (743, 433) with delta (0, 0)
Screenshot: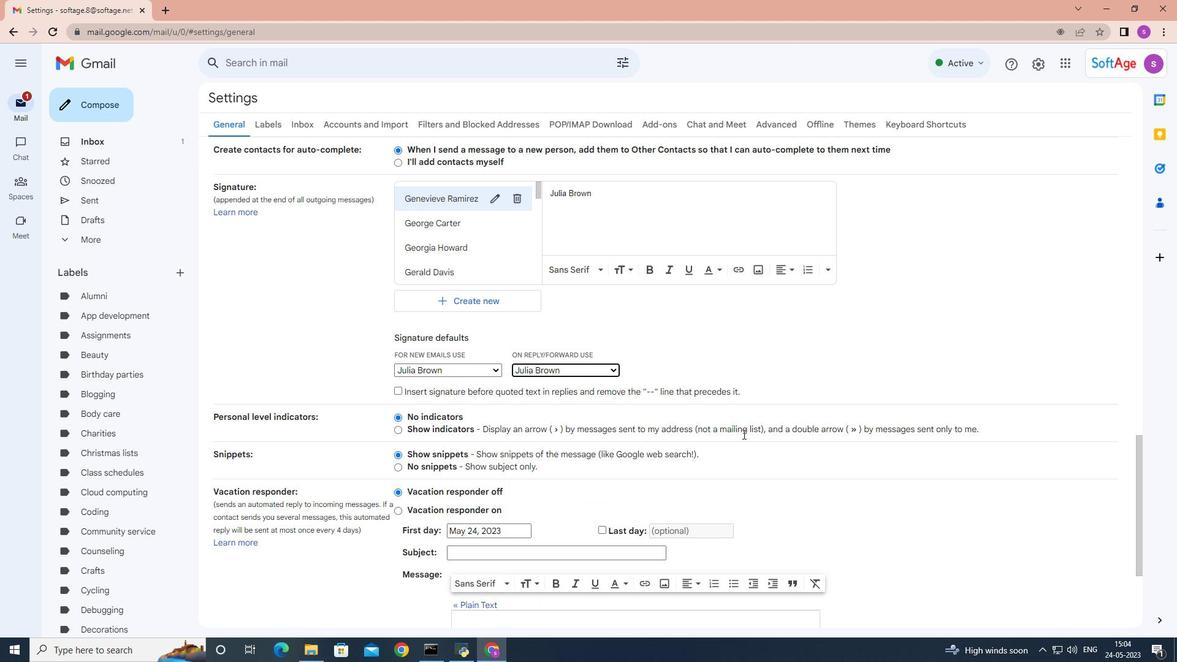 
Action: Mouse moved to (652, 563)
Screenshot: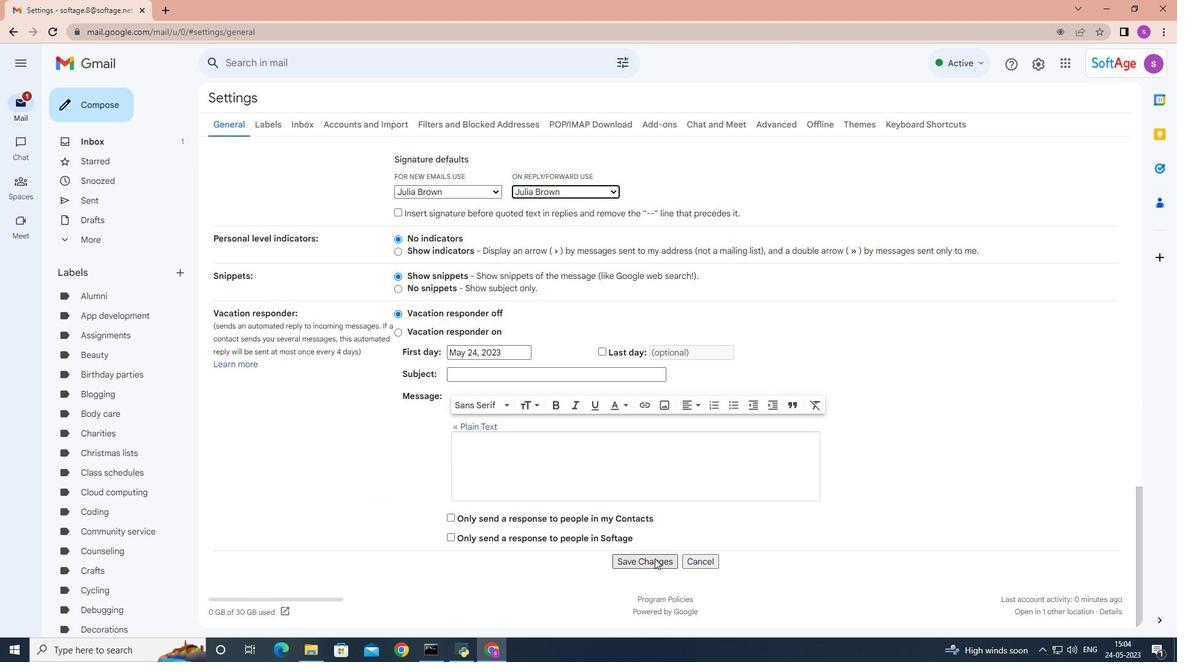 
Action: Mouse pressed left at (652, 563)
Screenshot: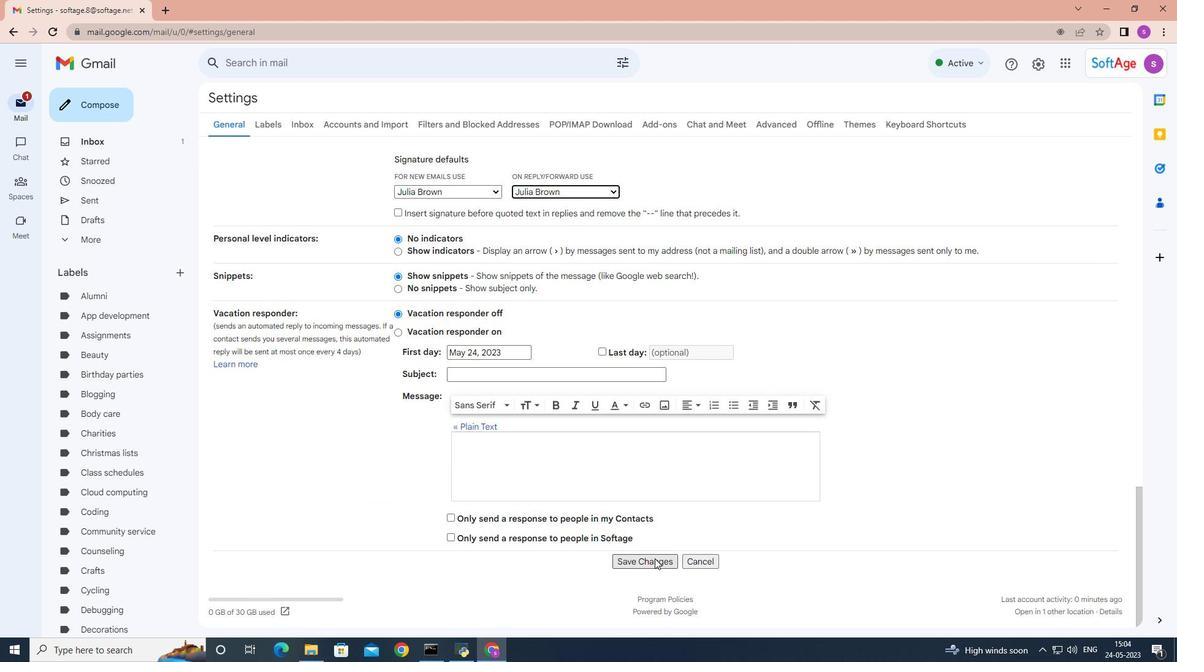 
Action: Mouse moved to (122, 109)
Screenshot: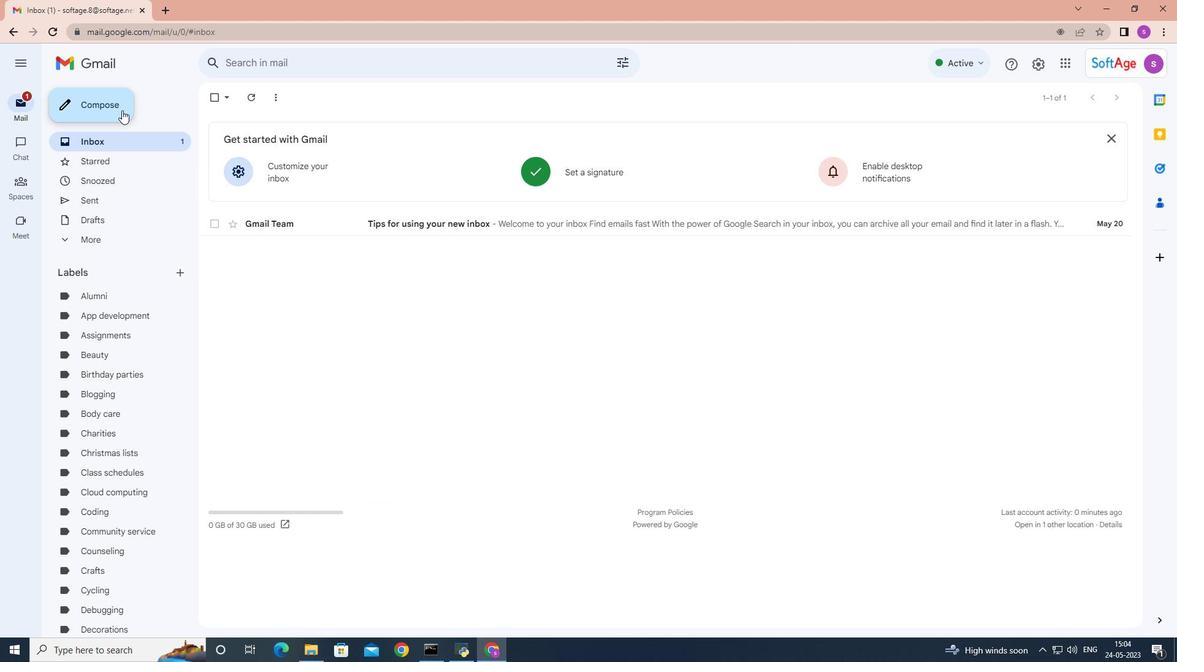 
Action: Mouse pressed left at (122, 109)
Screenshot: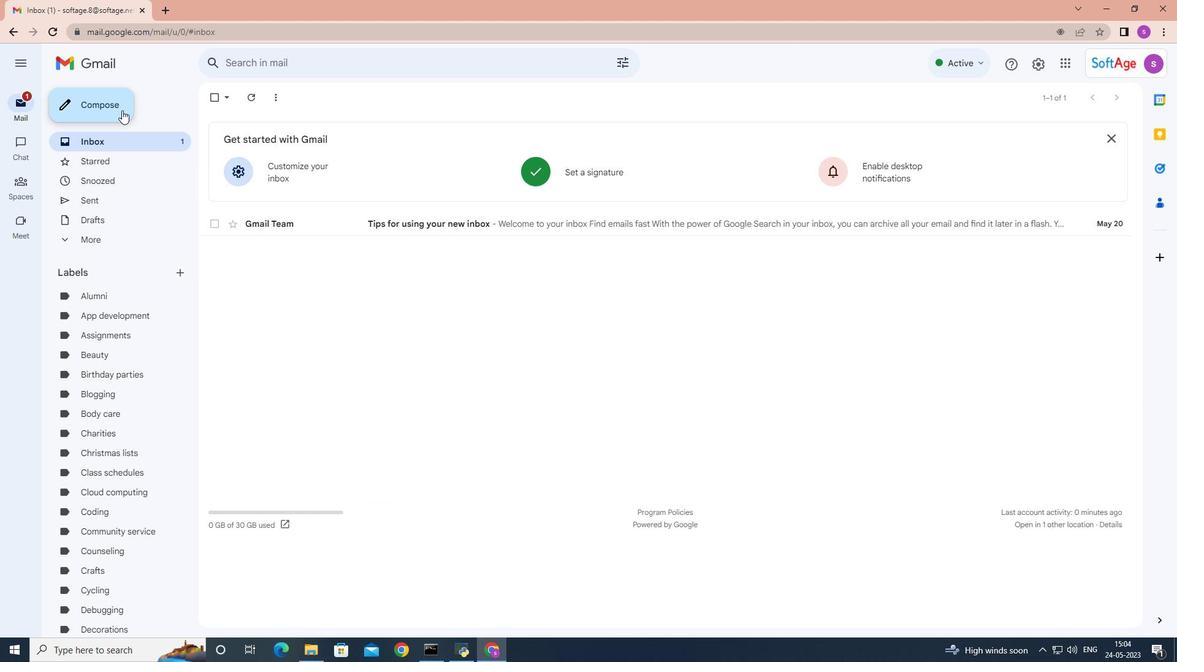 
Action: Mouse moved to (807, 320)
Screenshot: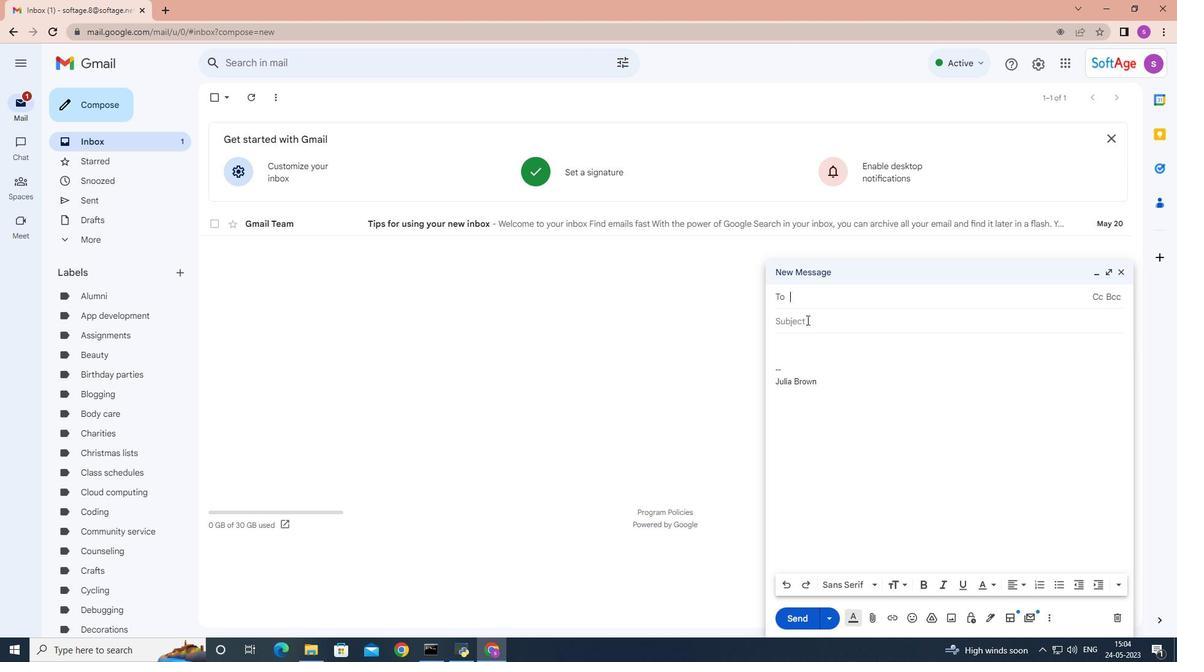 
Action: Mouse pressed left at (807, 320)
Screenshot: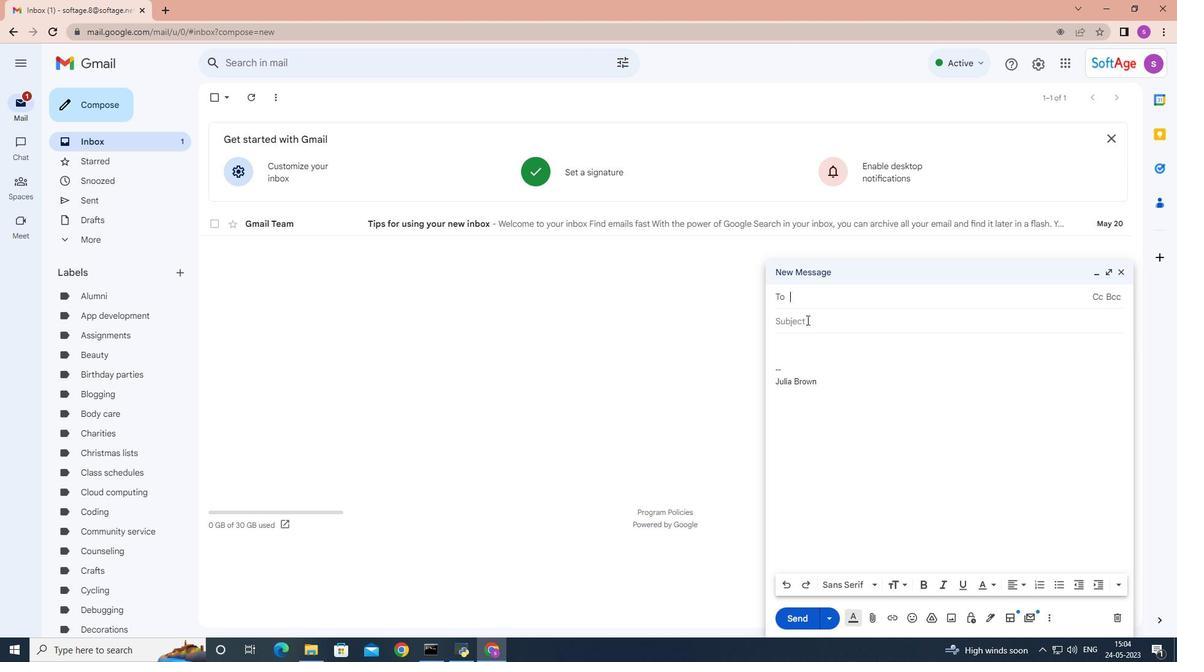 
Action: Mouse moved to (806, 323)
Screenshot: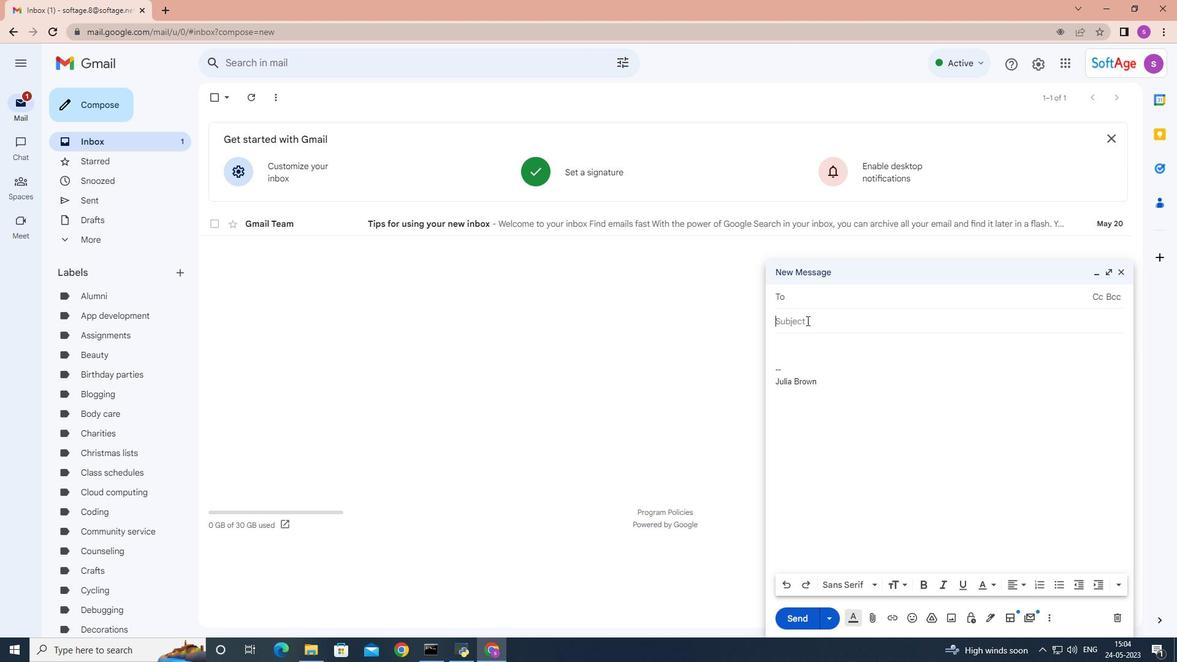 
Action: Key pressed <Key.shift>Request<Key.space>for<Key.space>job<Key.space>offer<Key.space>acceptance
Screenshot: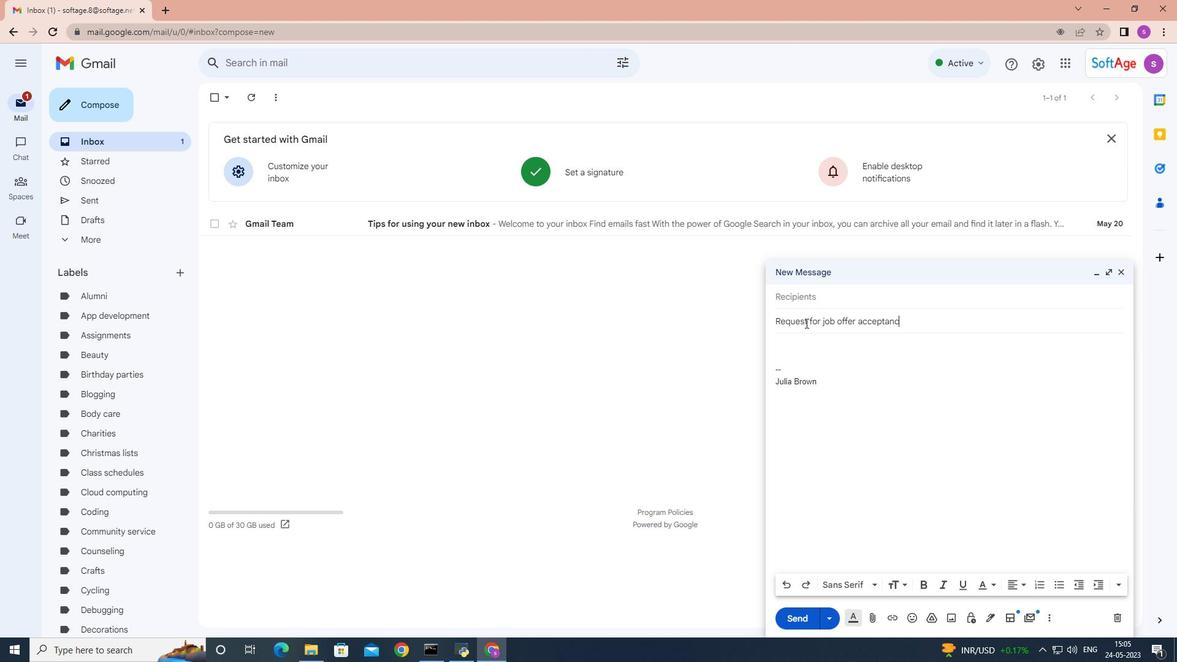 
Action: Mouse moved to (787, 345)
Screenshot: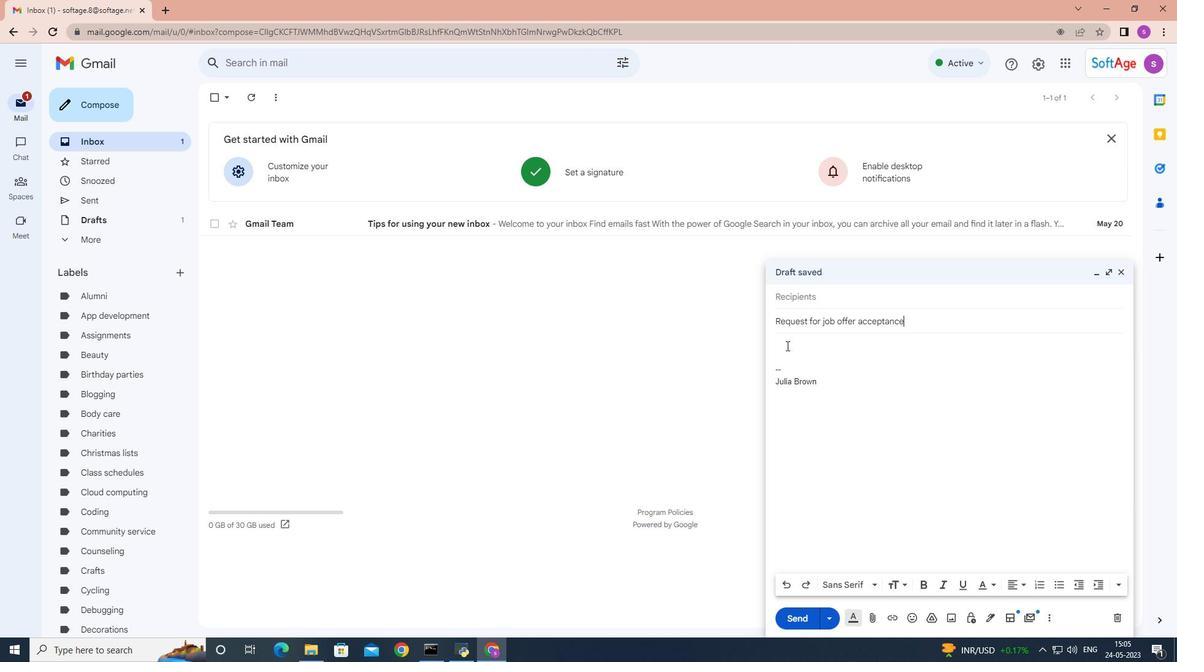 
Action: Mouse pressed left at (787, 345)
Screenshot: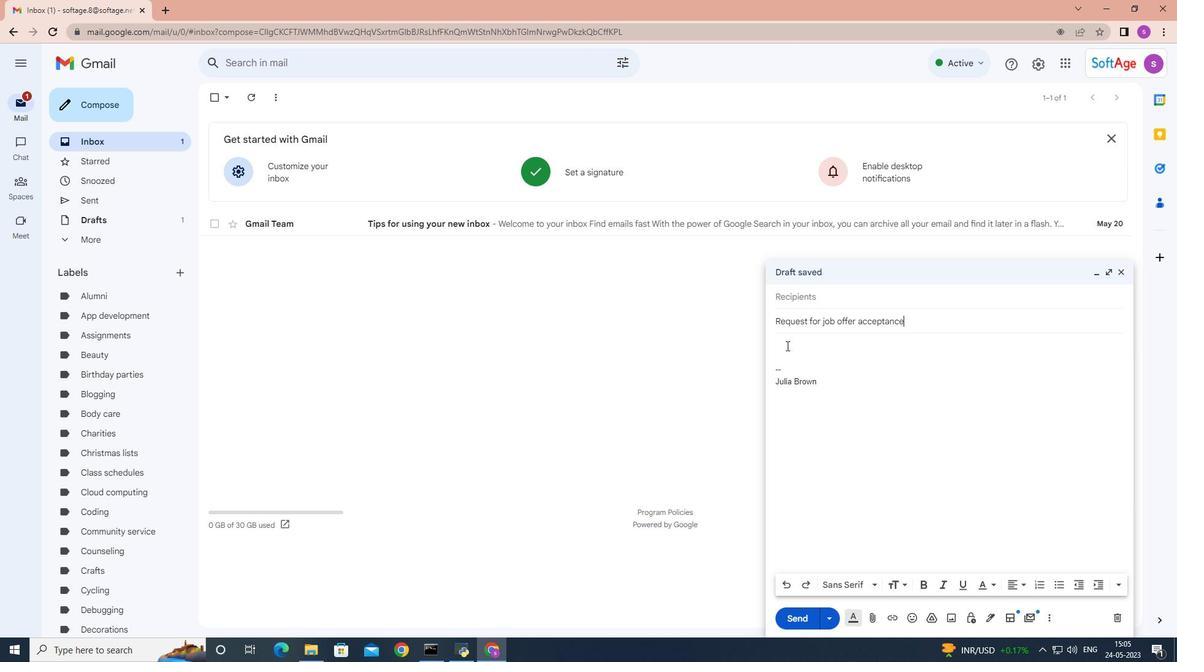 
Action: Key pressed <Key.shift>Can<Key.space>you<Key.space>please<Key.space>provide<Key.space>me<Key.space>with<Key.space>the<Key.space>contact<Key.space>information<Key.space>for<Key.space>the<Key.space><Key.shift><Key.shift><Key.shift><Key.shift><Key.shift><Key.shift><Key.shift><Key.shift><Key.shift><Key.shift><Key.shift><Key.shift><Key.shift><Key.shift>IT<Key.space>department<Key.shift_r>?
Screenshot: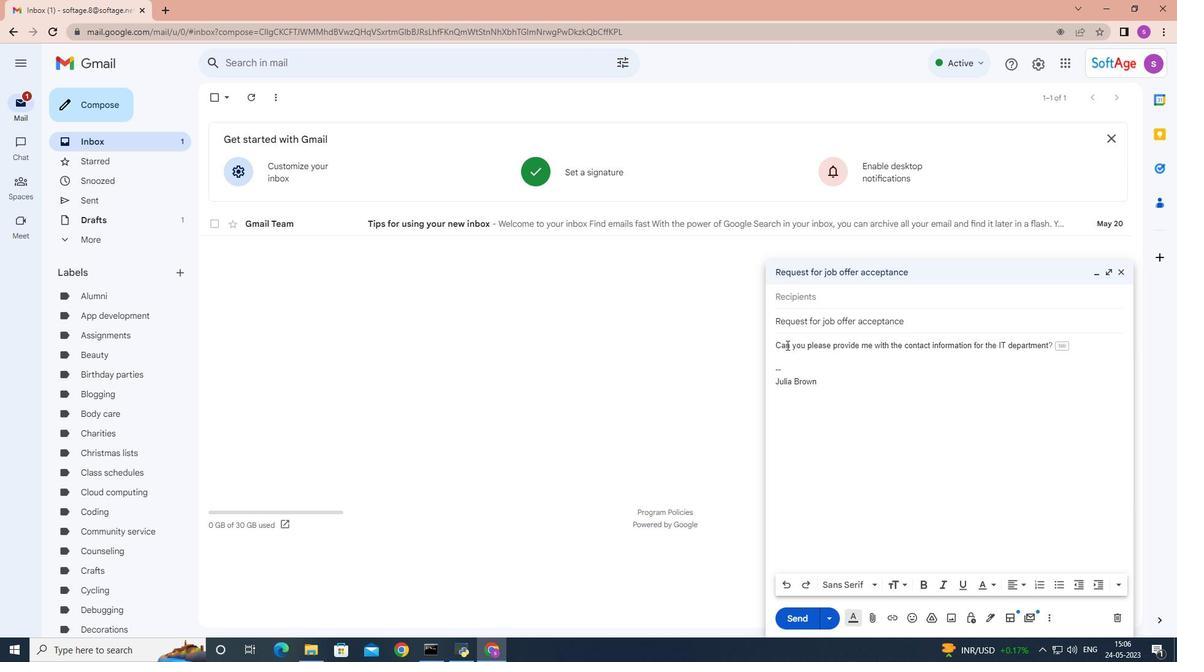 
Action: Mouse moved to (793, 296)
Screenshot: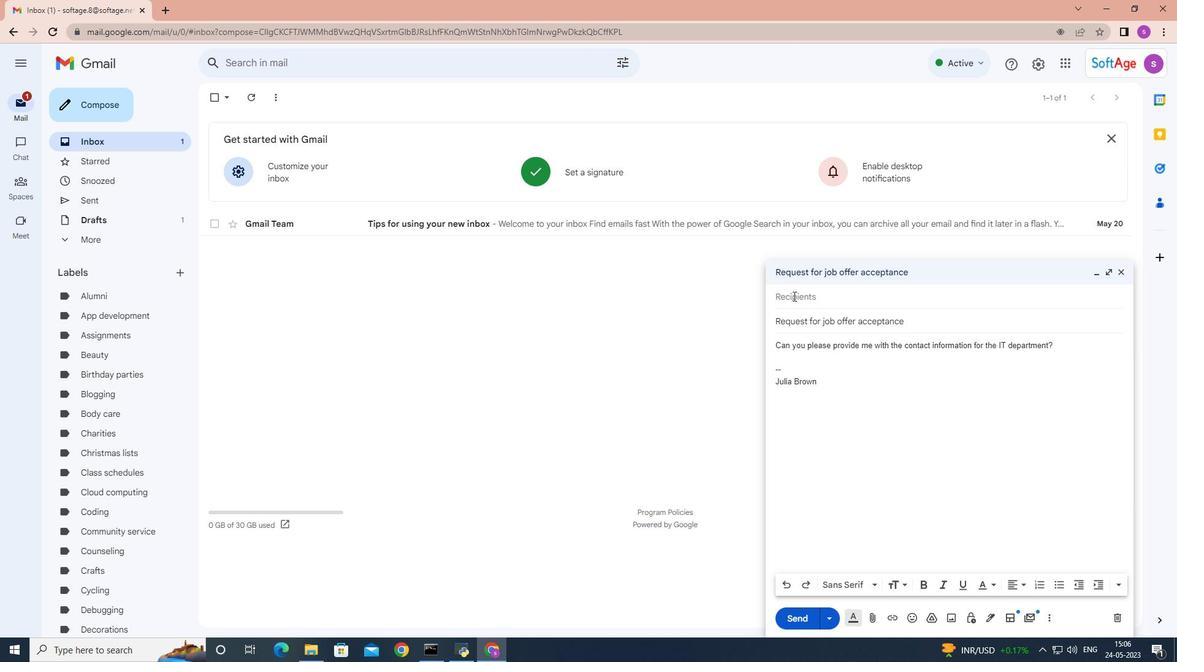 
Action: Mouse pressed left at (793, 296)
Screenshot: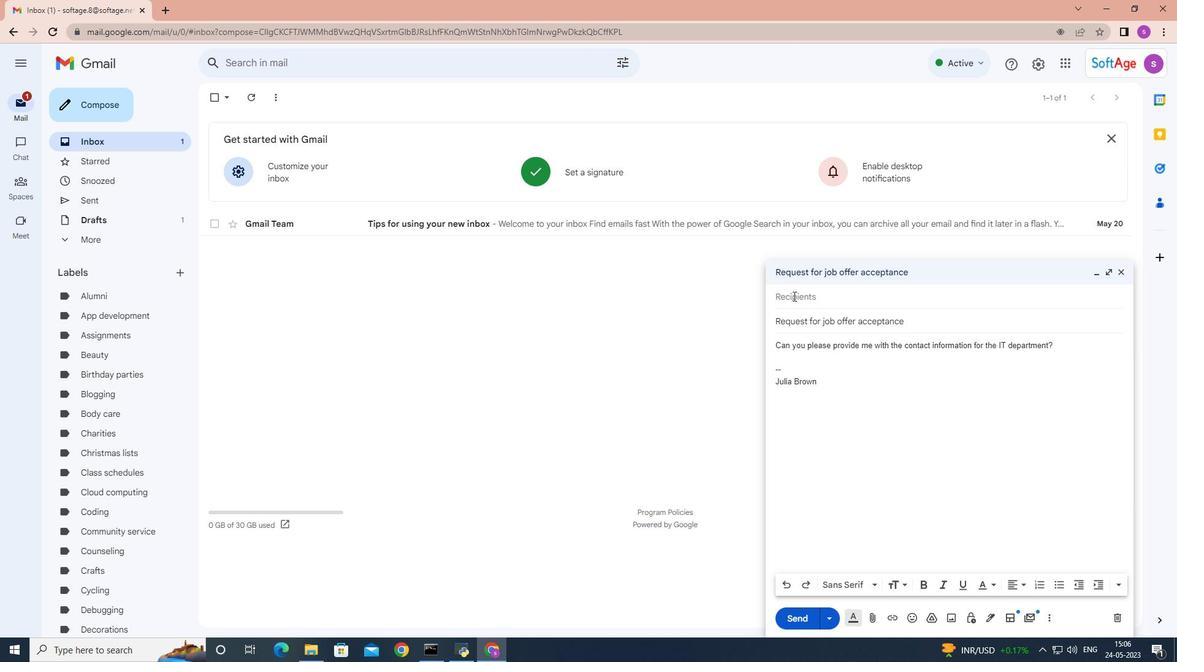 
Action: Mouse moved to (793, 296)
Screenshot: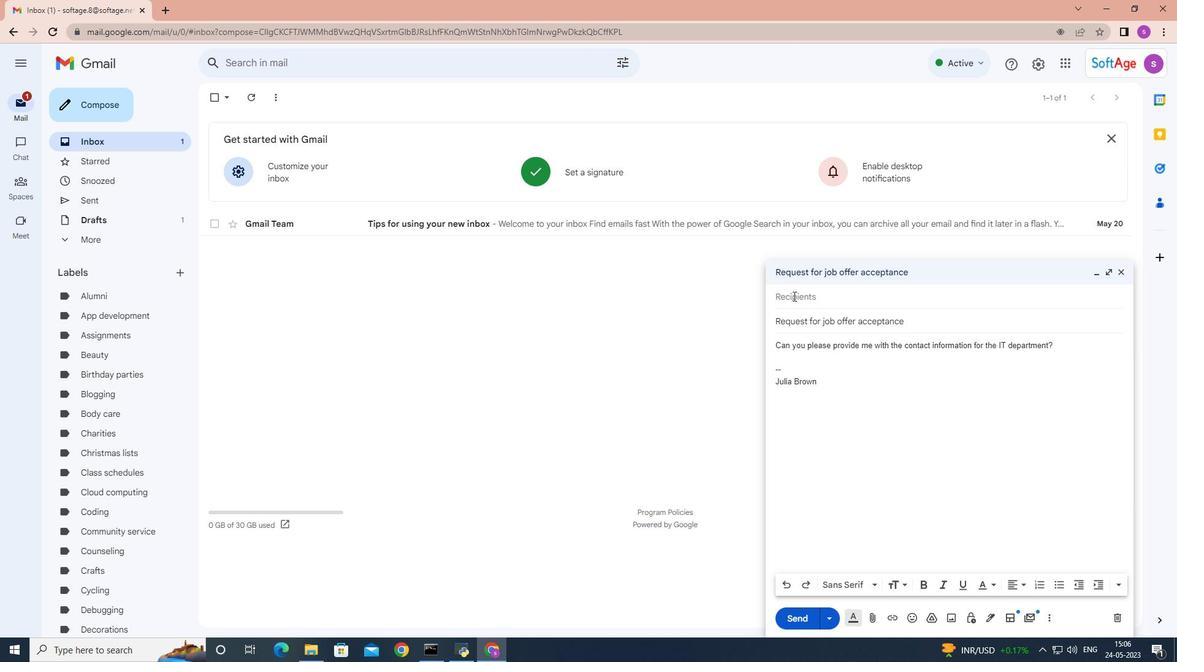 
Action: Key pressed <Key.shift>Softage.7
Screenshot: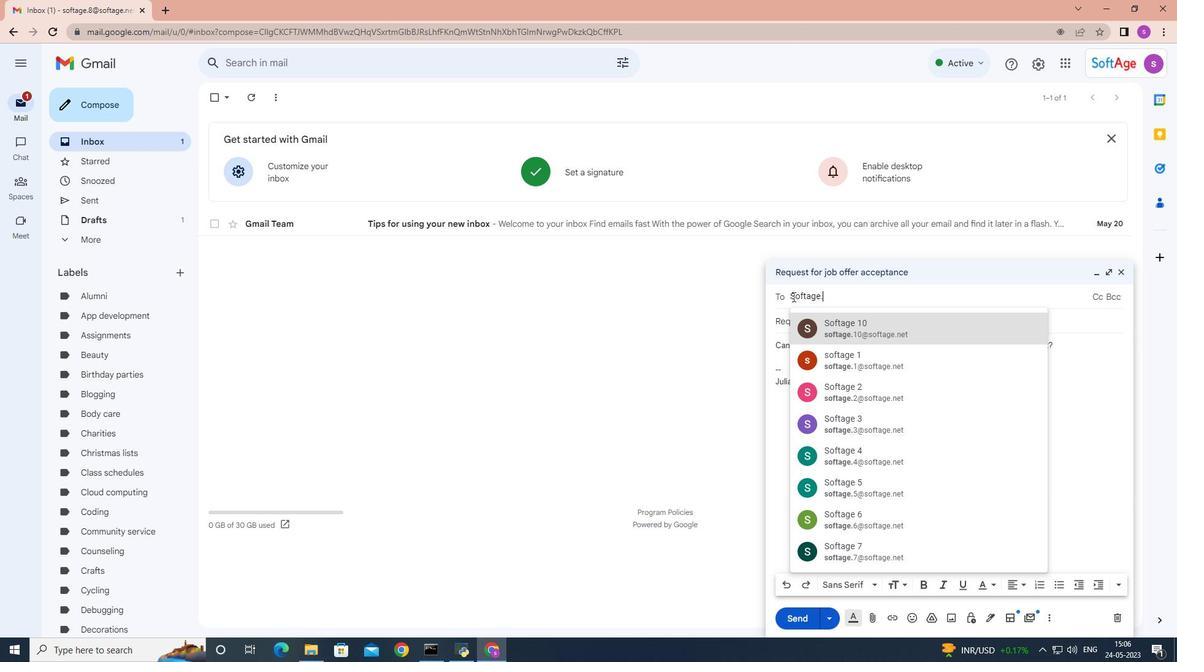 
Action: Mouse moved to (822, 321)
Screenshot: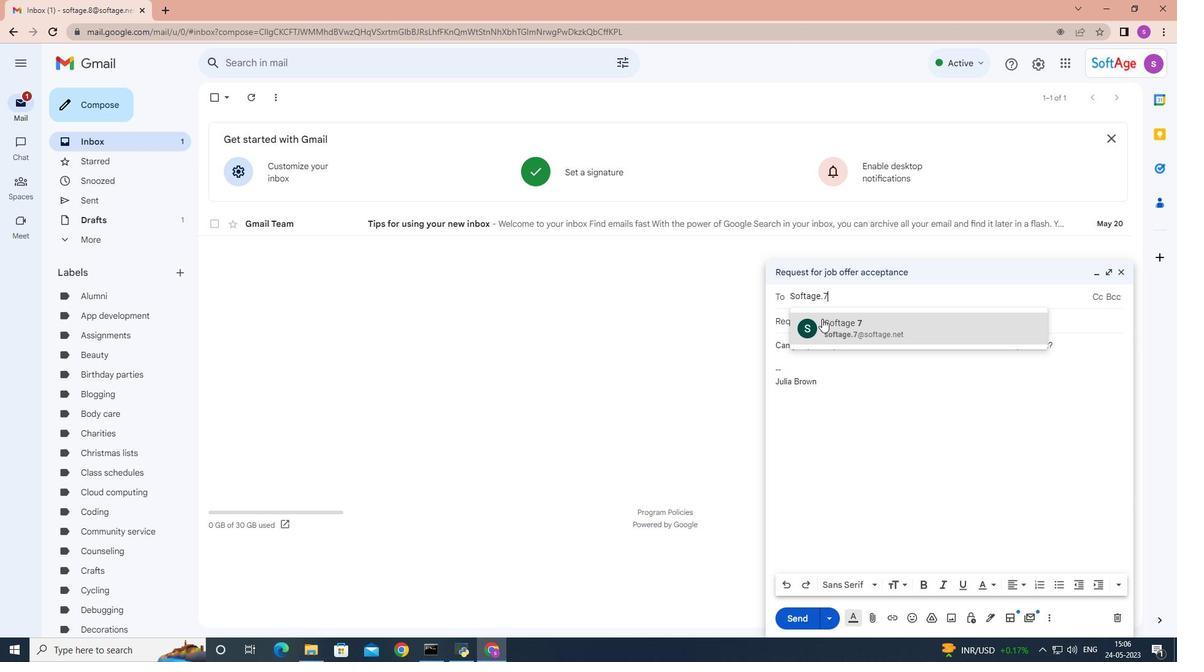
Action: Mouse pressed left at (822, 321)
Screenshot: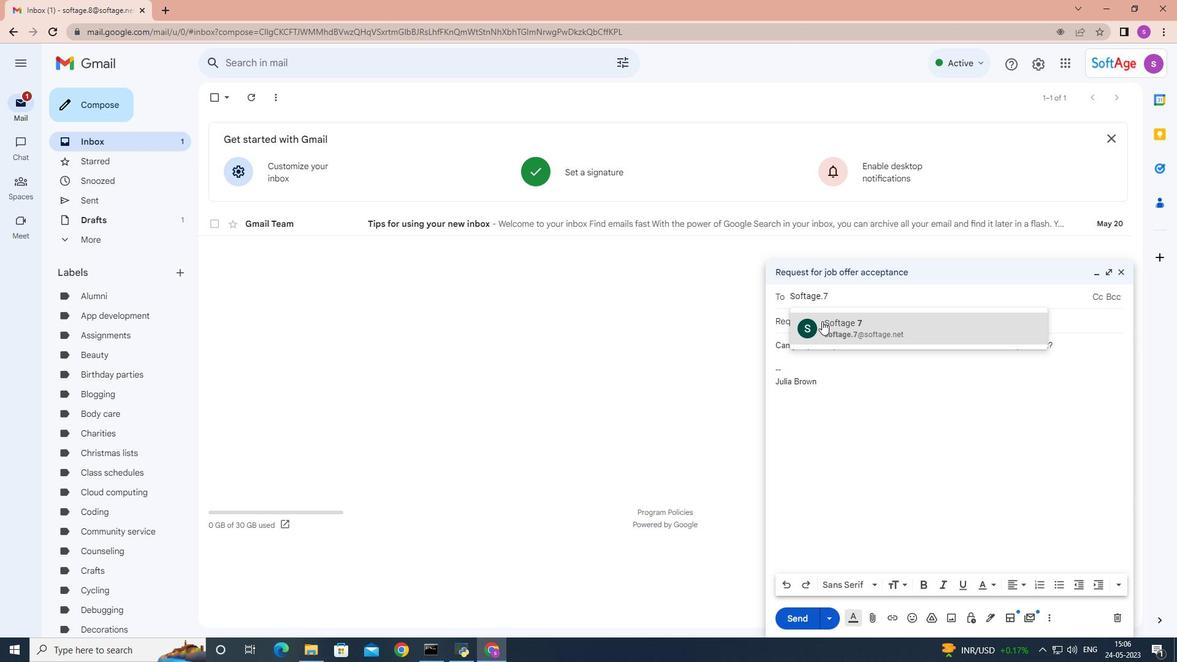
Action: Mouse moved to (1055, 356)
Screenshot: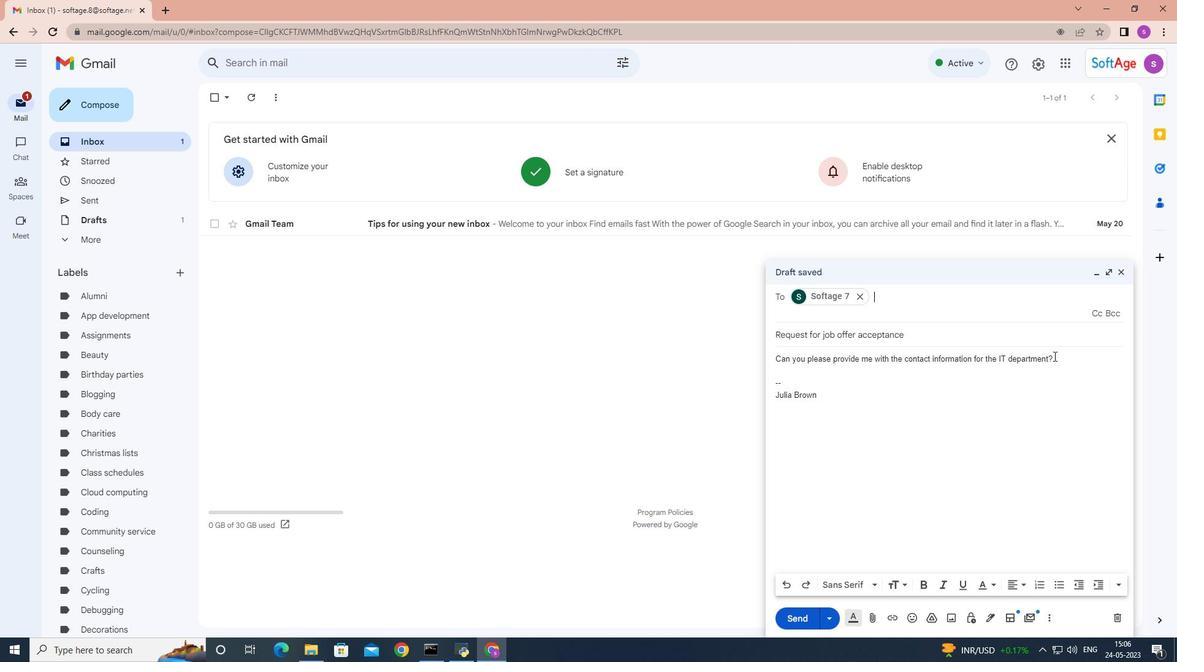
Action: Mouse pressed left at (1055, 356)
Screenshot: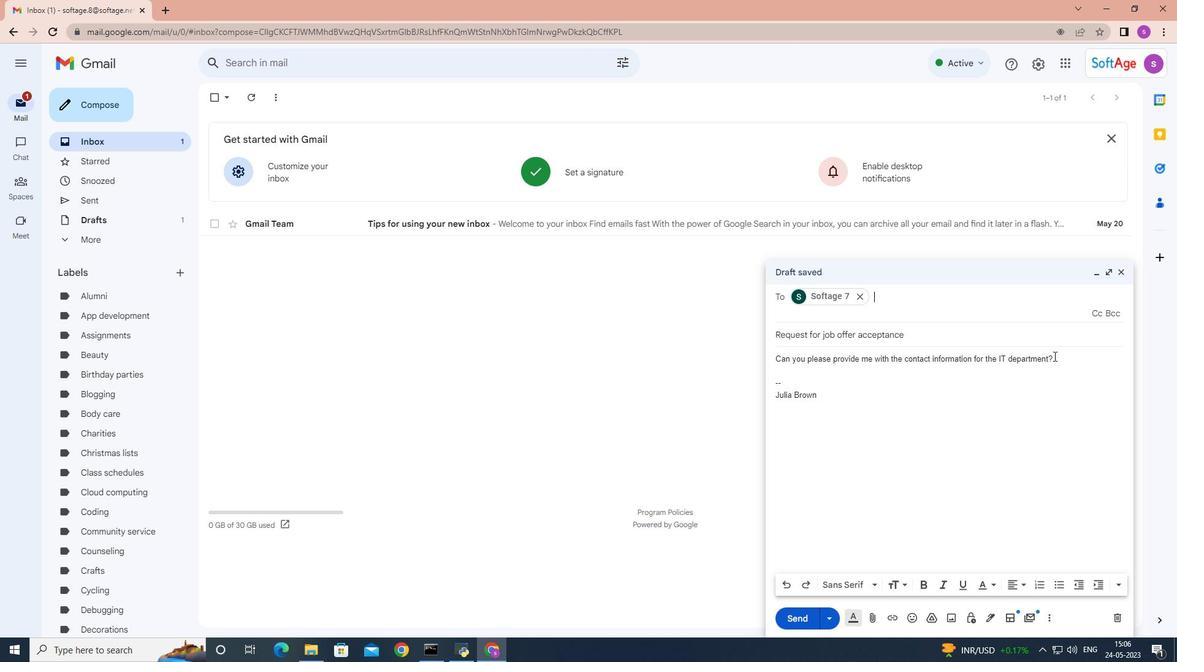
Action: Mouse moved to (1056, 344)
Screenshot: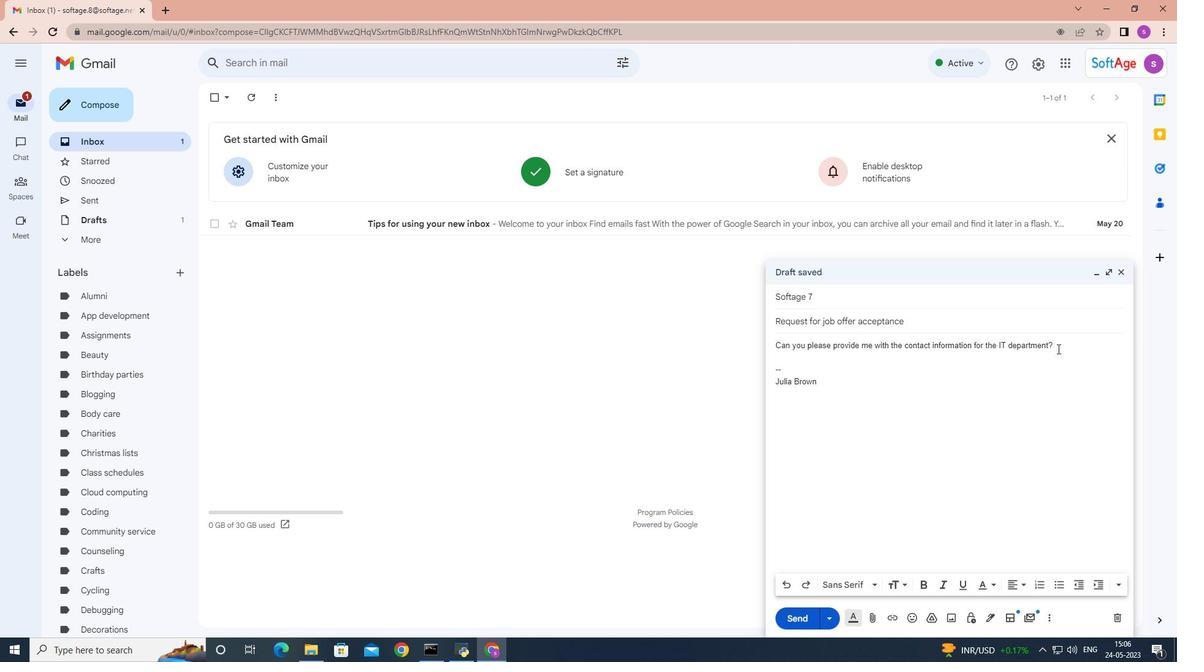 
Action: Mouse pressed left at (1056, 344)
Screenshot: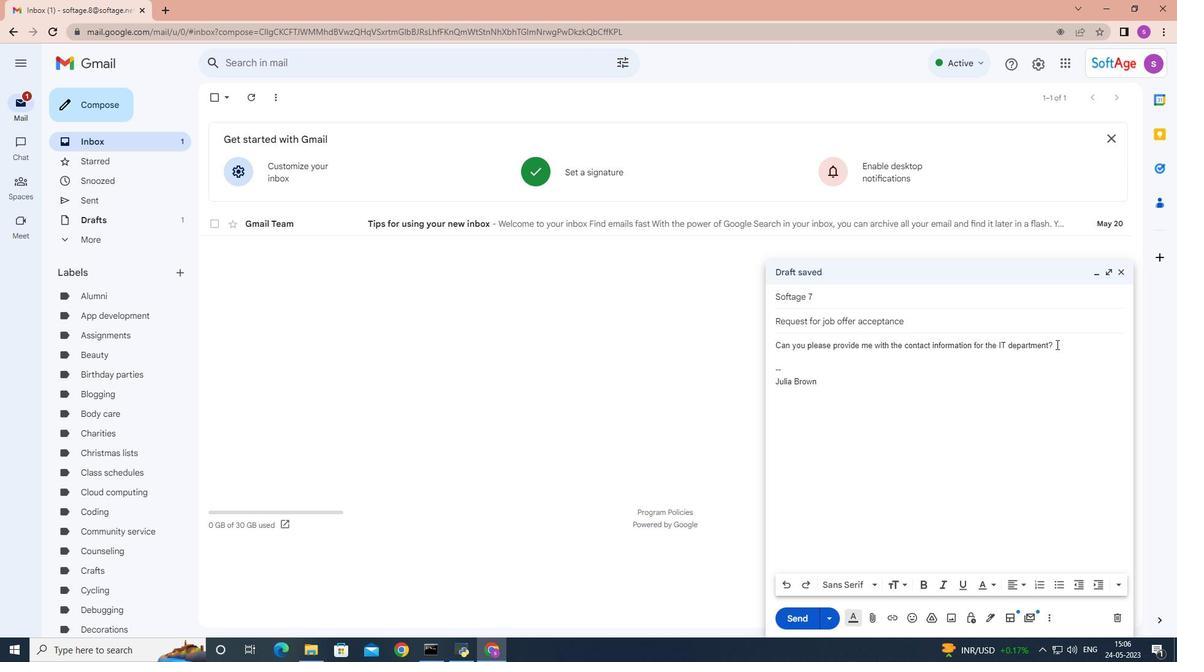 
Action: Mouse moved to (1061, 580)
Screenshot: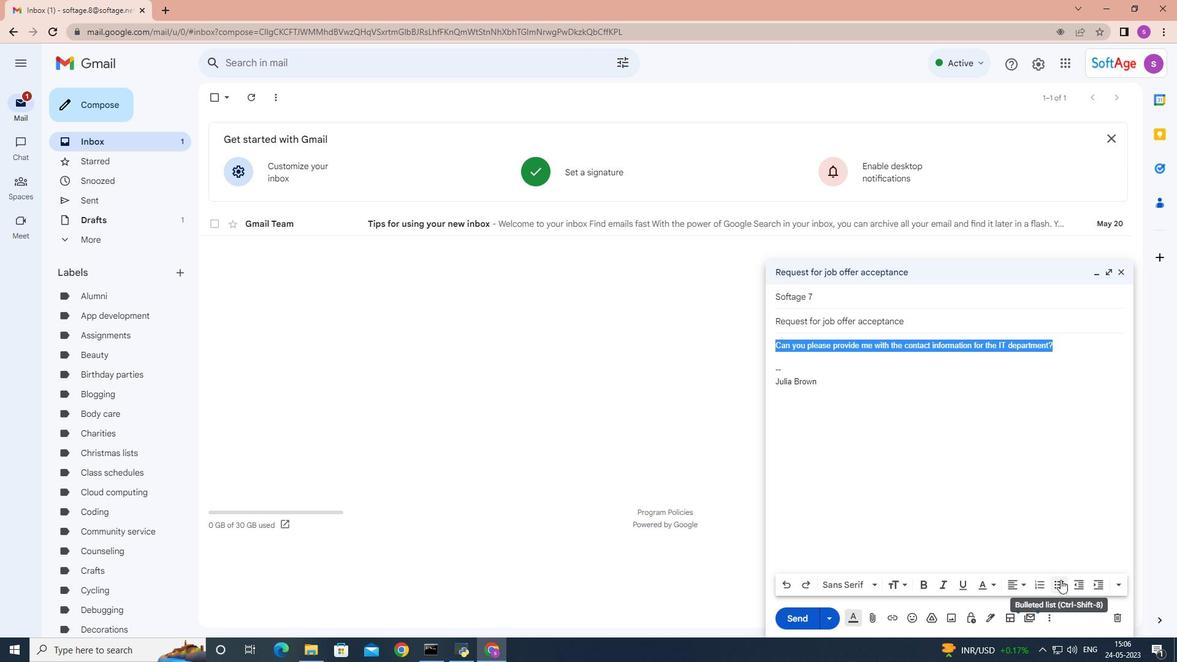 
Action: Mouse pressed left at (1061, 580)
Screenshot: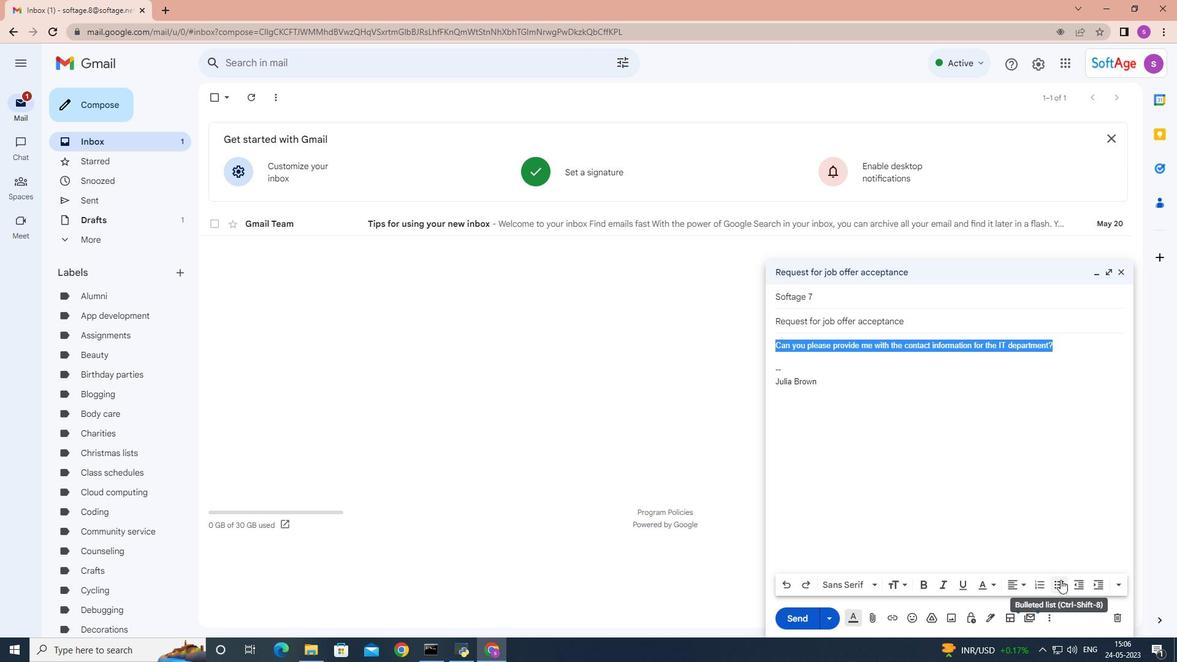 
Action: Mouse moved to (875, 582)
Screenshot: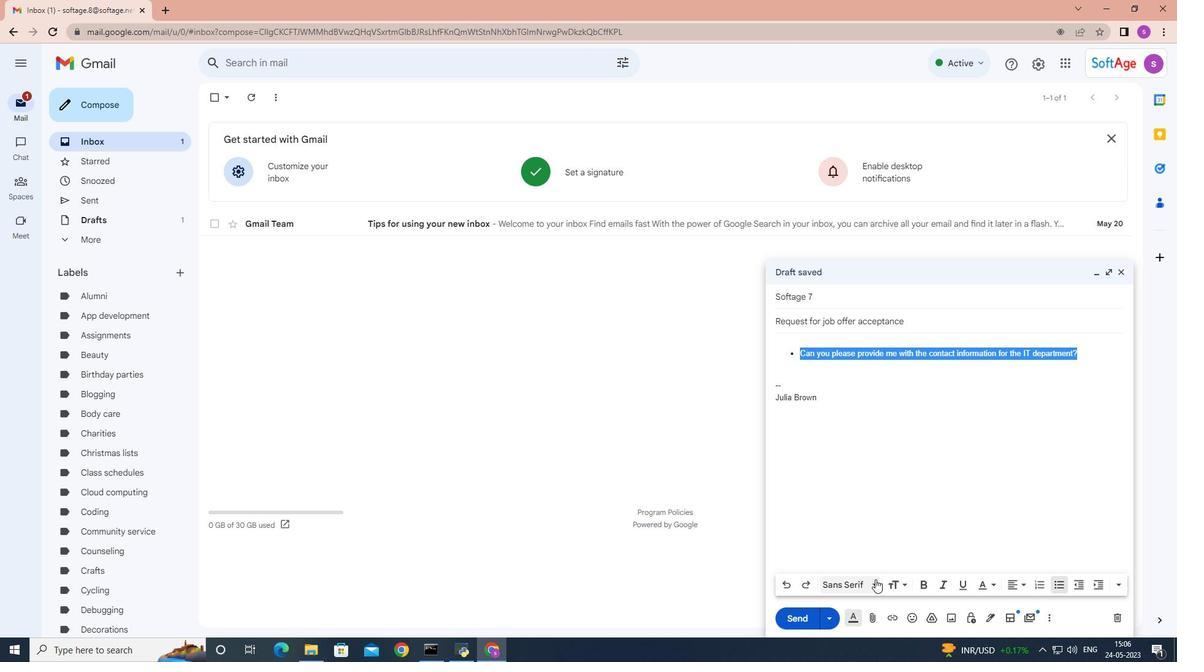 
Action: Mouse pressed left at (875, 582)
Screenshot: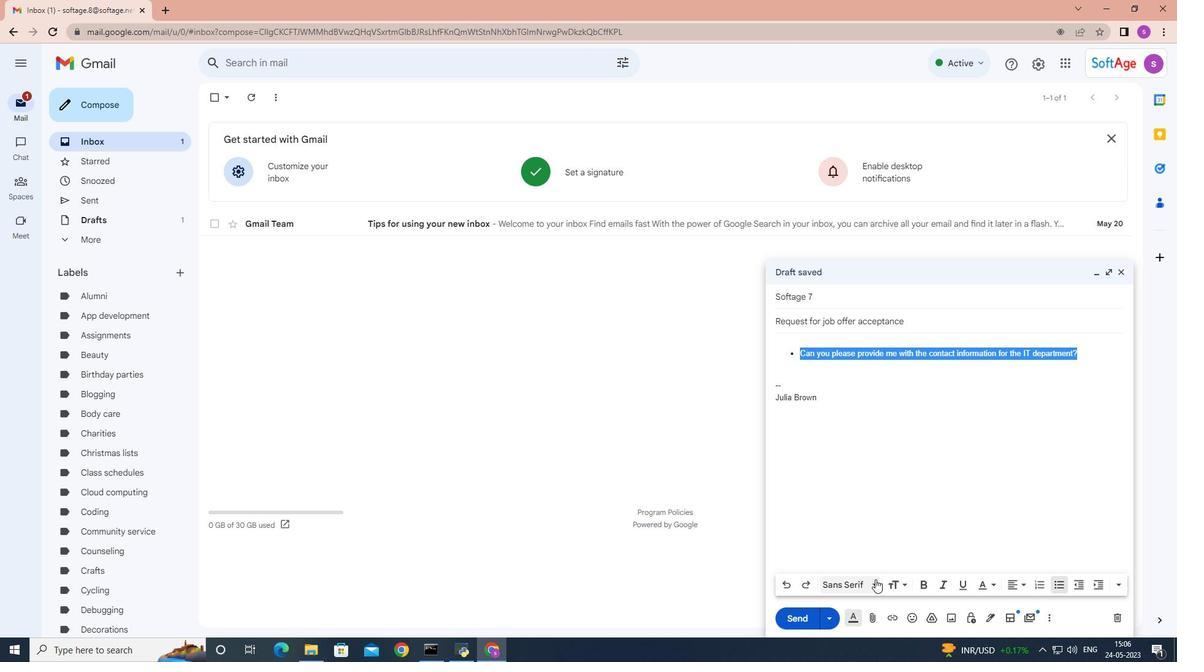 
Action: Mouse moved to (883, 427)
Screenshot: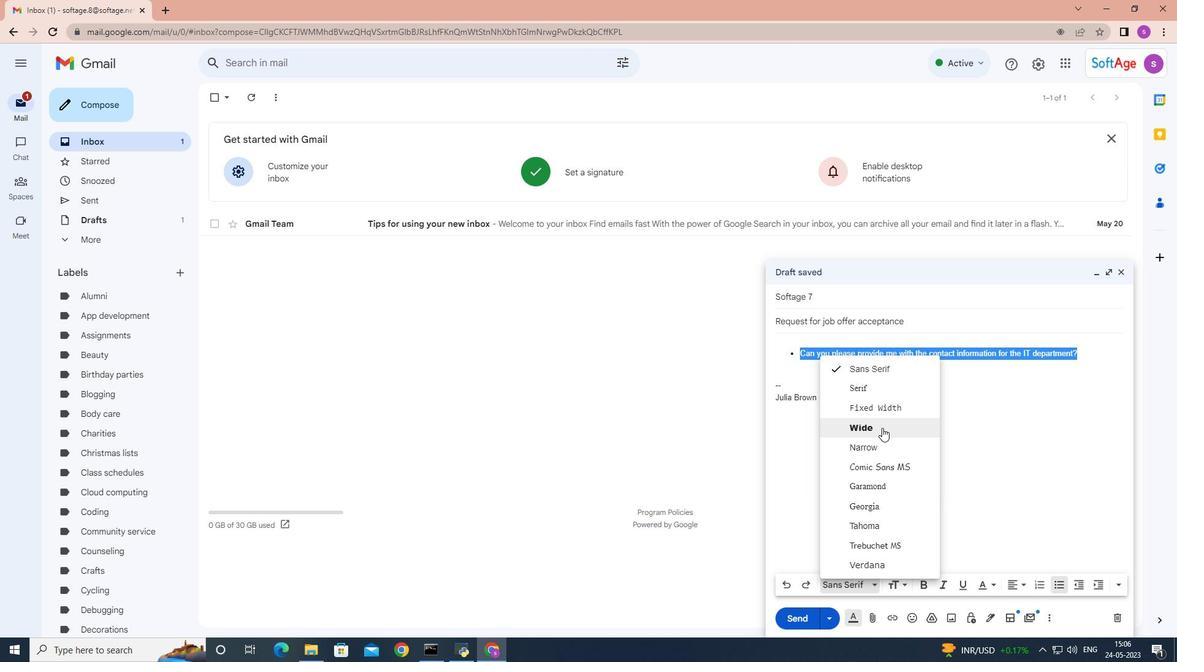 
Action: Mouse pressed left at (883, 427)
Screenshot: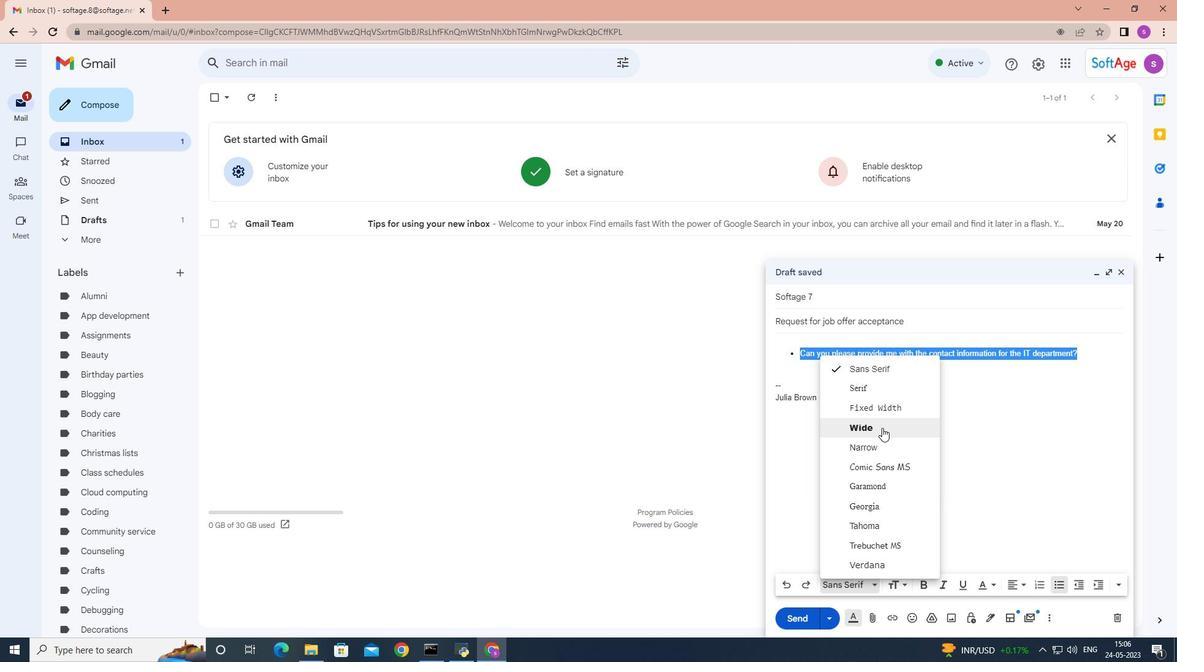 
Action: Mouse moved to (1113, 582)
Screenshot: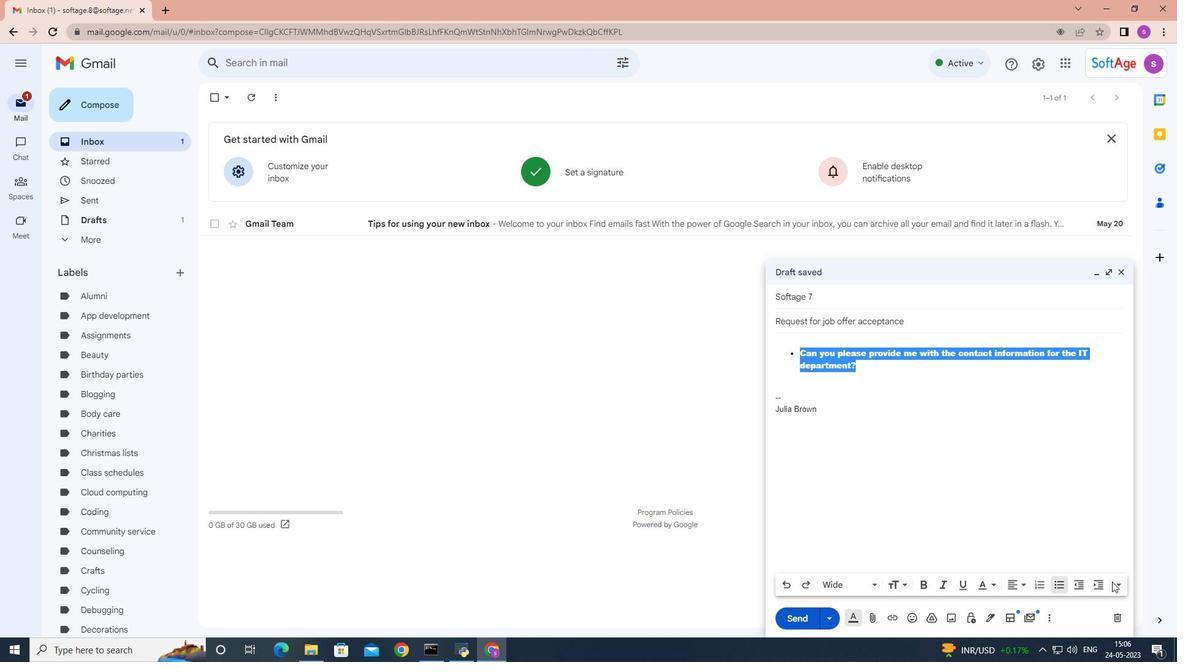 
Action: Mouse pressed left at (1112, 582)
Screenshot: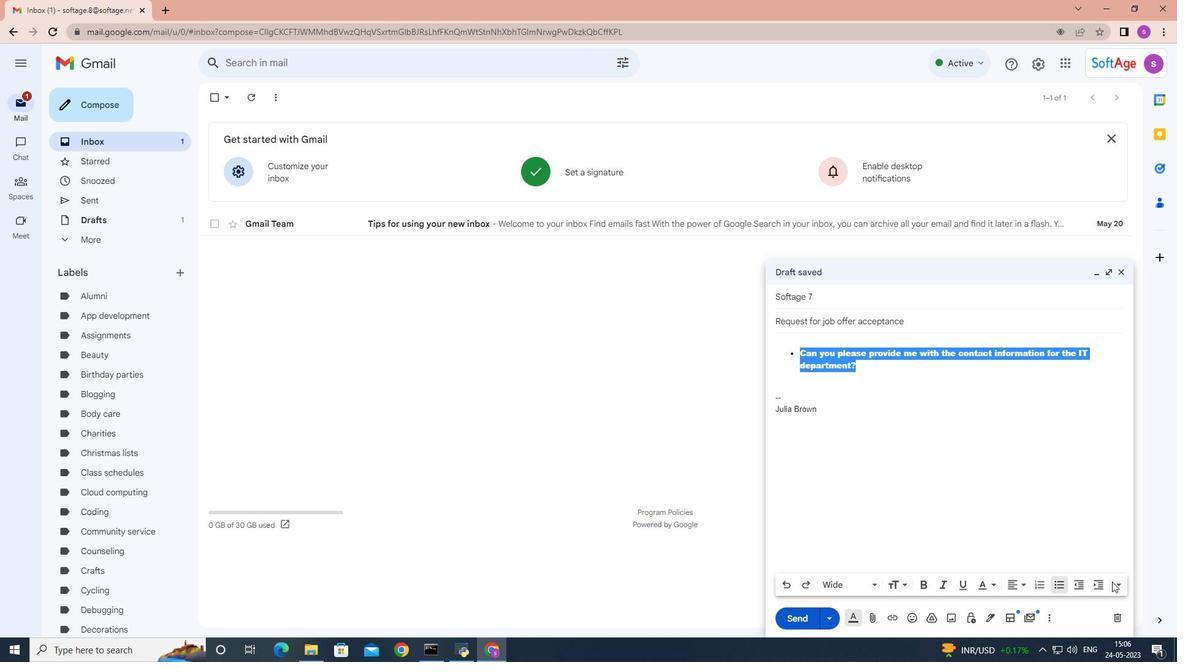 
Action: Mouse moved to (1118, 581)
Screenshot: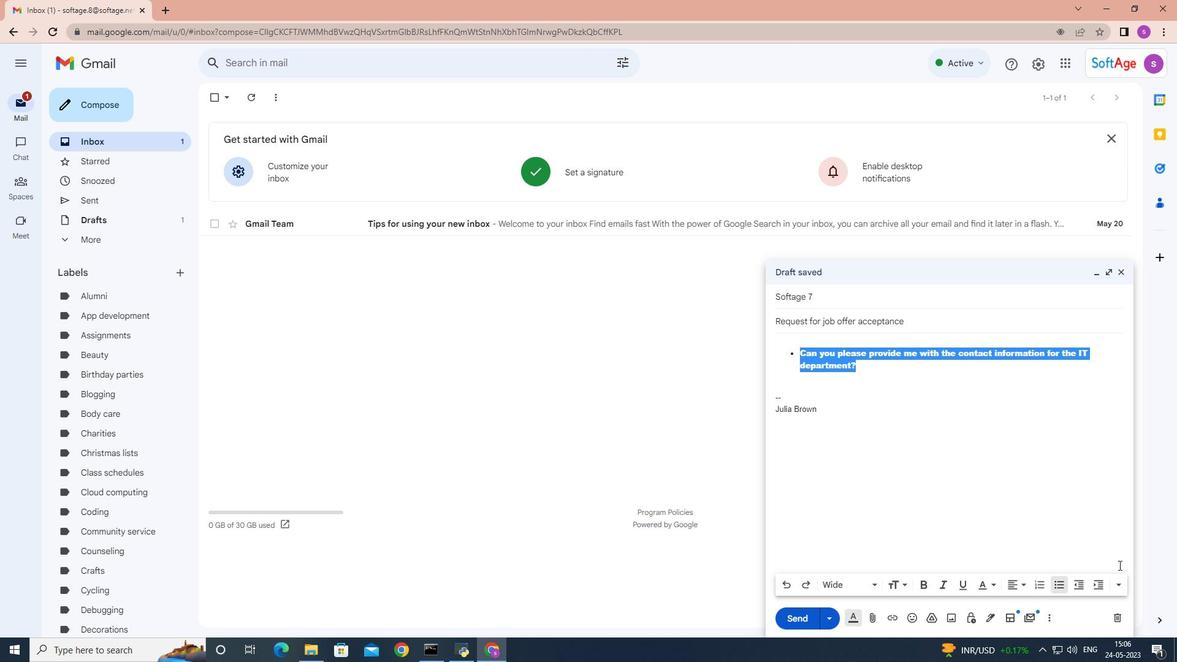 
Action: Mouse pressed left at (1118, 581)
Screenshot: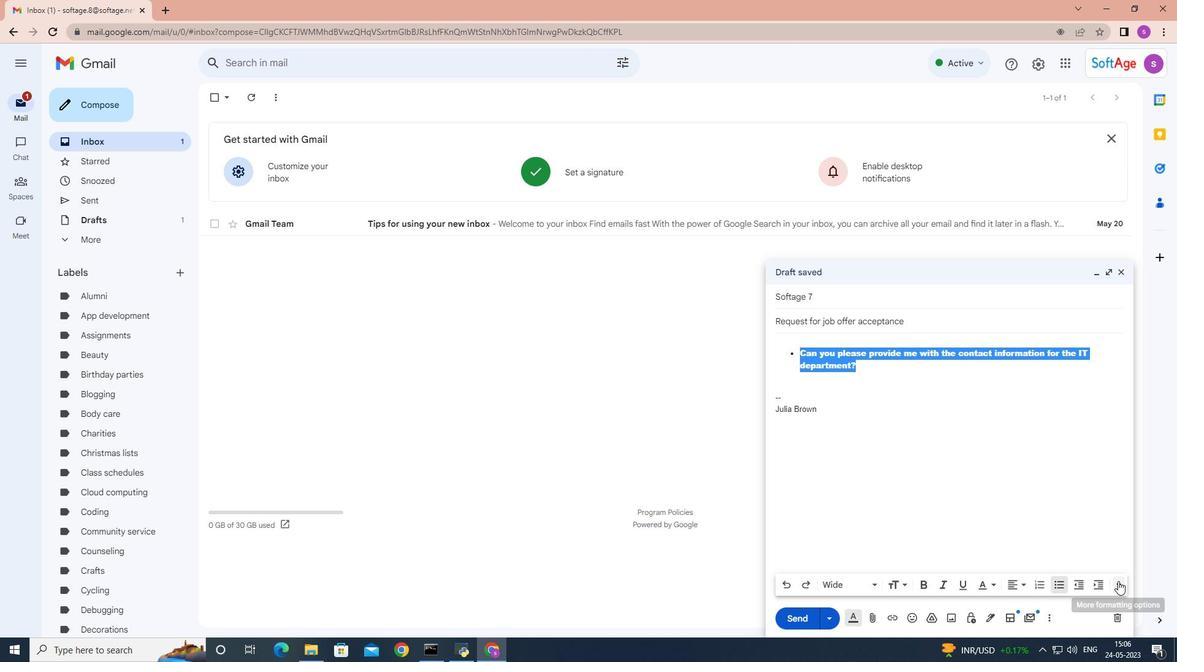 
Action: Mouse moved to (1120, 547)
Screenshot: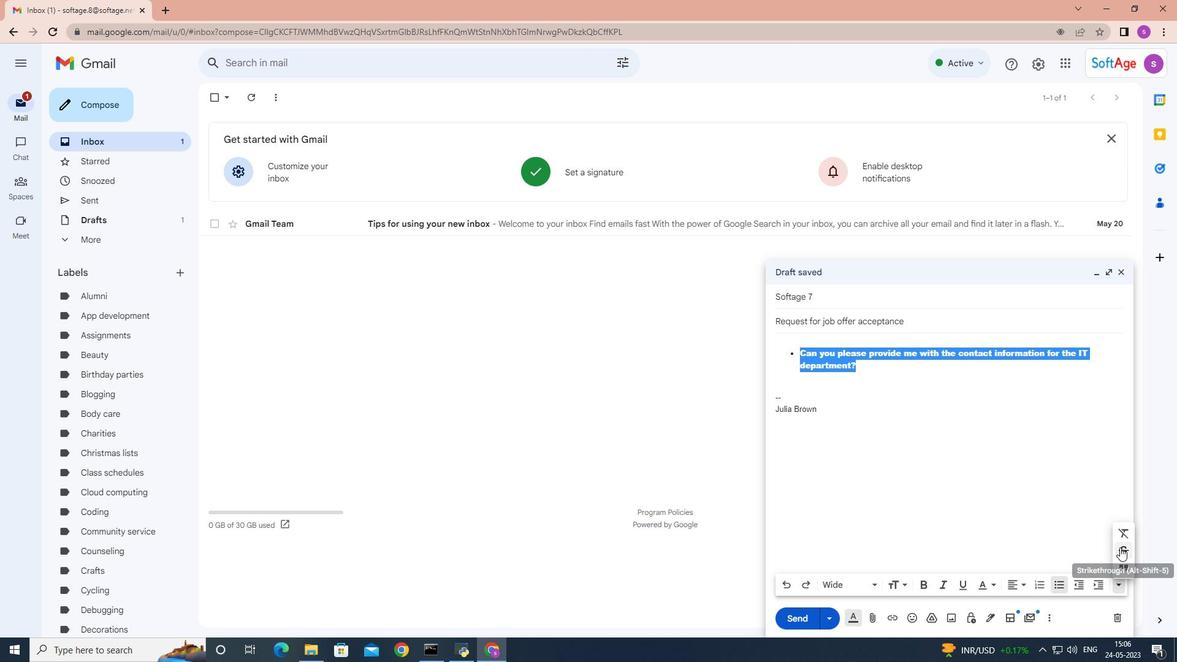 
Action: Mouse pressed left at (1120, 547)
Screenshot: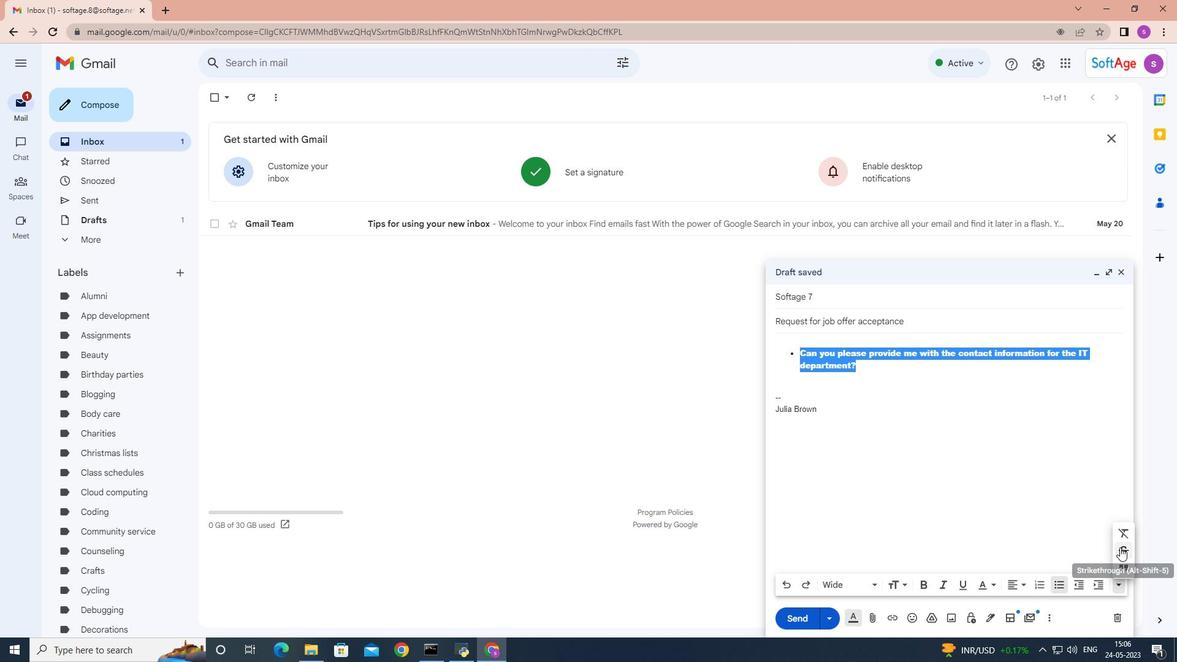 
Action: Mouse moved to (1063, 585)
Screenshot: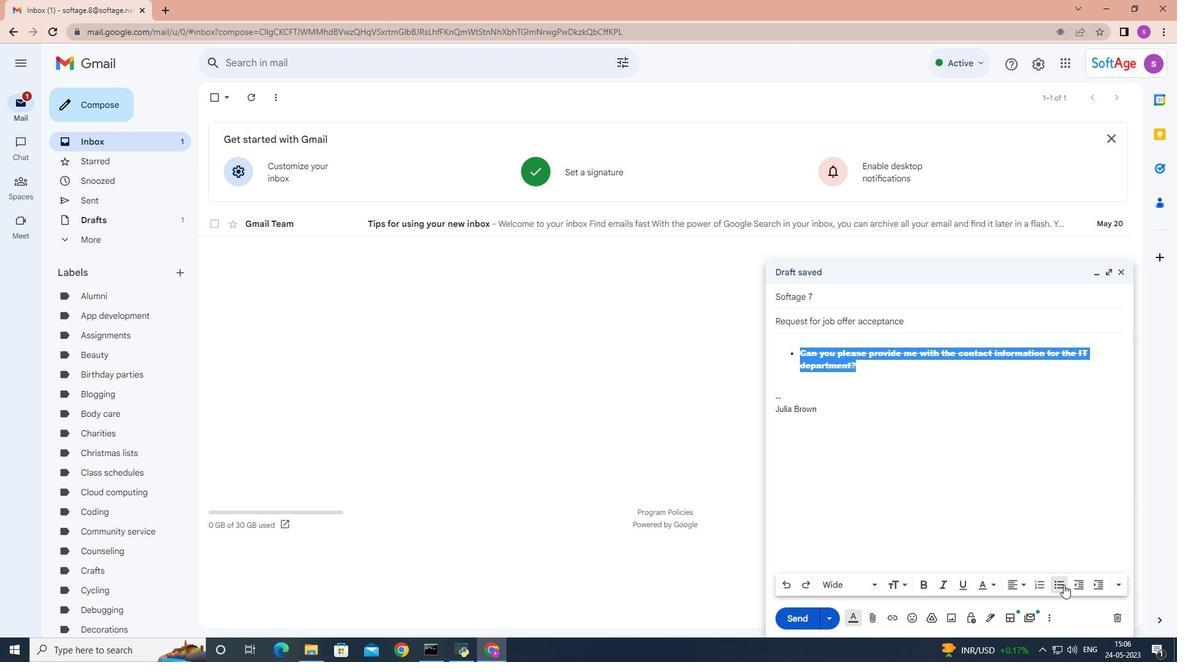 
Action: Mouse pressed left at (1063, 585)
Screenshot: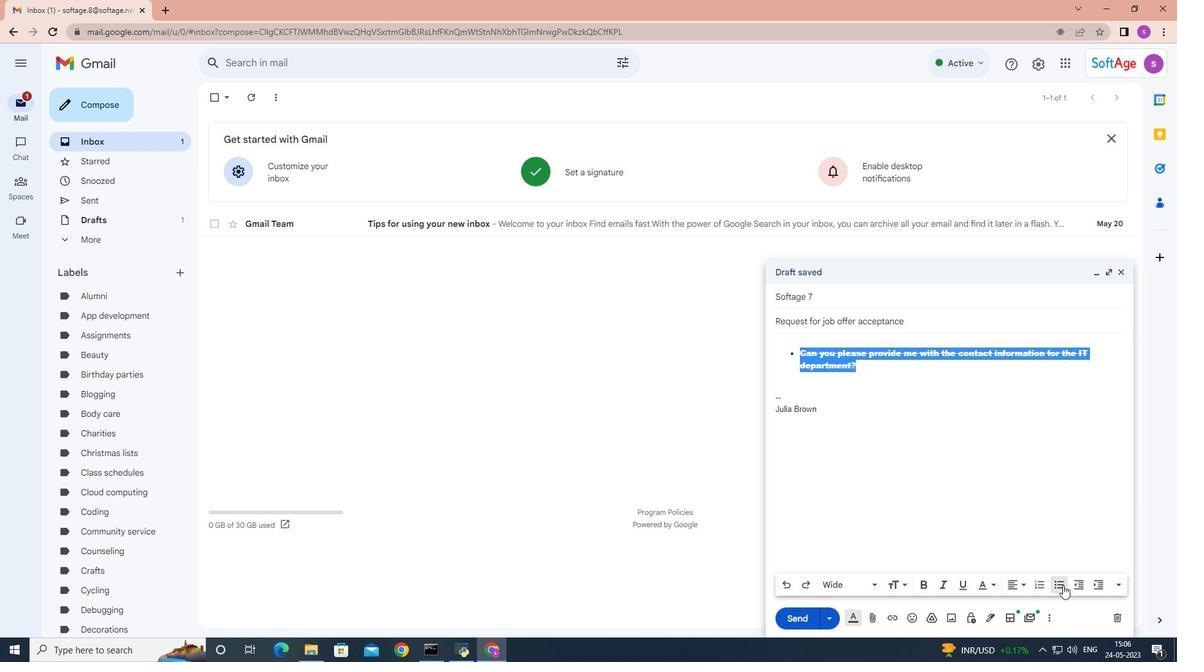 
Action: Mouse moved to (874, 585)
Screenshot: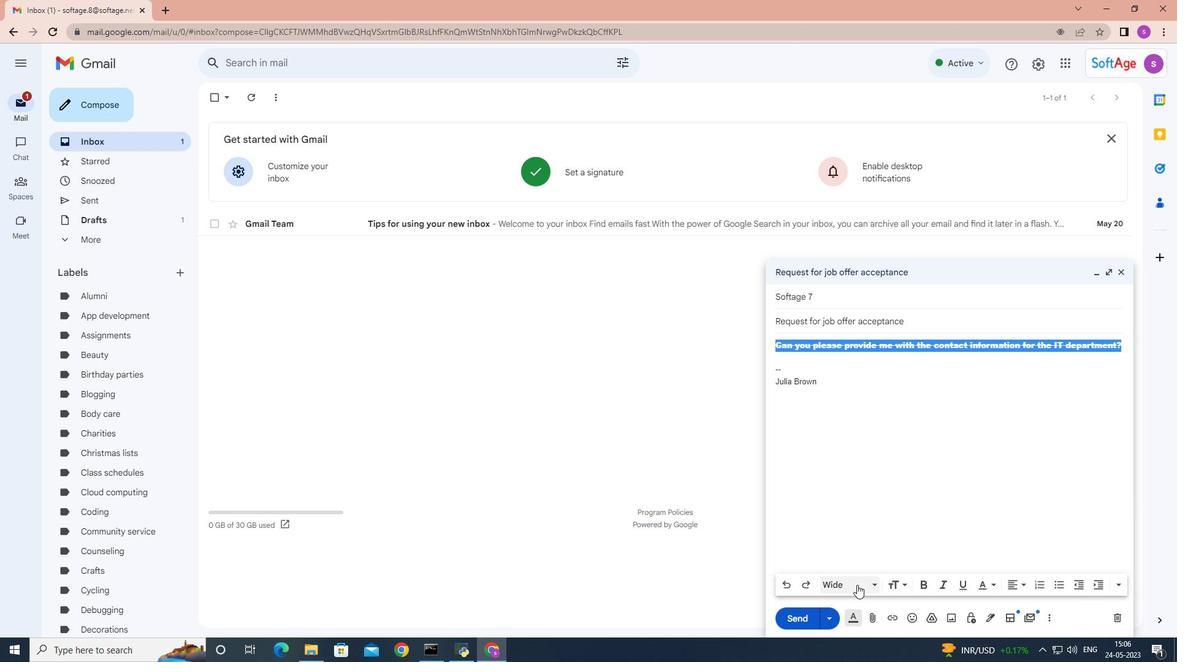 
Action: Mouse pressed left at (874, 585)
Screenshot: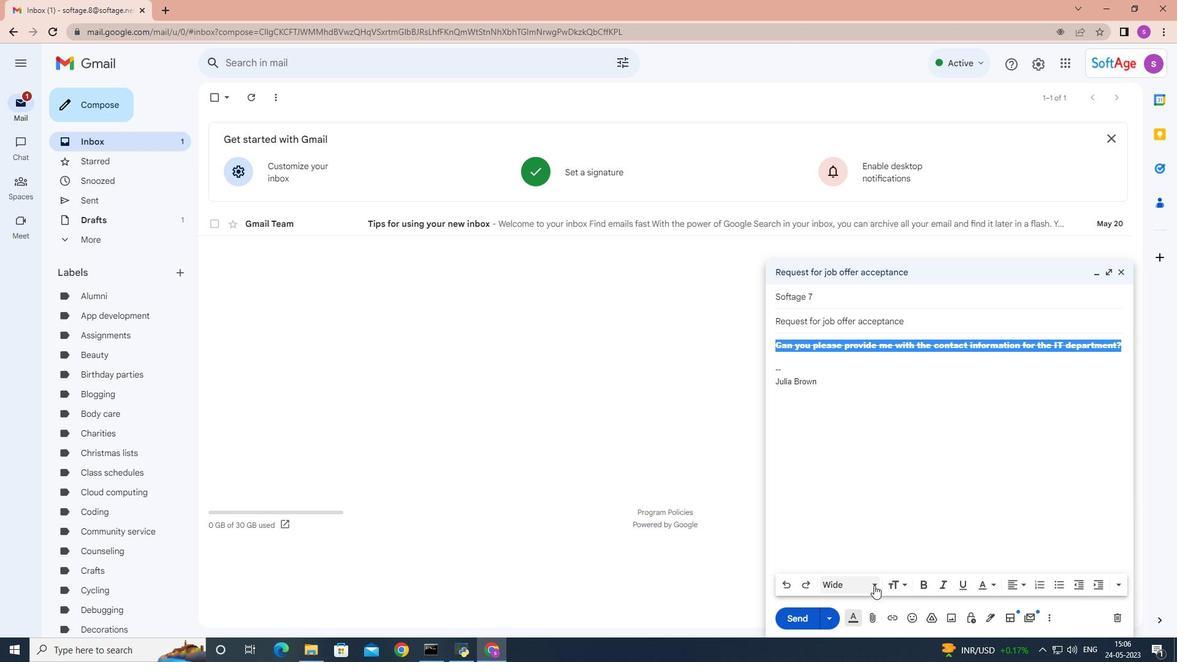 
Action: Mouse moved to (887, 370)
Screenshot: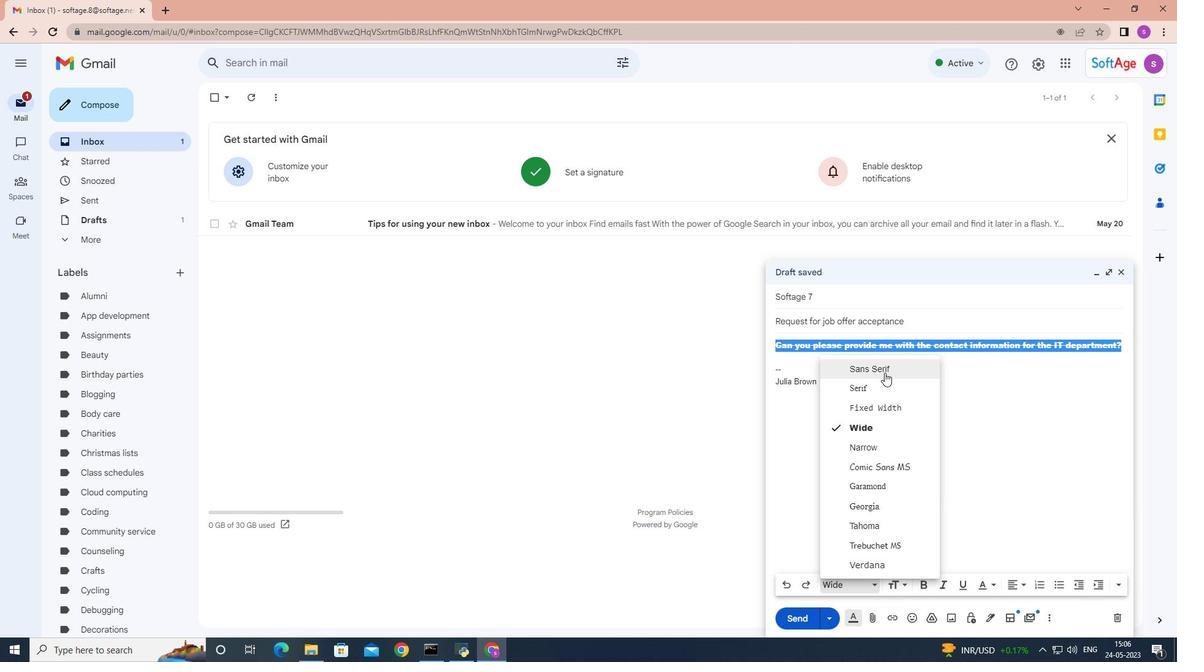 
Action: Mouse pressed left at (887, 370)
Screenshot: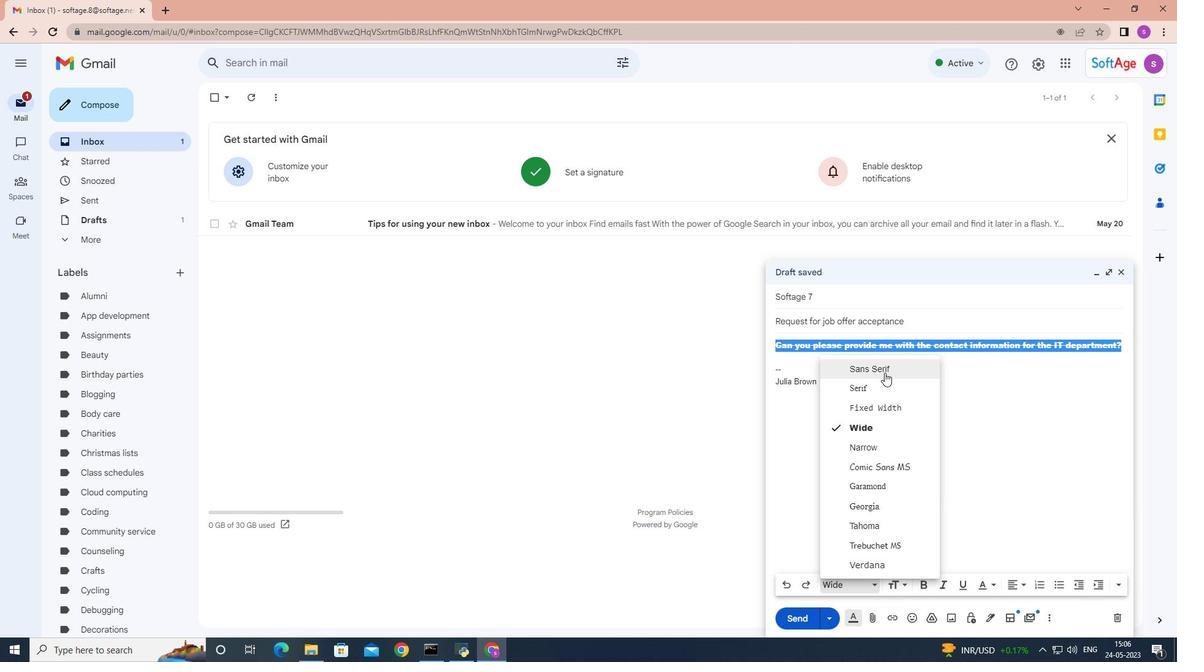 
Action: Mouse moved to (1118, 589)
Screenshot: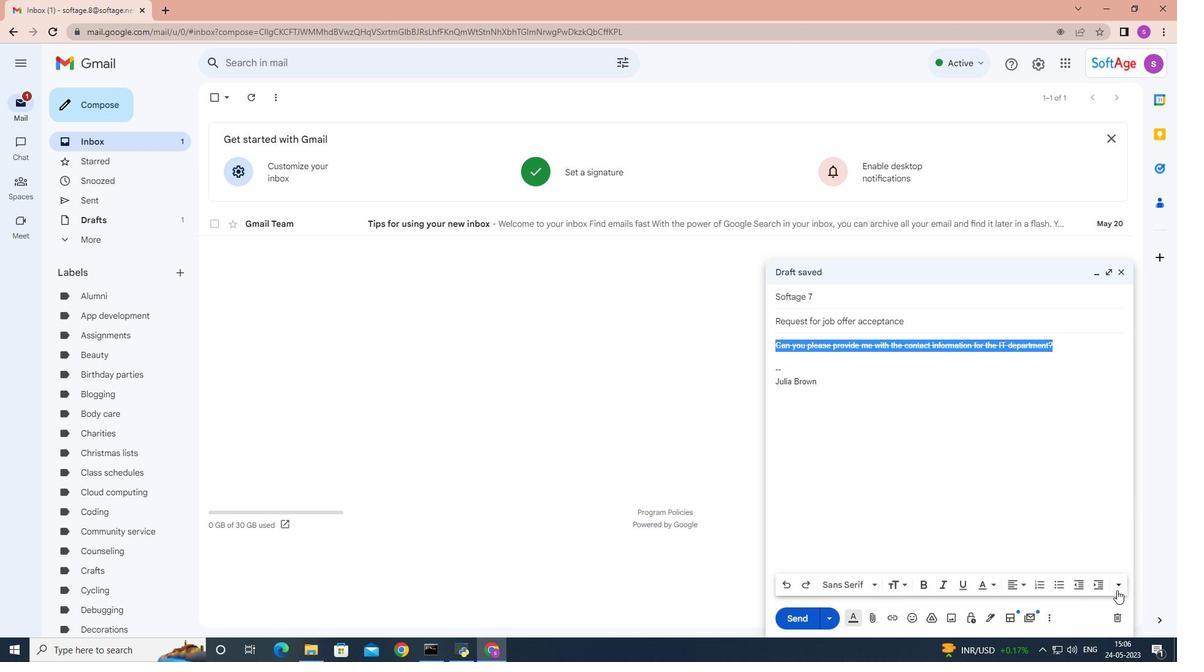 
Action: Mouse pressed left at (1118, 589)
Screenshot: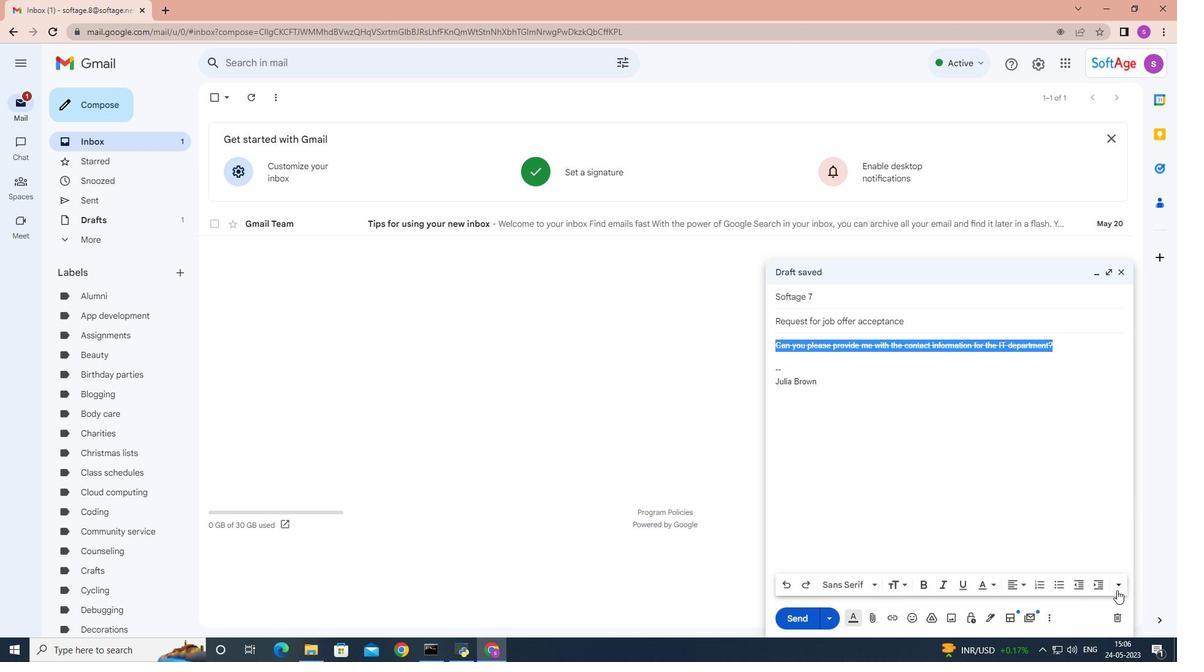 
Action: Mouse moved to (1117, 547)
Screenshot: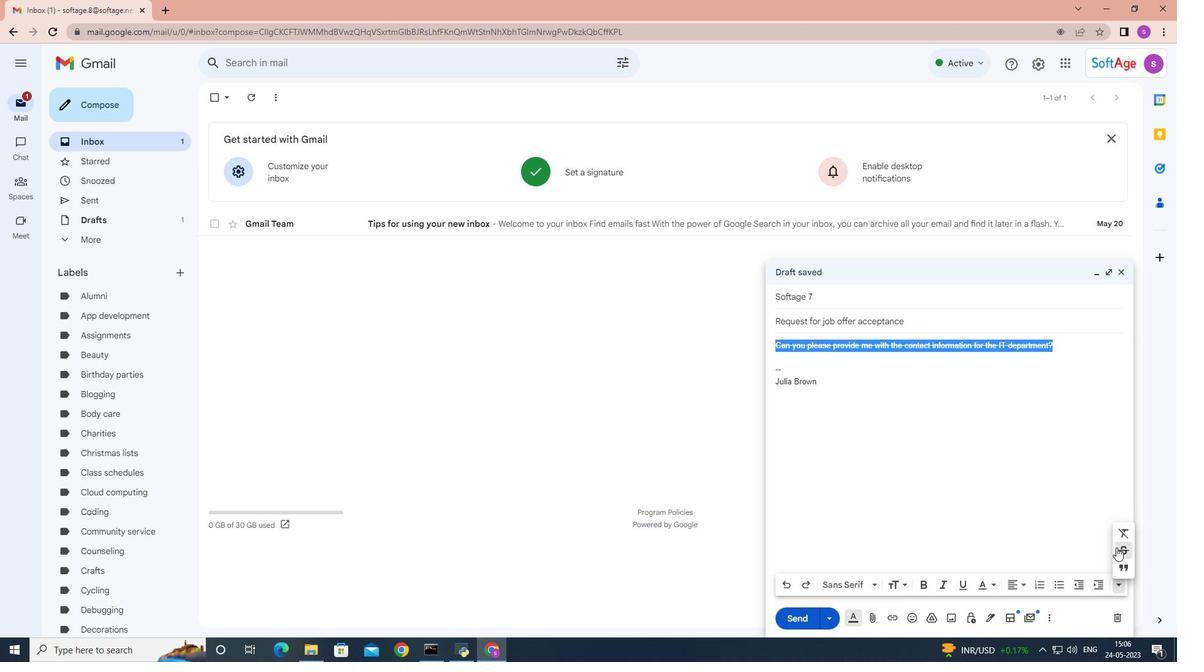 
Action: Mouse pressed left at (1117, 547)
Screenshot: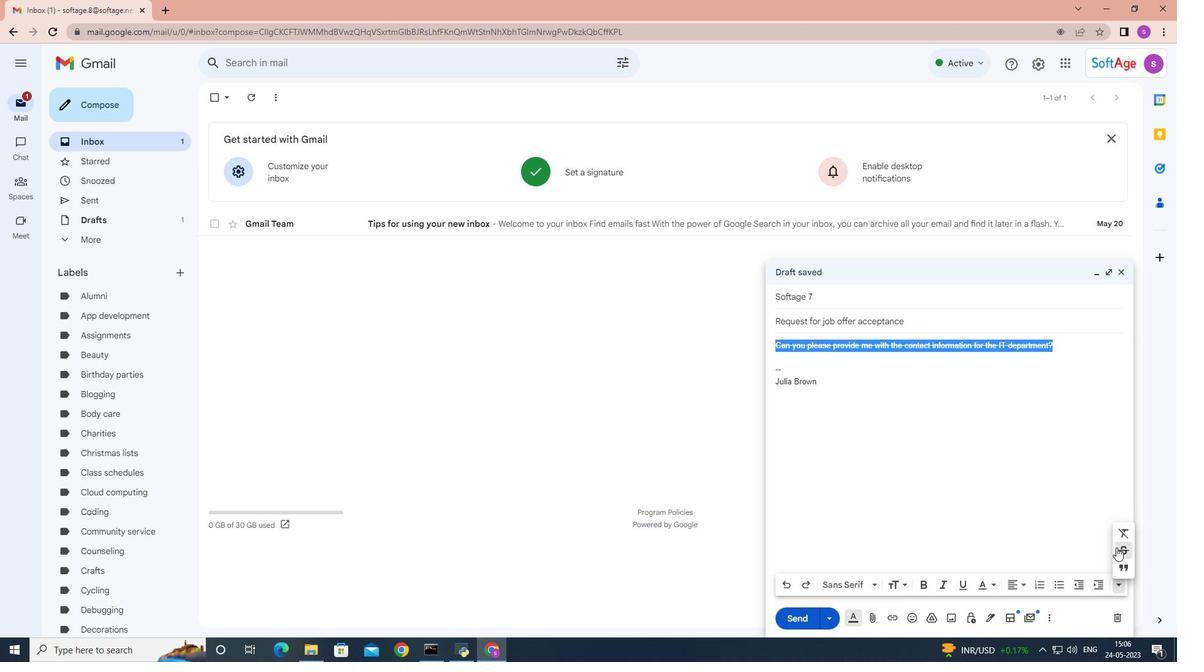 
Action: Mouse moved to (793, 623)
Screenshot: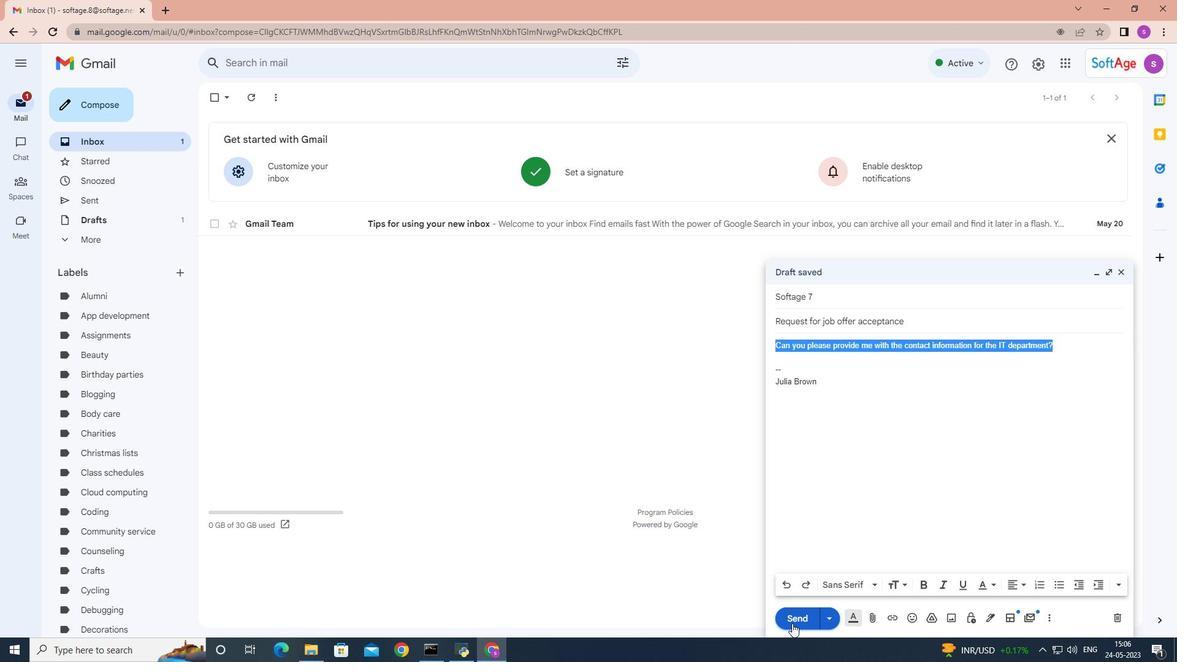 
Action: Mouse pressed left at (793, 623)
Screenshot: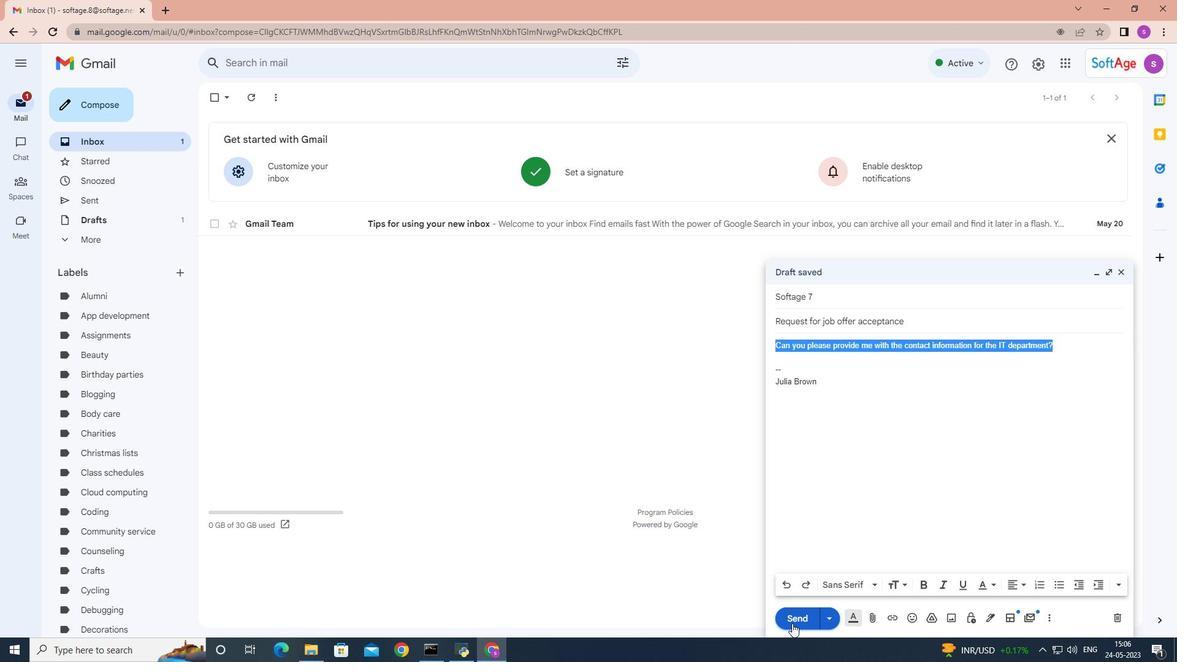 
Action: Mouse moved to (112, 198)
Screenshot: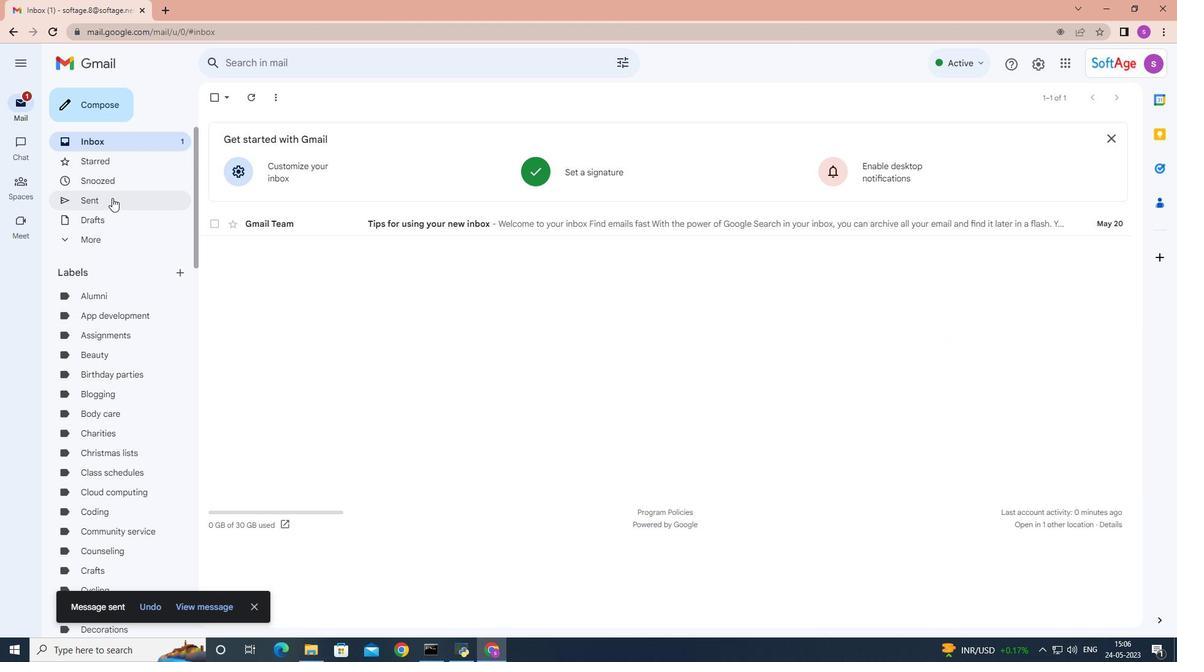 
Action: Mouse pressed left at (112, 198)
Screenshot: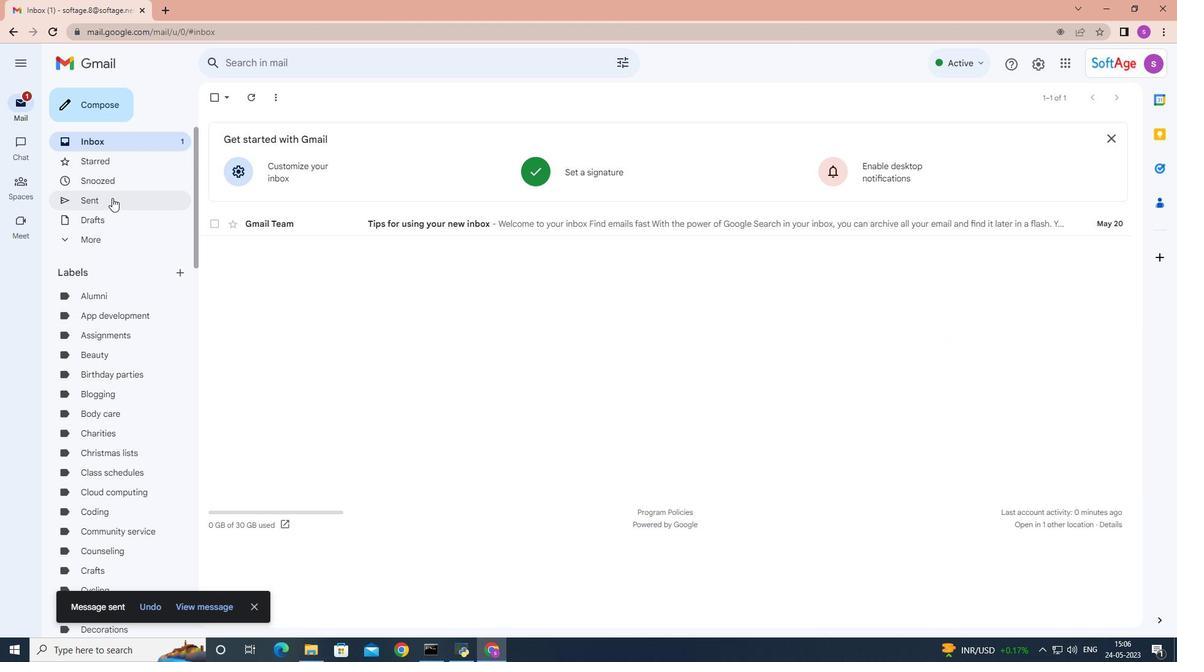 
Action: Mouse moved to (274, 161)
Screenshot: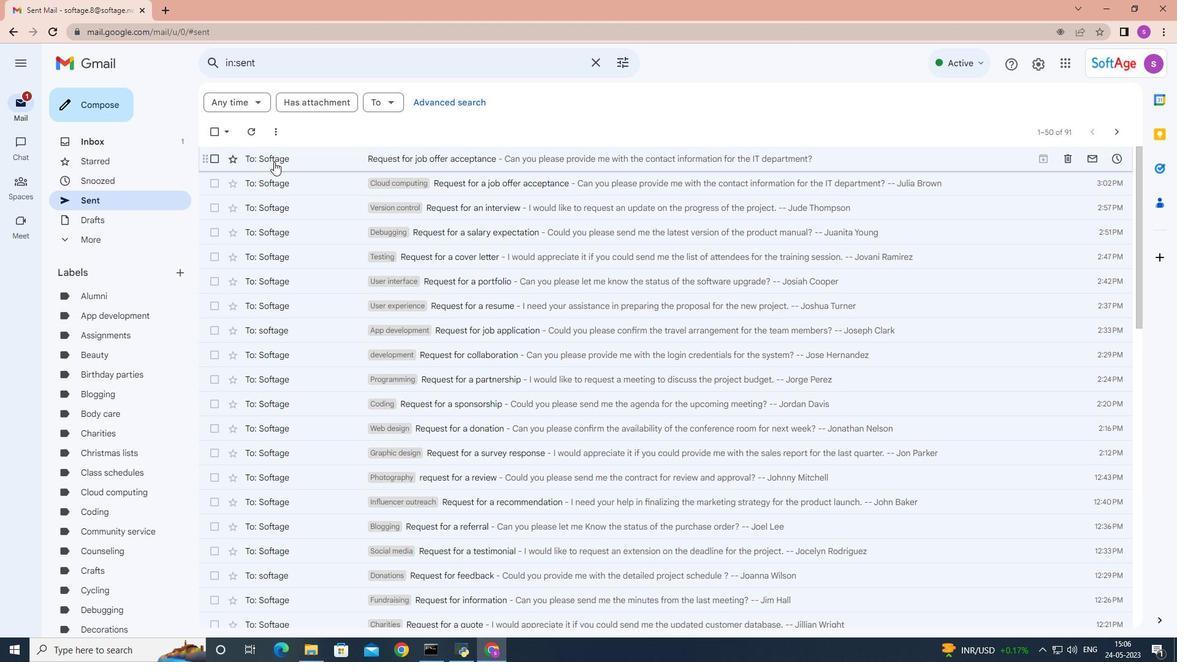 
Action: Mouse pressed right at (274, 161)
Screenshot: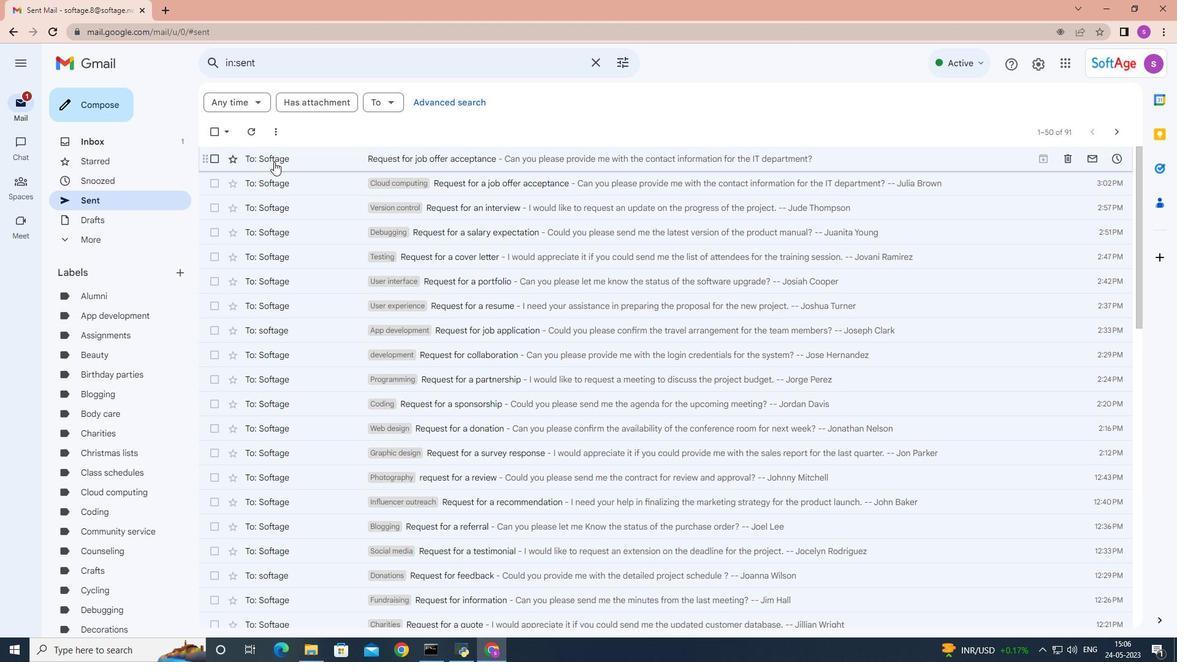 
Action: Mouse moved to (437, 410)
Screenshot: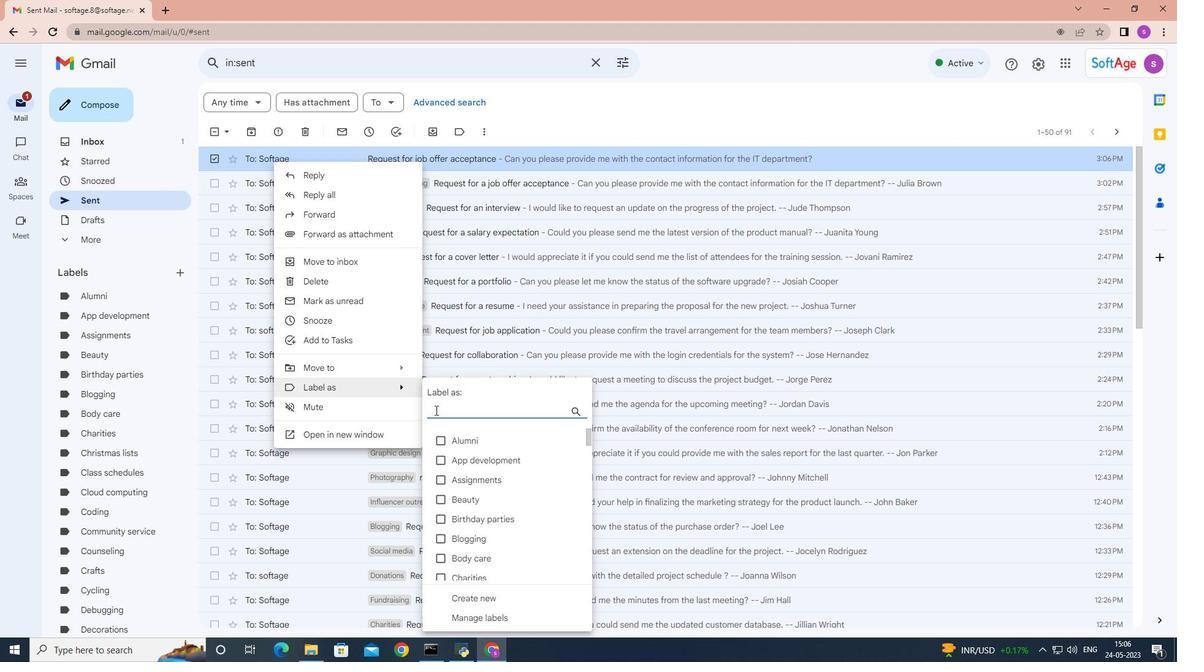
Action: Key pressed <Key.shift>Cloud<Key.space>computing
Screenshot: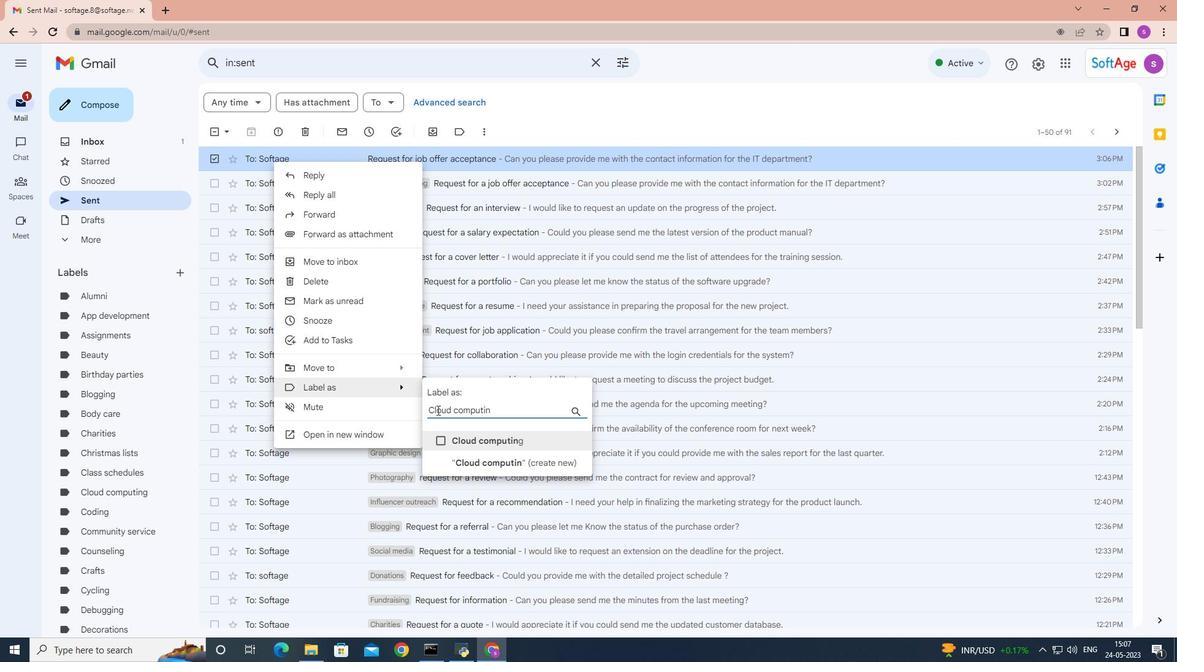 
Action: Mouse moved to (439, 444)
Screenshot: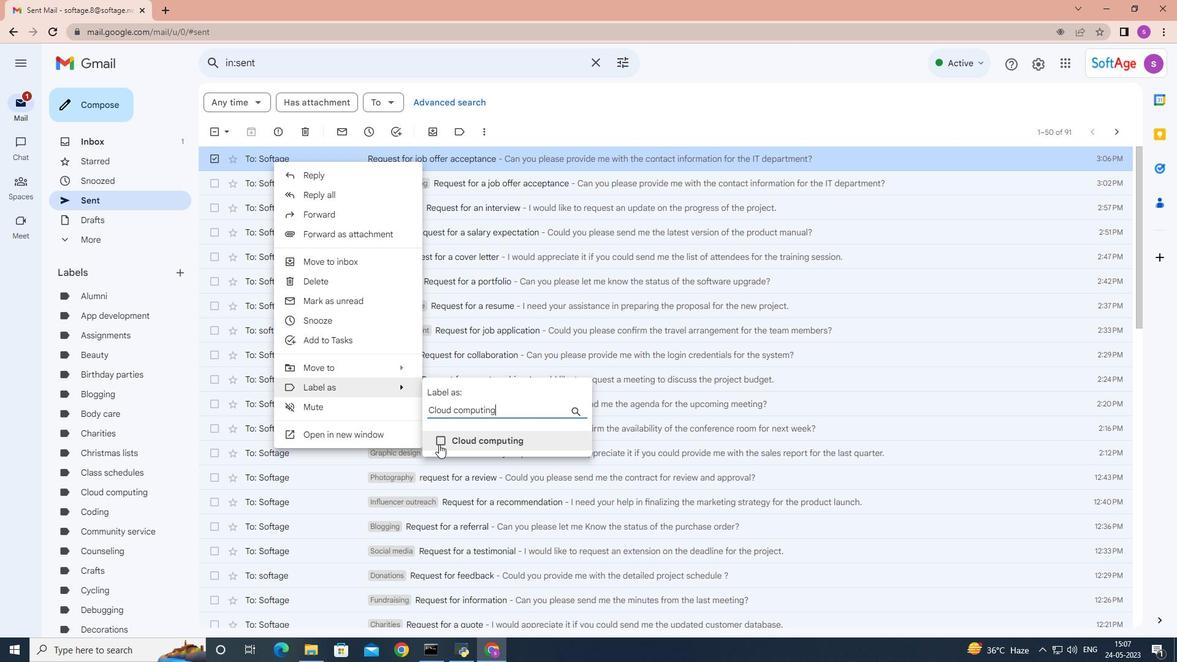 
Action: Mouse pressed left at (439, 444)
Screenshot: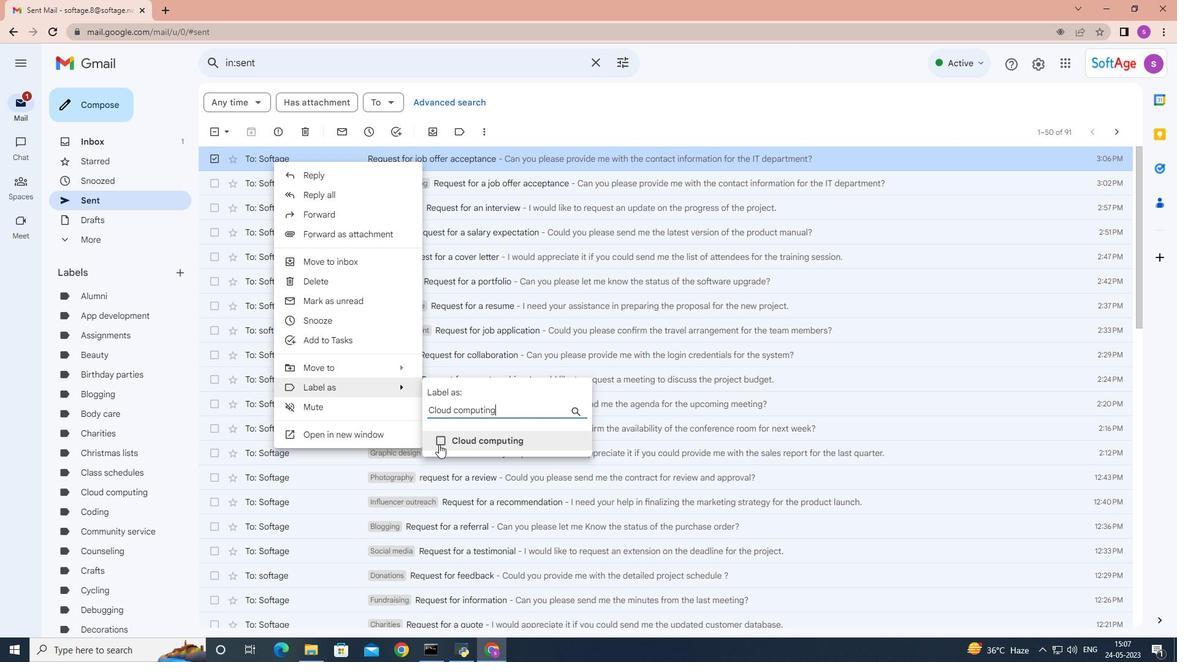 
Action: Mouse moved to (457, 464)
Screenshot: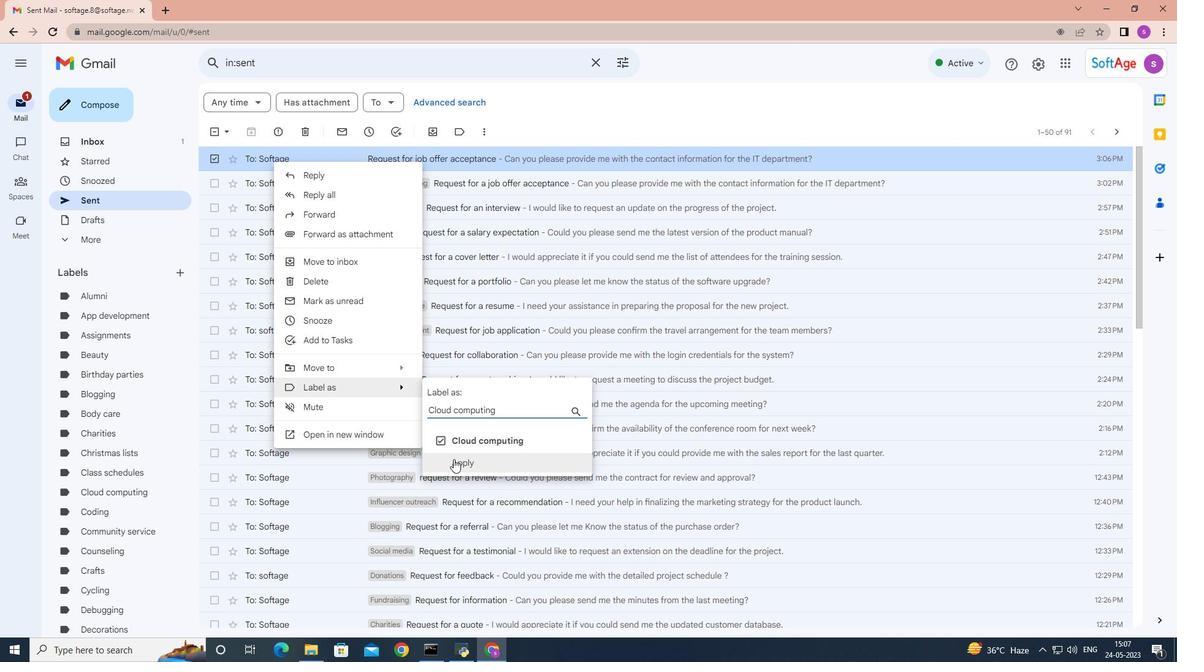 
Action: Mouse pressed left at (457, 464)
Screenshot: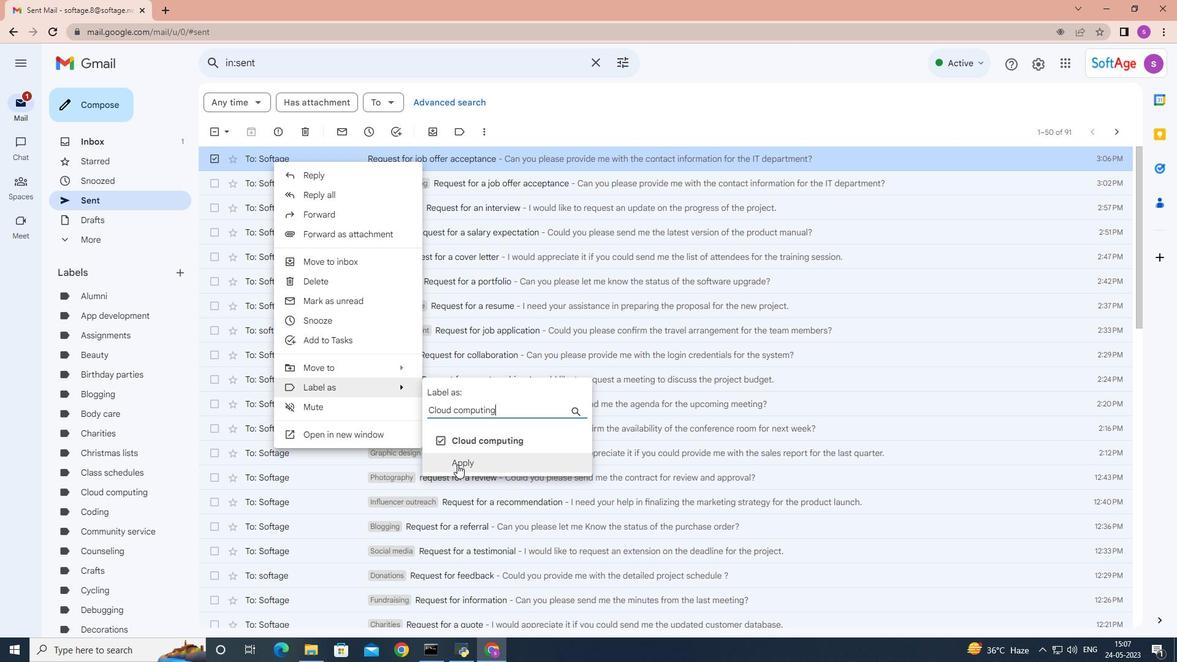 
